 Task: Add an event with the title Second Team Building Workshop: Interpersonal Relationships, date ''2023/11/08'', time 12:00and add a description: The Introduction to SEO webinar is a comprehensive session designed to provide participants with a foundational understanding of Search Engine Optimization (SEO) principles, strategies, and best practices. Mark the tasks as Completed , logged in from the account softage.3@softage.netand send the event invitation to softage.9@softage.net and softage.10@softage.net. Set a reminder for the event Doesn''t repeat
Action: Mouse moved to (80, 107)
Screenshot: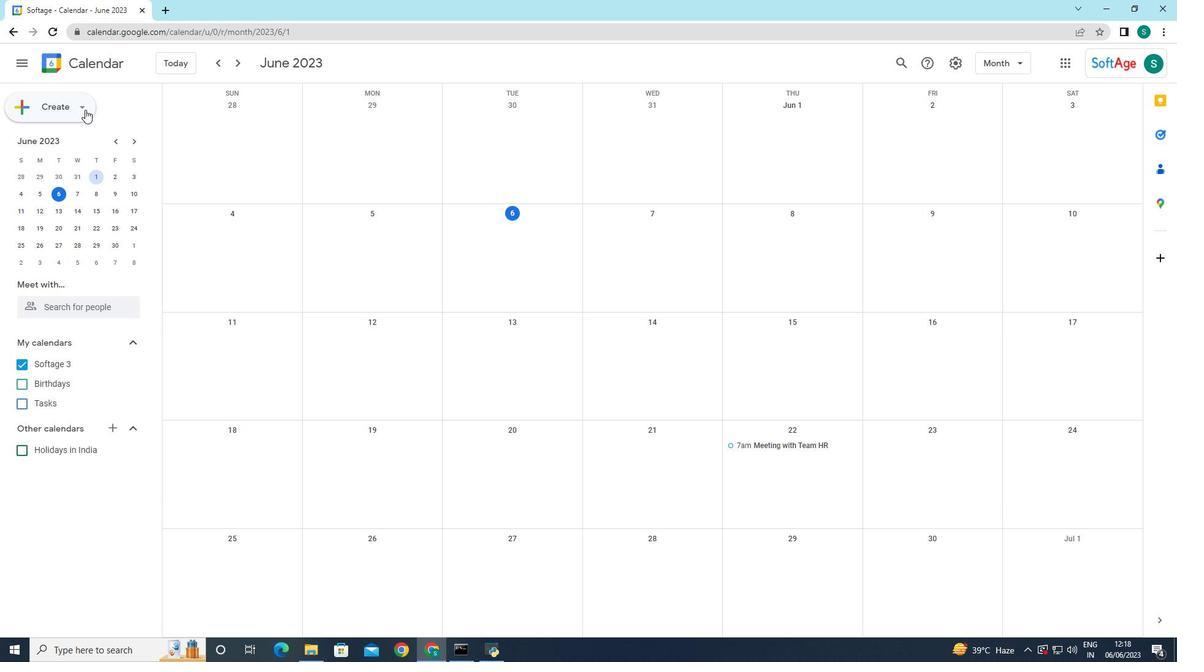 
Action: Mouse pressed left at (80, 107)
Screenshot: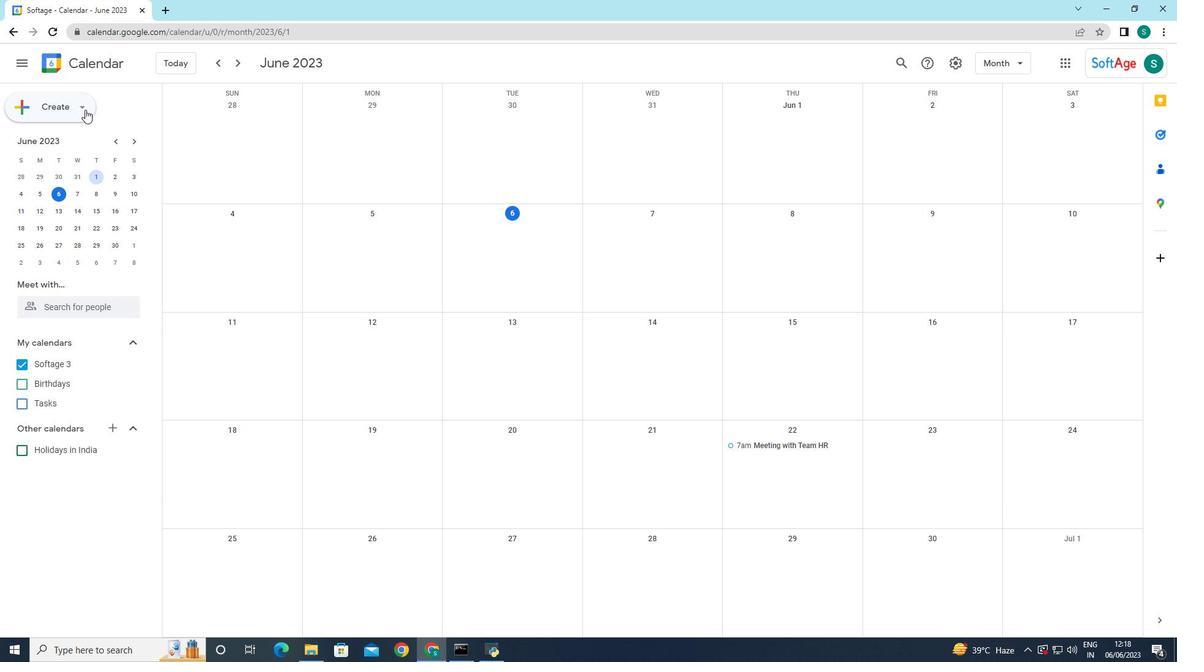 
Action: Mouse moved to (51, 141)
Screenshot: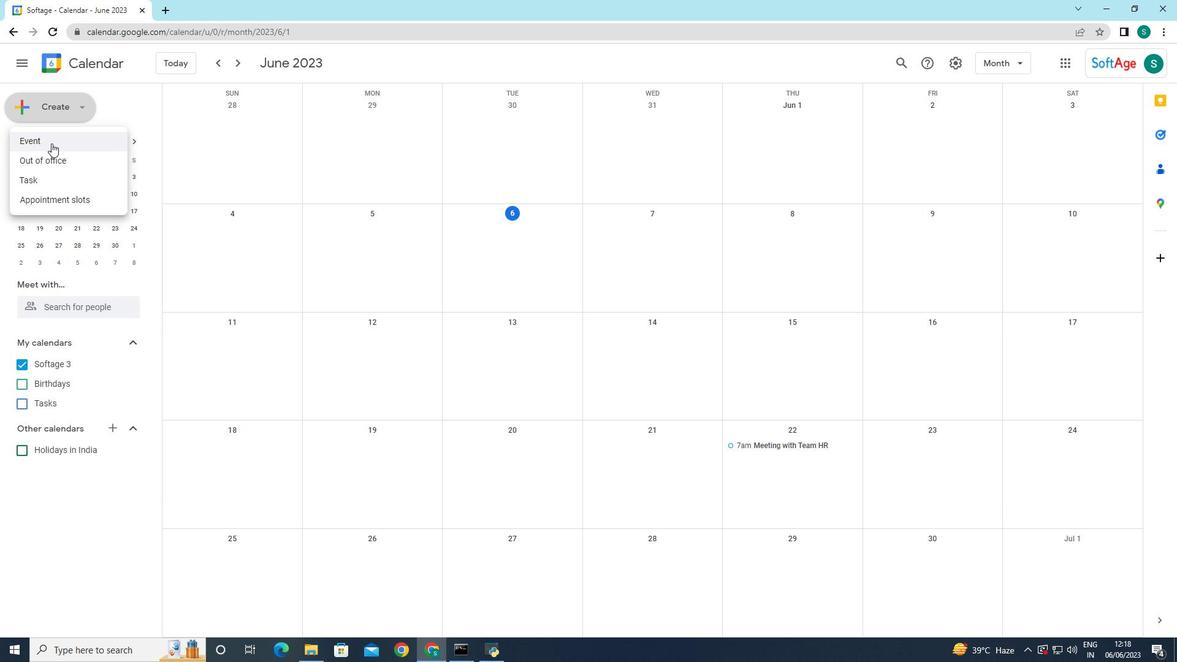 
Action: Mouse pressed left at (51, 141)
Screenshot: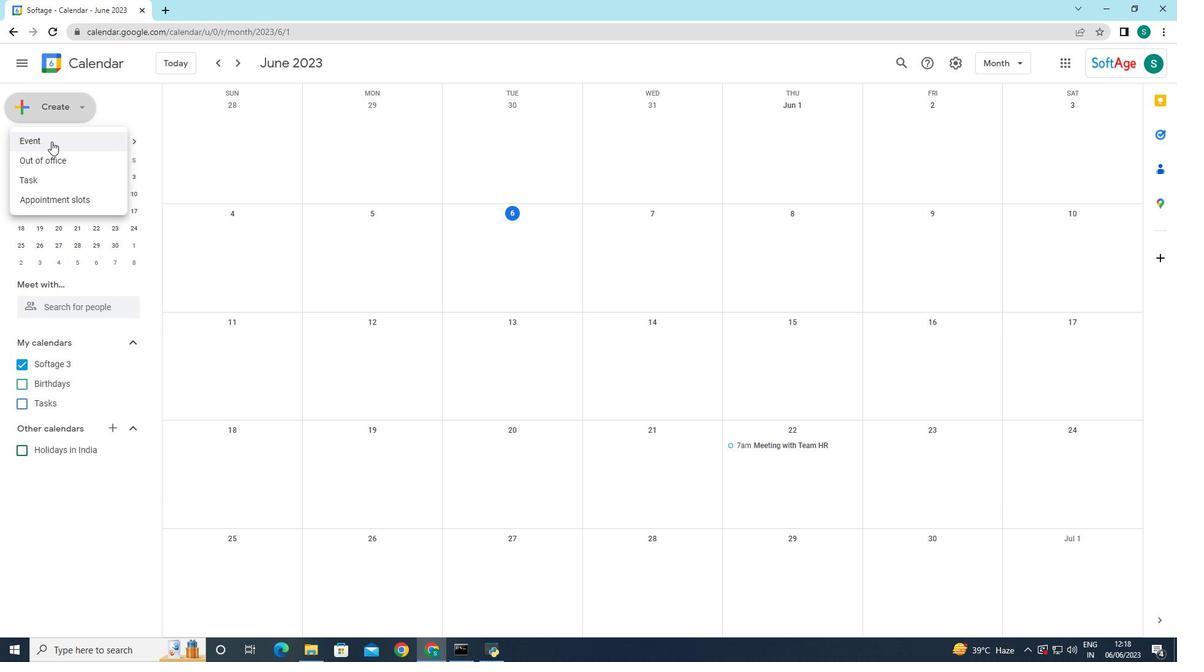 
Action: Mouse moved to (604, 417)
Screenshot: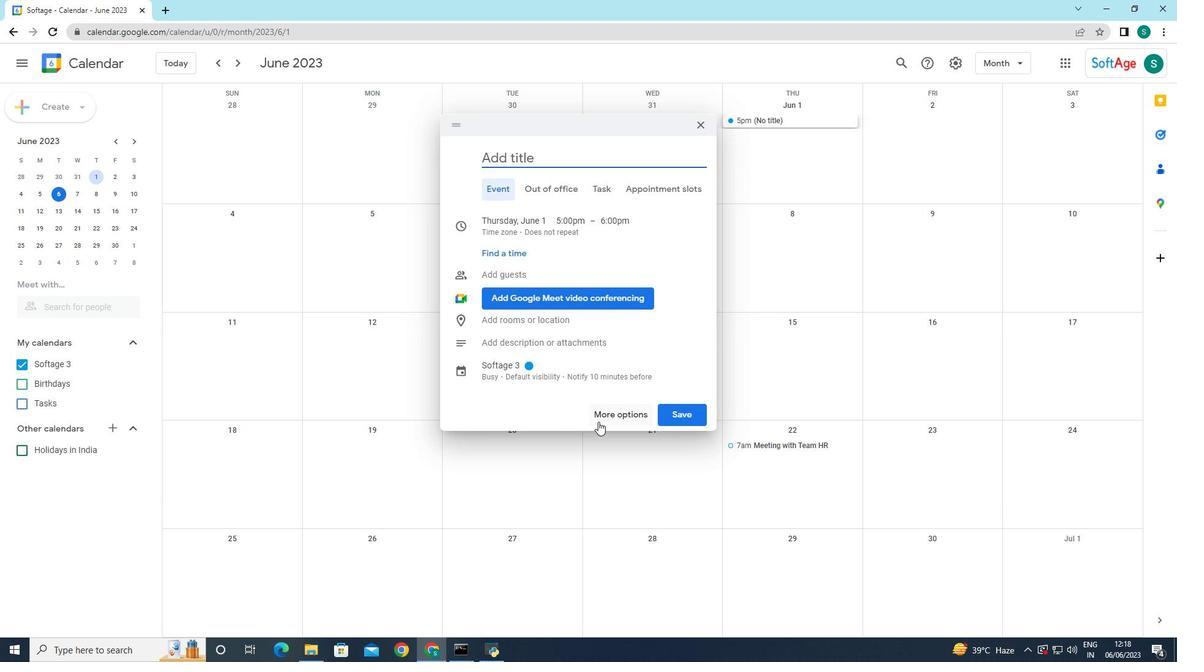 
Action: Mouse pressed left at (604, 417)
Screenshot: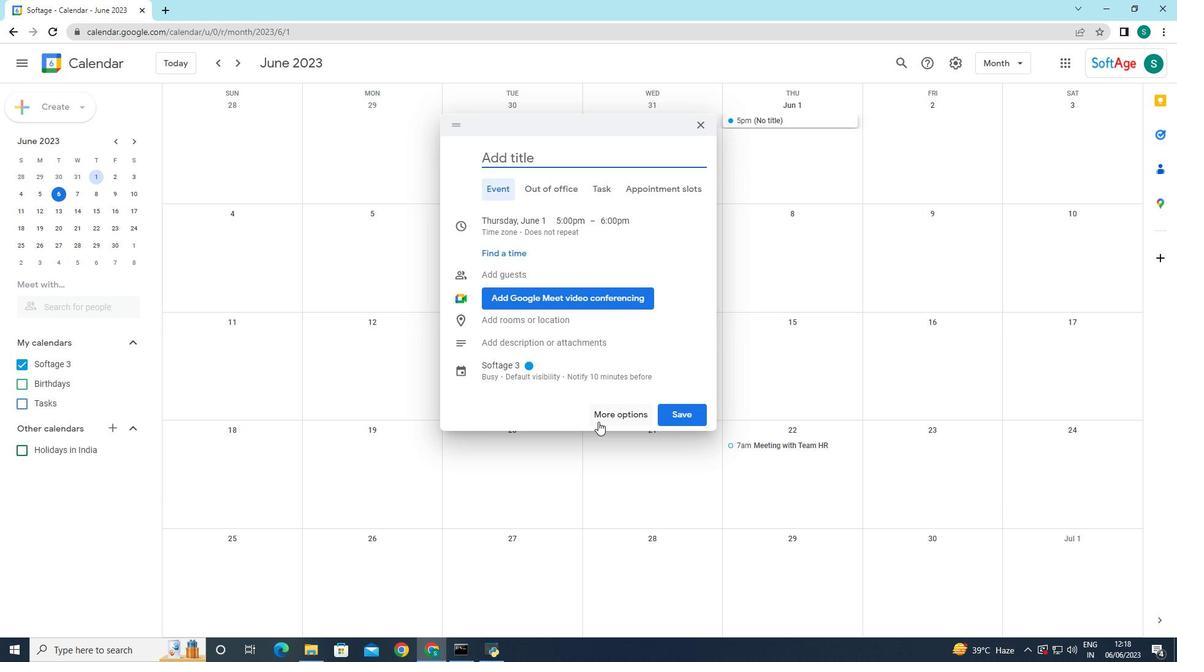 
Action: Mouse moved to (87, 63)
Screenshot: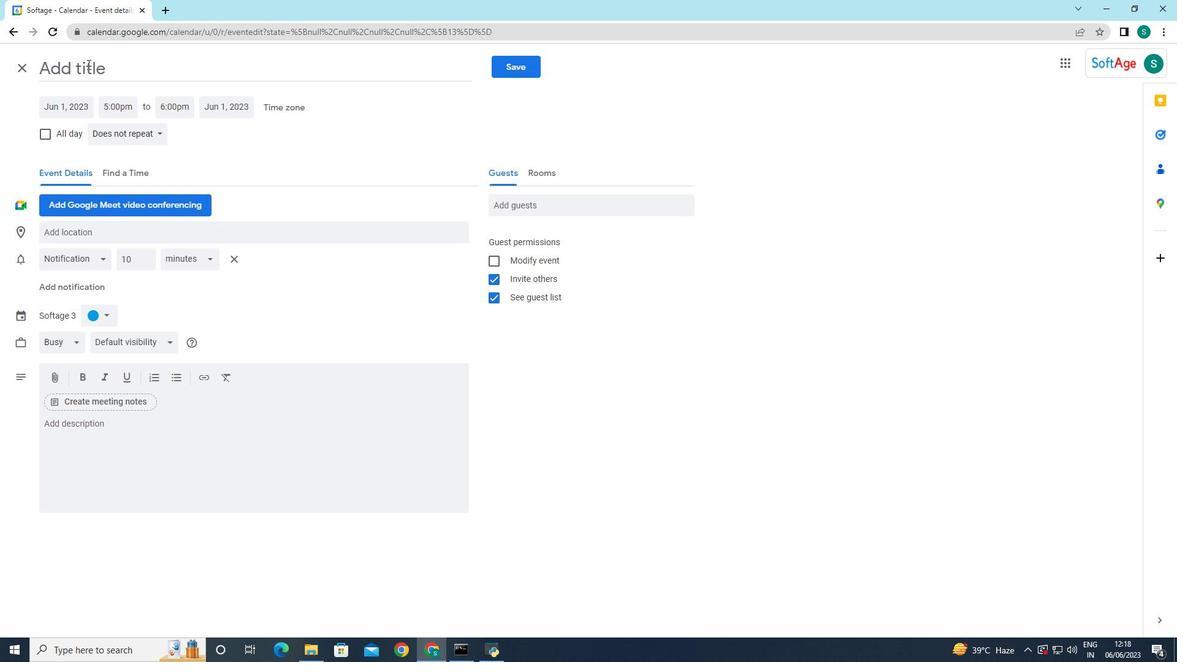 
Action: Mouse pressed left at (87, 63)
Screenshot: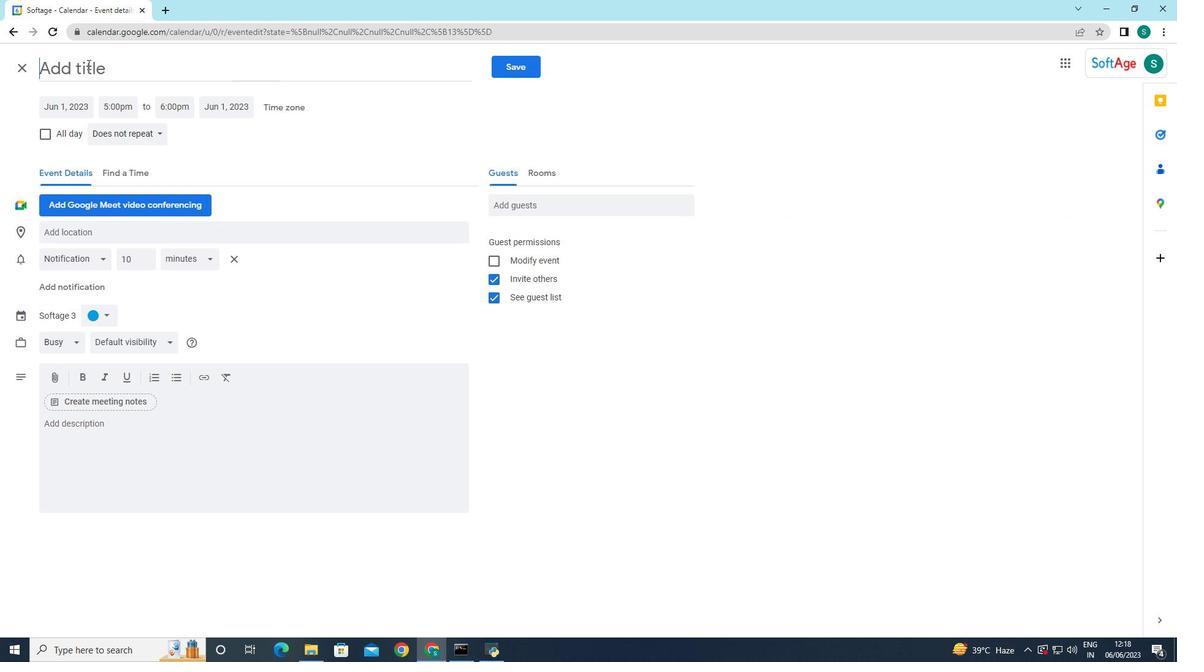 
Action: Key pressed <Key.caps_lock>S<Key.caps_lock>econ<Key.space><Key.backspace>d<Key.space><Key.caps_lock>T<Key.caps_lock>eam<Key.space><Key.caps_lock>B<Key.caps_lock>uilding<Key.space><Key.caps_lock>W<Key.caps_lock>orkshop<Key.space><Key.backspace><Key.shift_r>:<Key.space><Key.caps_lock>I<Key.caps_lock>nterpersonal<Key.space><Key.caps_lock>R<Key.caps_lock>e<Key.caps_lock><Key.caps_lock>lationships
Screenshot: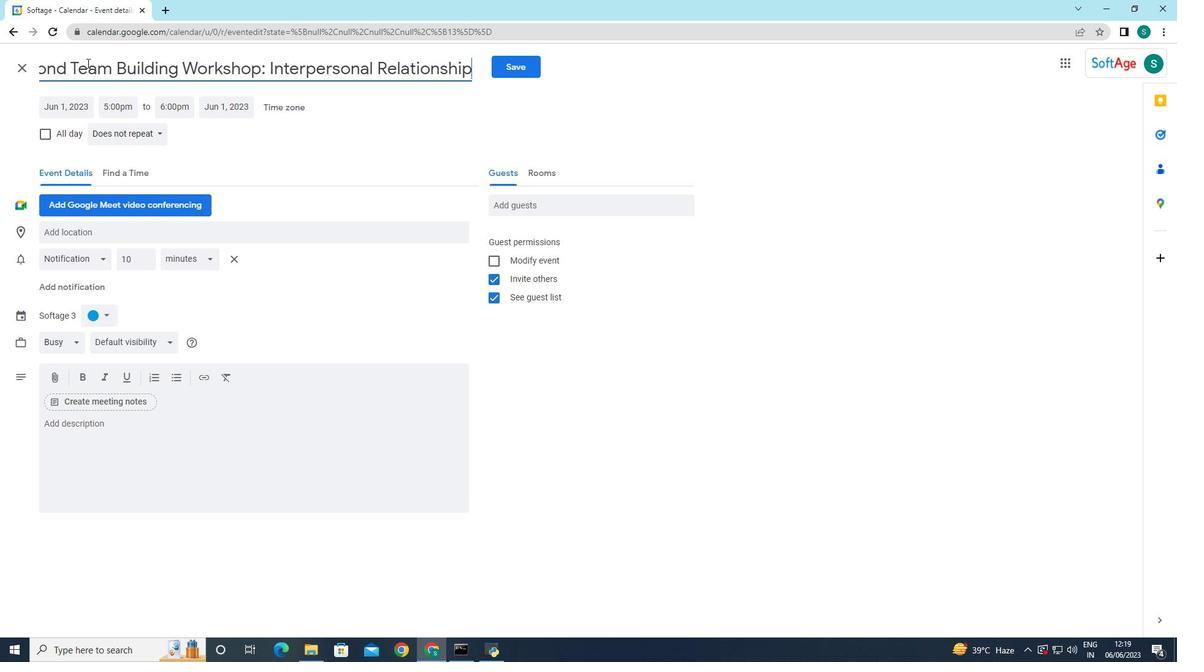 
Action: Mouse moved to (378, 142)
Screenshot: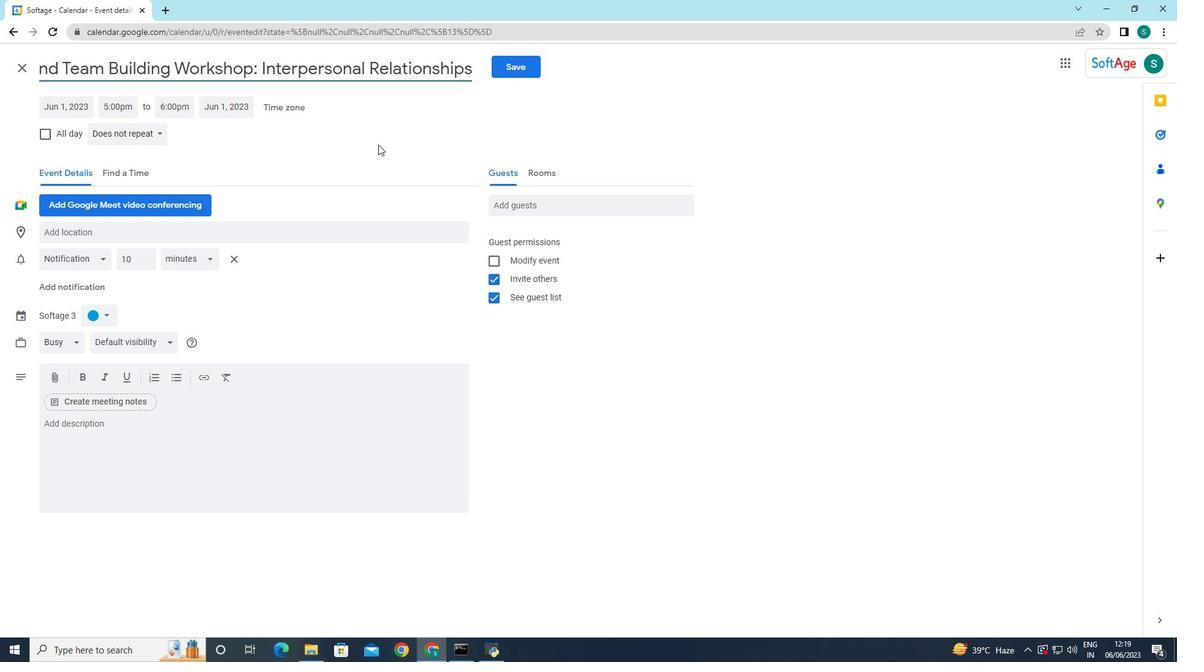 
Action: Mouse pressed left at (378, 142)
Screenshot: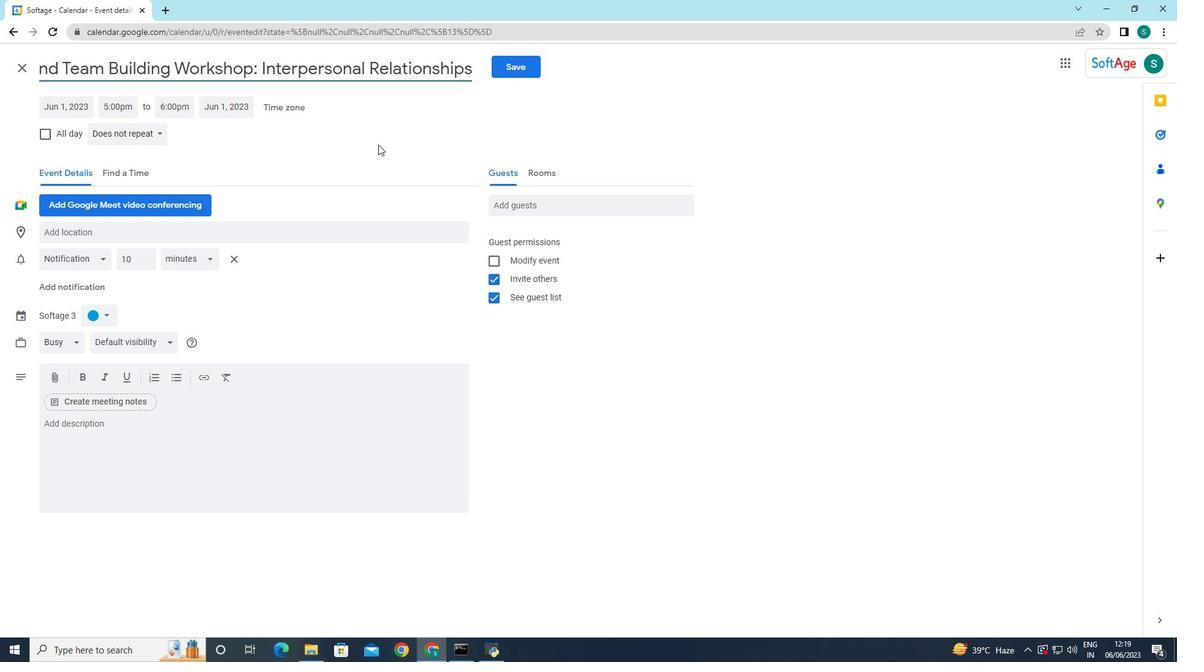 
Action: Mouse moved to (72, 105)
Screenshot: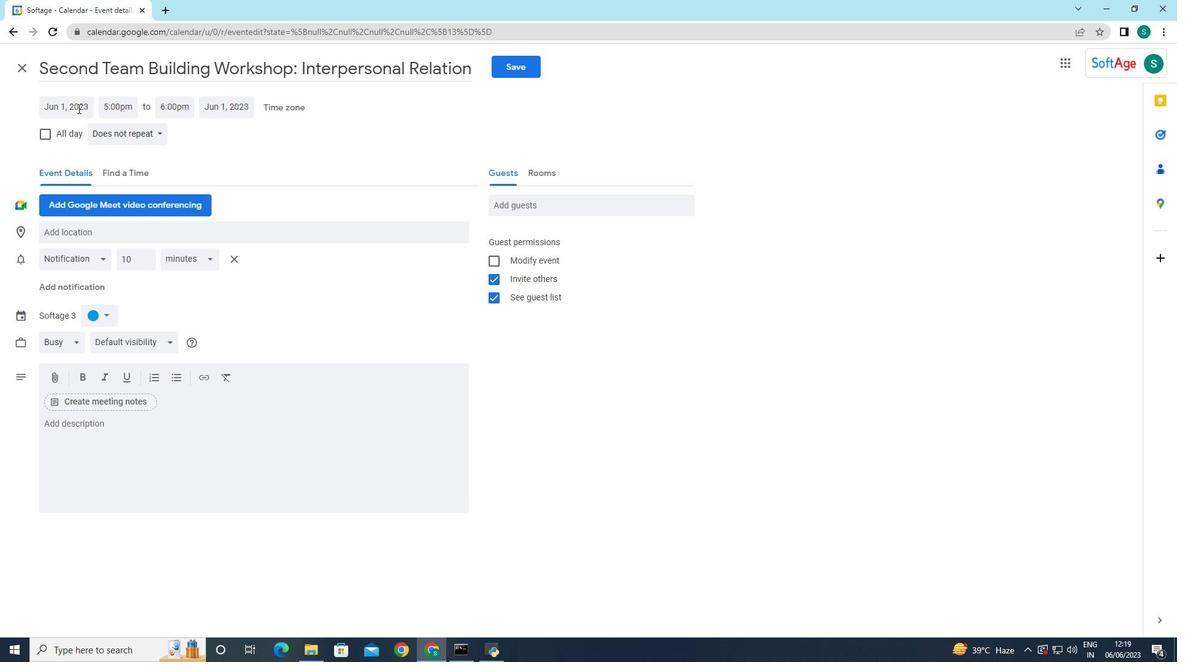 
Action: Mouse pressed left at (72, 105)
Screenshot: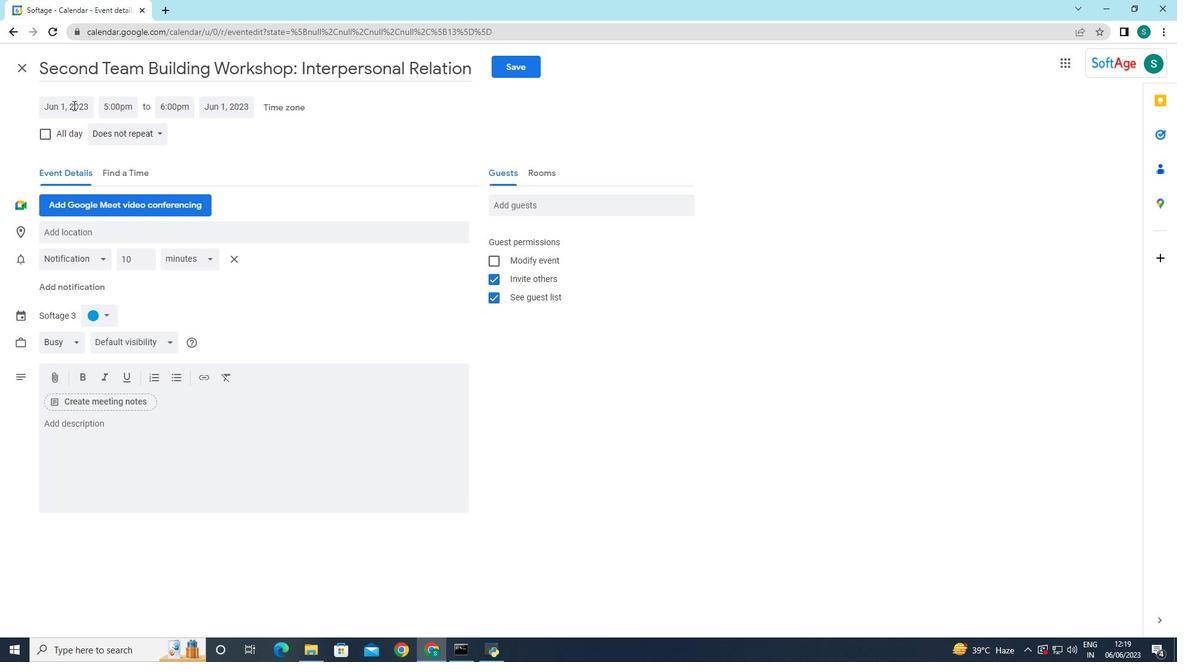 
Action: Mouse moved to (195, 133)
Screenshot: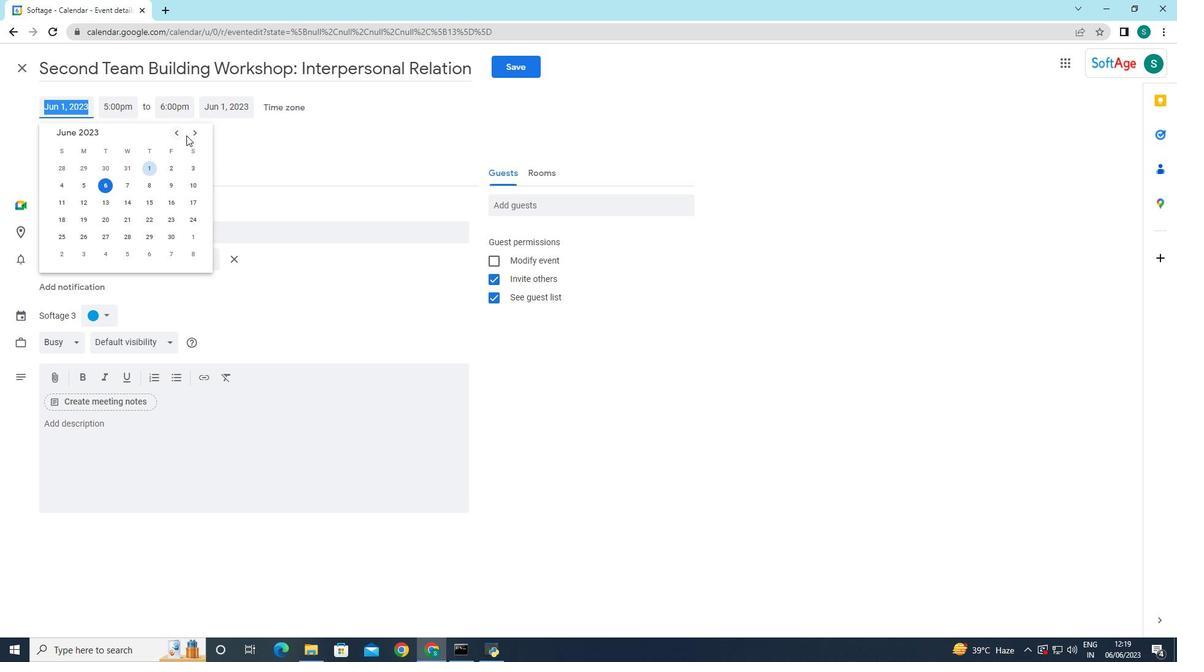 
Action: Mouse pressed left at (195, 133)
Screenshot: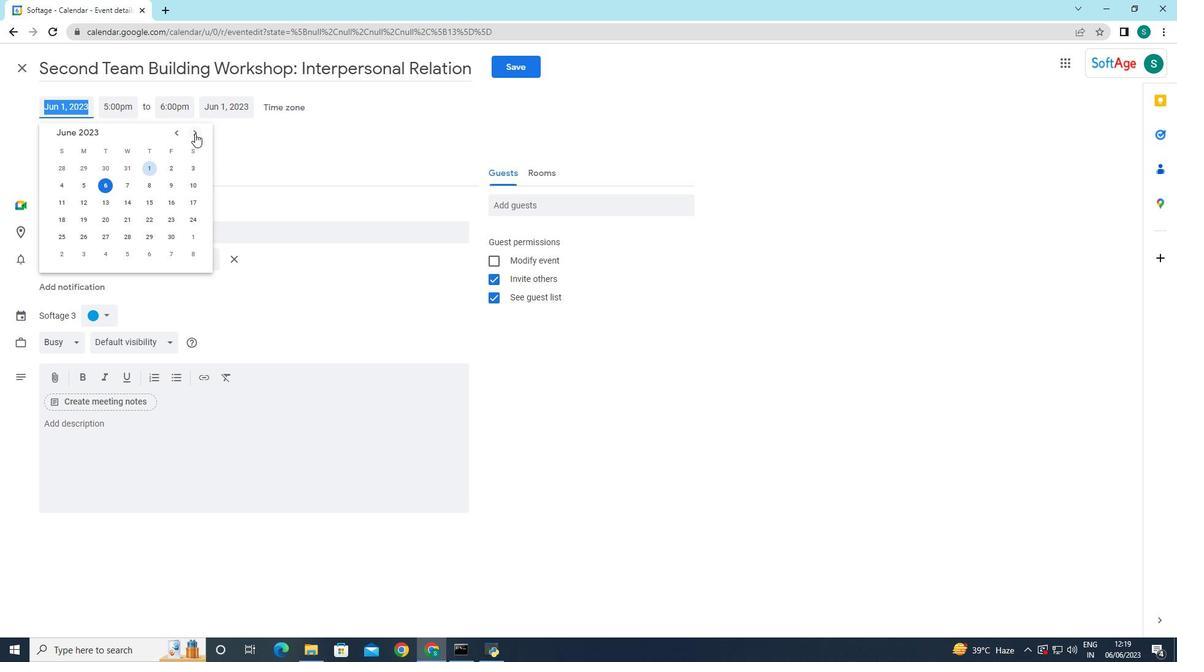 
Action: Mouse pressed left at (195, 133)
Screenshot: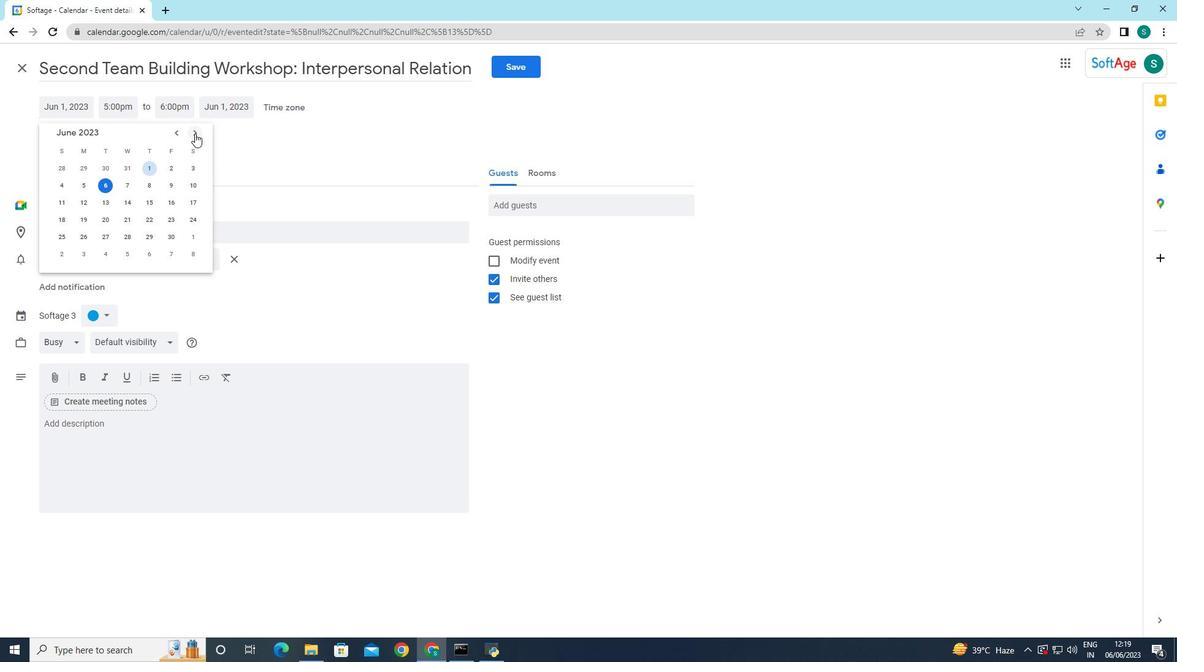 
Action: Mouse pressed left at (195, 133)
Screenshot: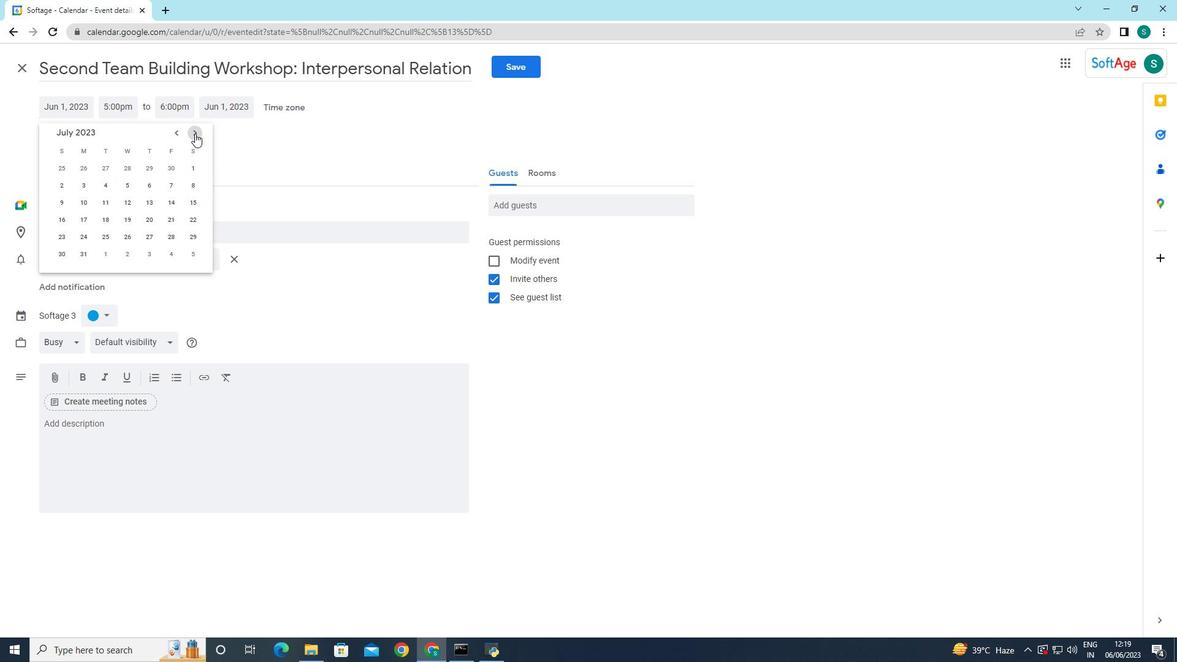 
Action: Mouse pressed left at (195, 133)
Screenshot: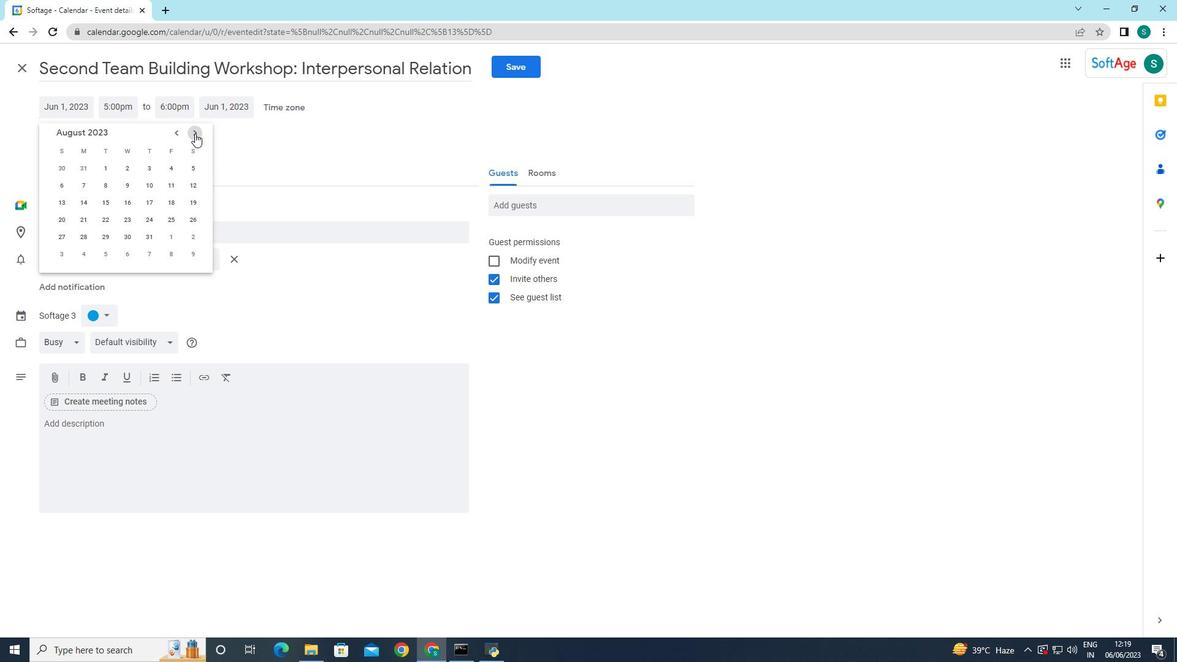 
Action: Mouse pressed left at (195, 133)
Screenshot: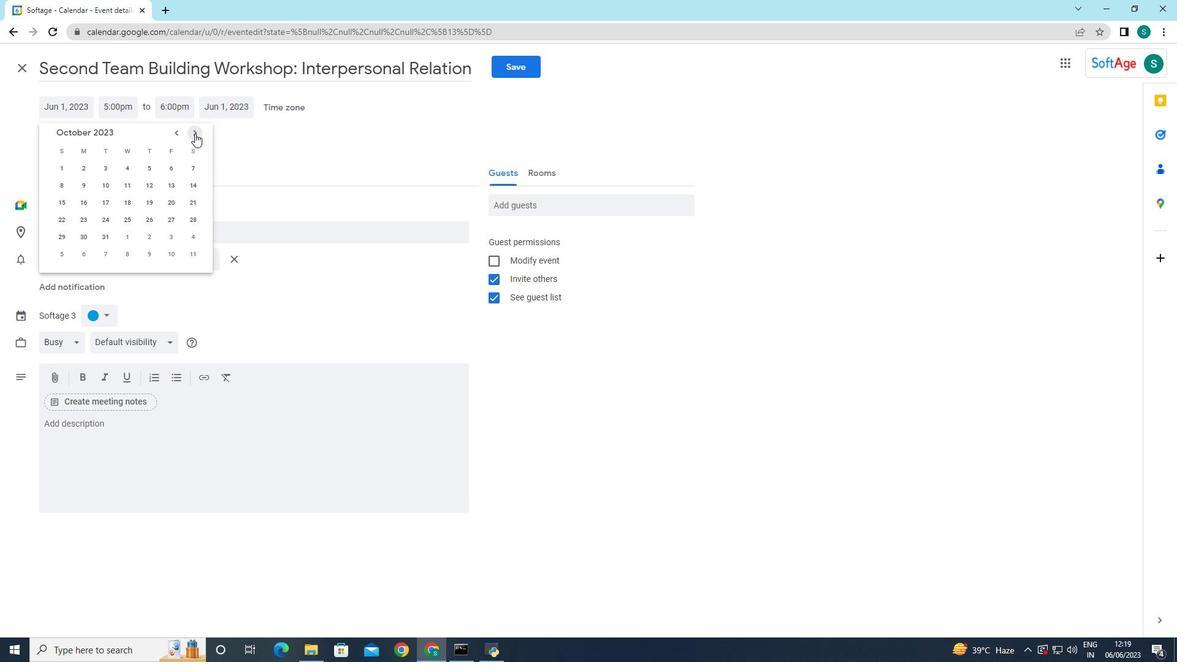
Action: Mouse moved to (125, 190)
Screenshot: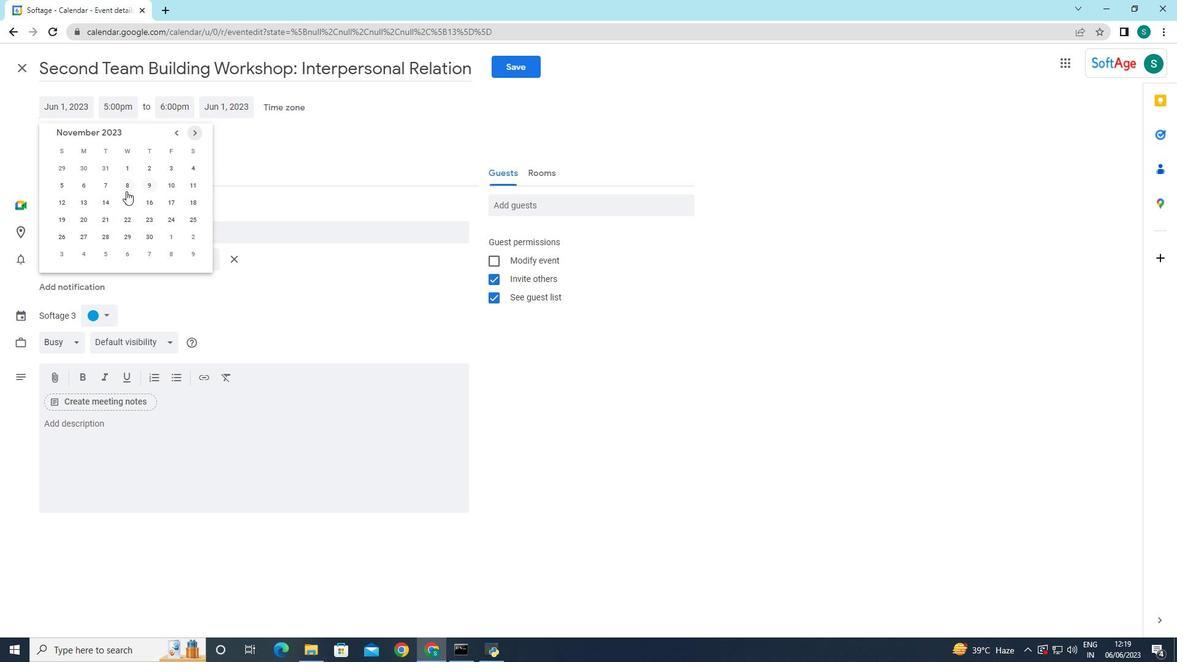 
Action: Mouse pressed left at (125, 190)
Screenshot: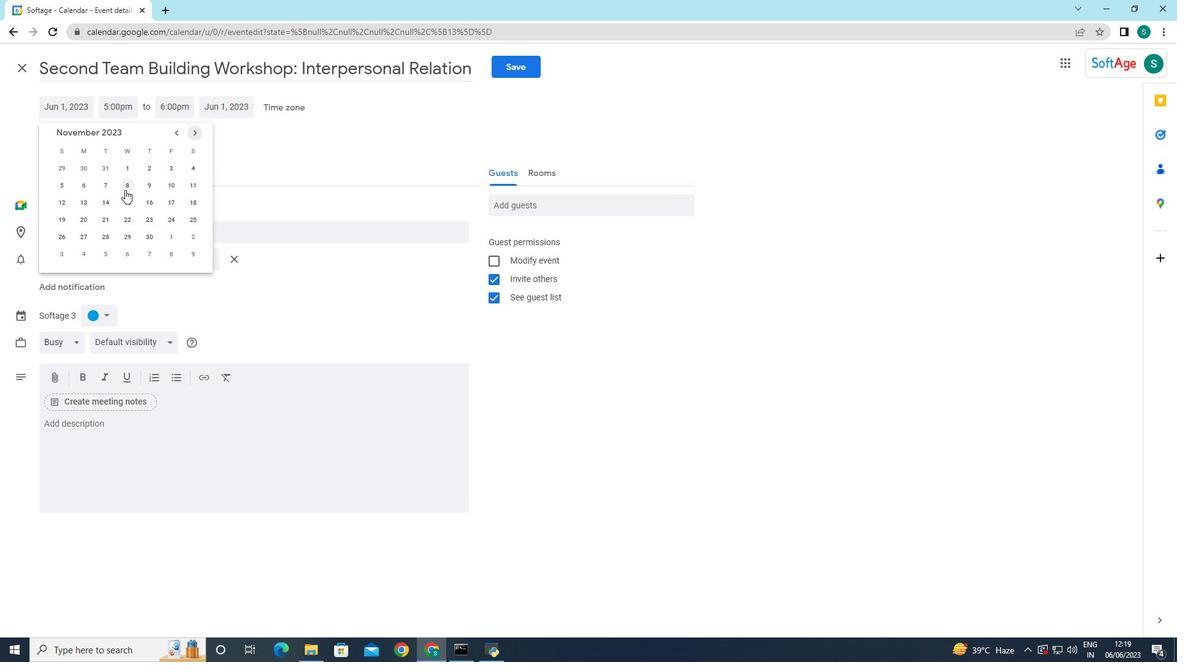 
Action: Mouse moved to (115, 109)
Screenshot: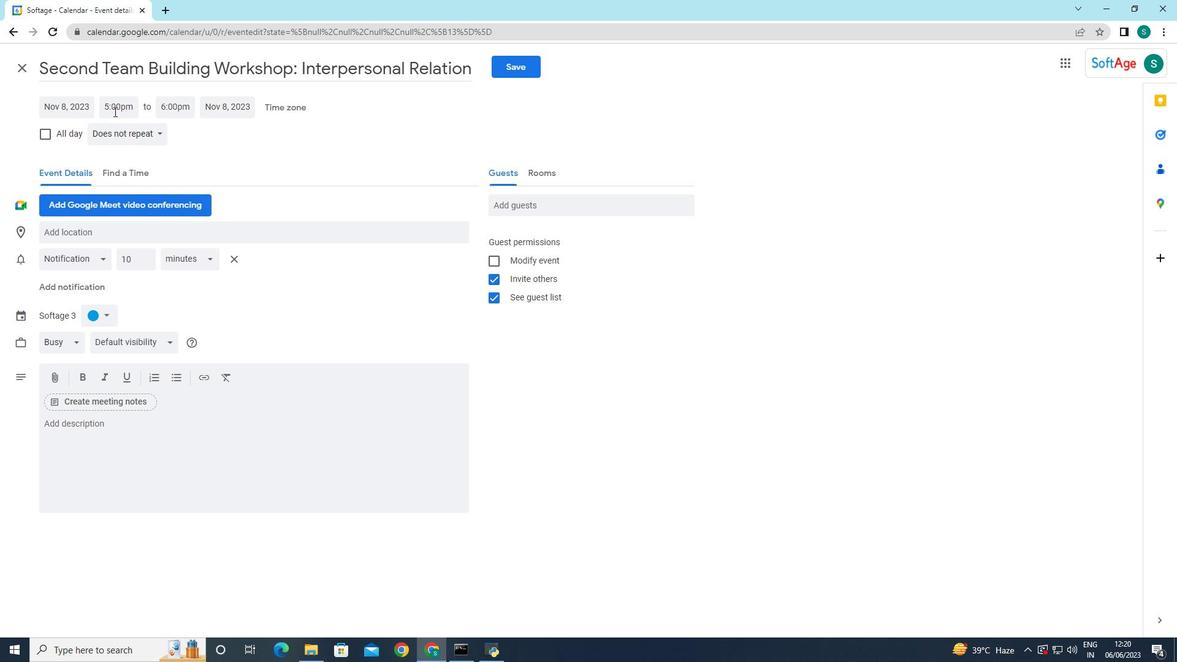 
Action: Mouse pressed left at (115, 109)
Screenshot: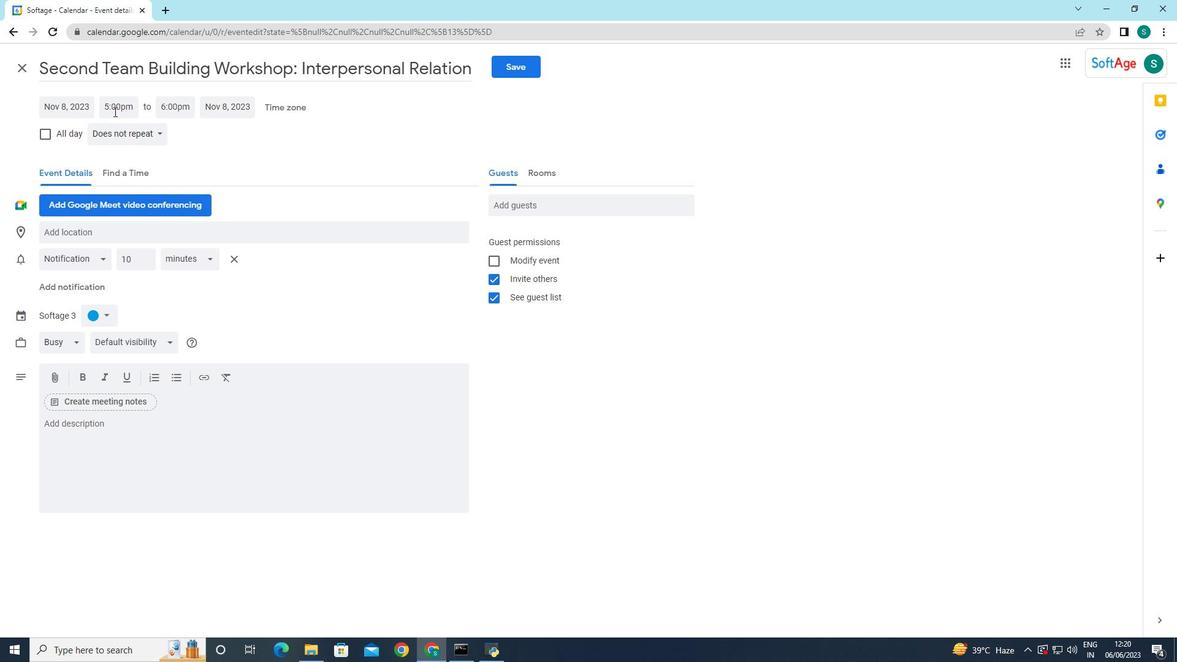 
Action: Mouse moved to (142, 179)
Screenshot: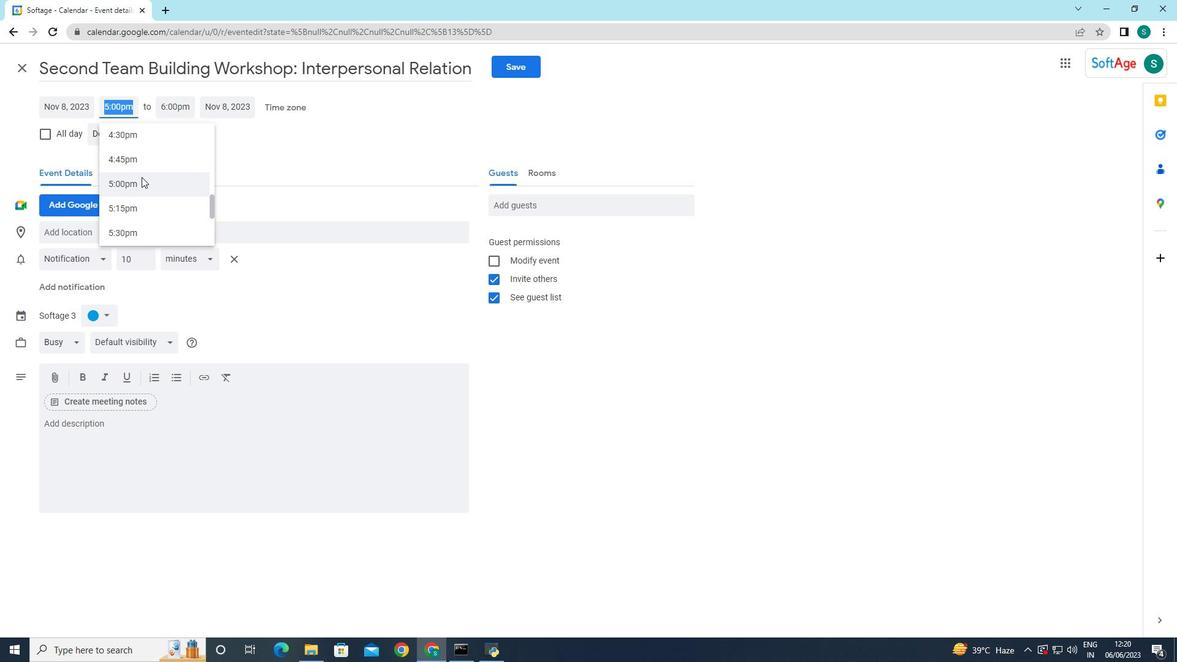 
Action: Mouse scrolled (142, 179) with delta (0, 0)
Screenshot: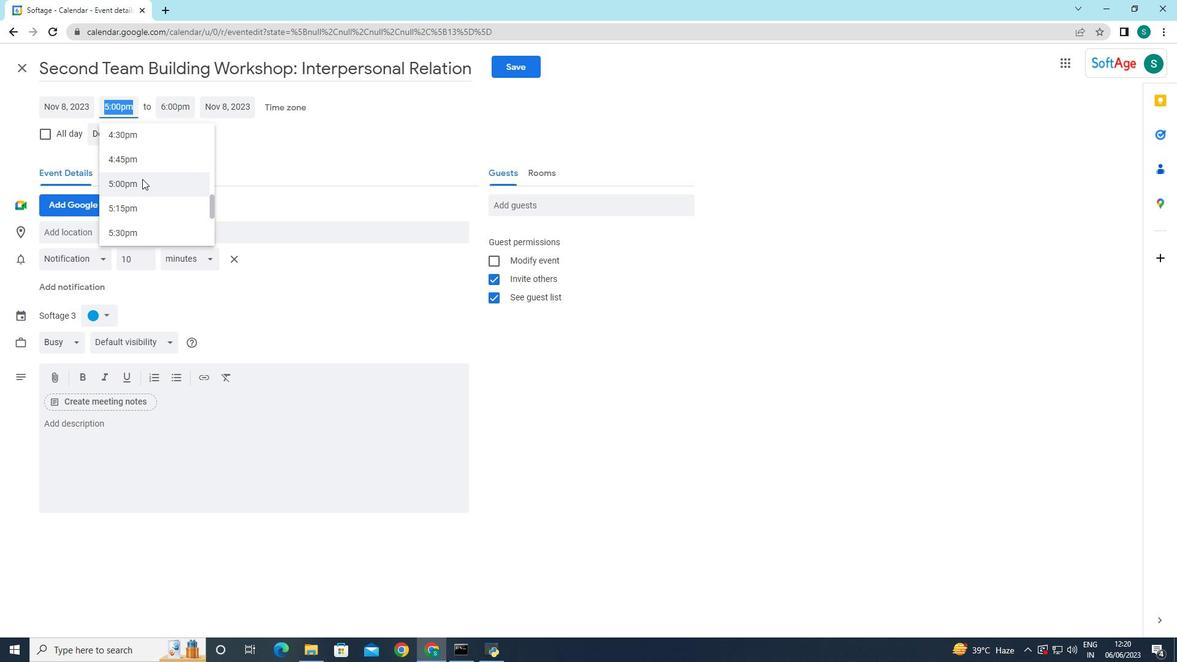
Action: Mouse scrolled (142, 179) with delta (0, 0)
Screenshot: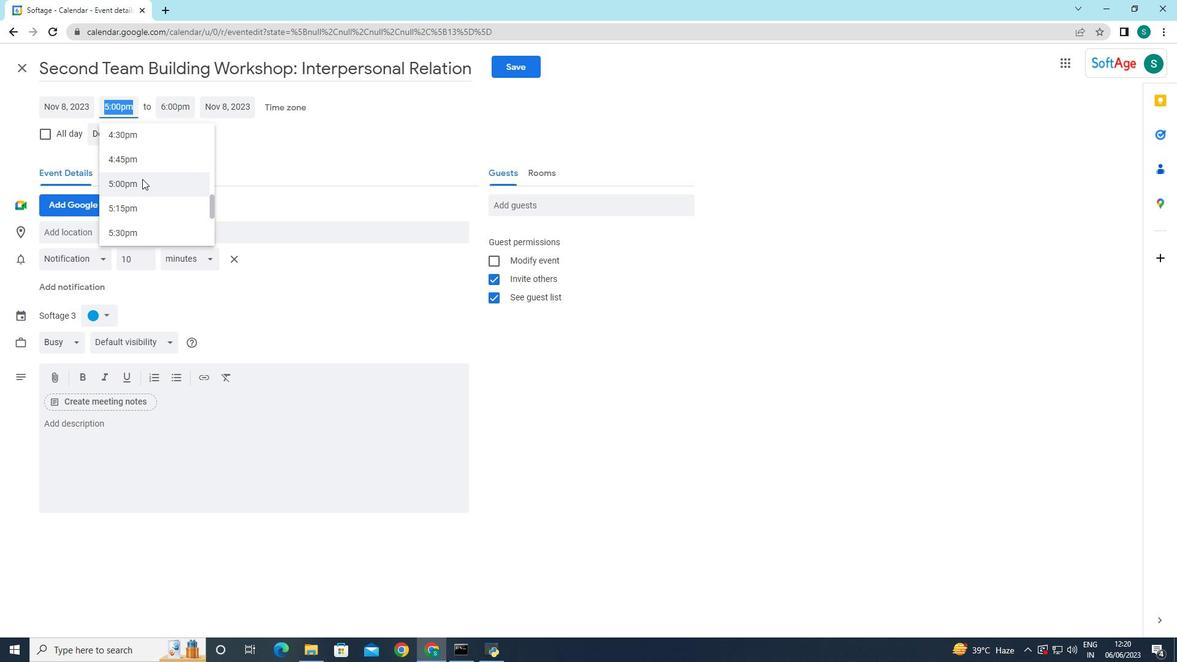 
Action: Mouse scrolled (142, 179) with delta (0, 0)
Screenshot: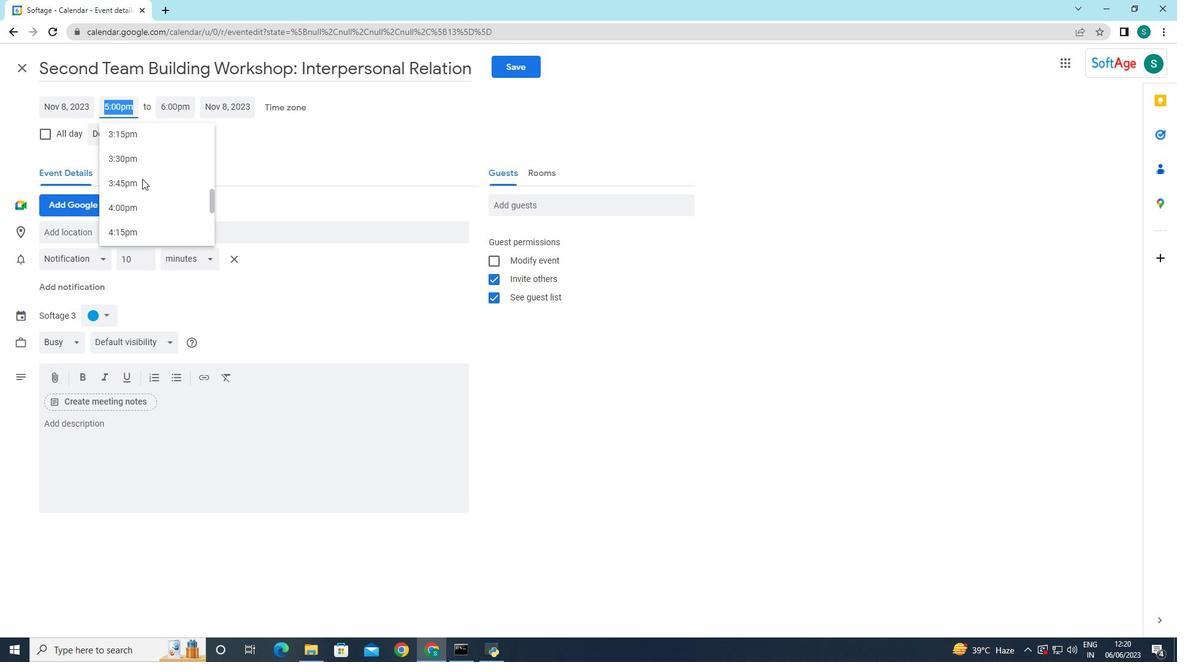 
Action: Mouse scrolled (142, 179) with delta (0, 0)
Screenshot: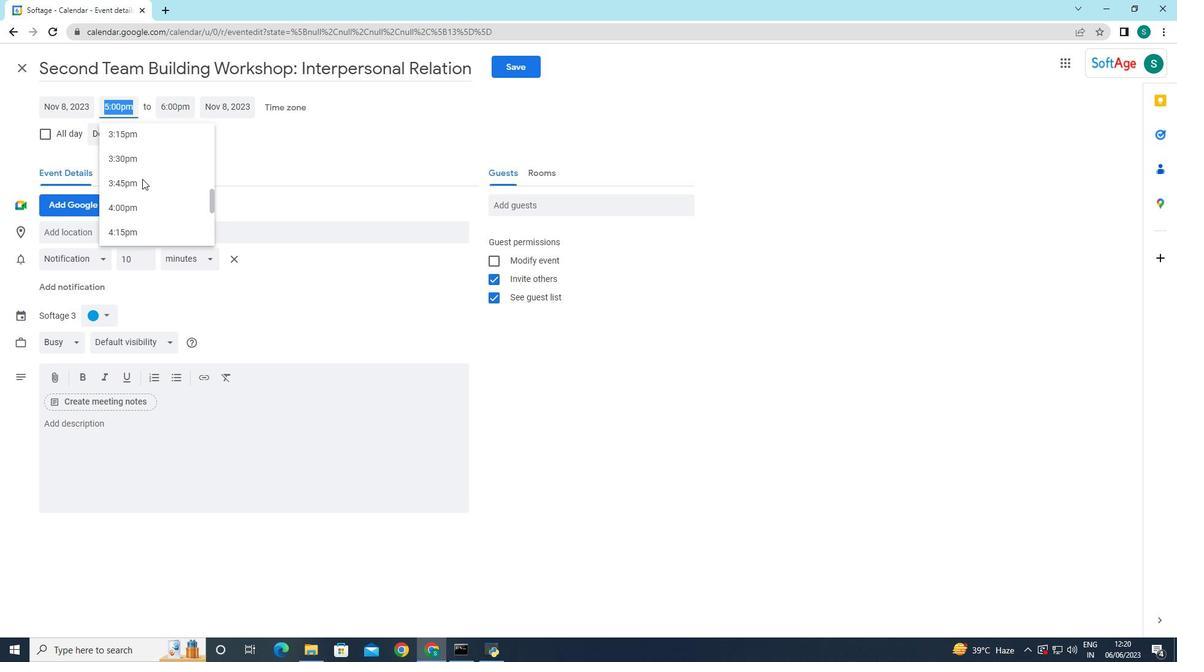 
Action: Mouse scrolled (142, 179) with delta (0, 0)
Screenshot: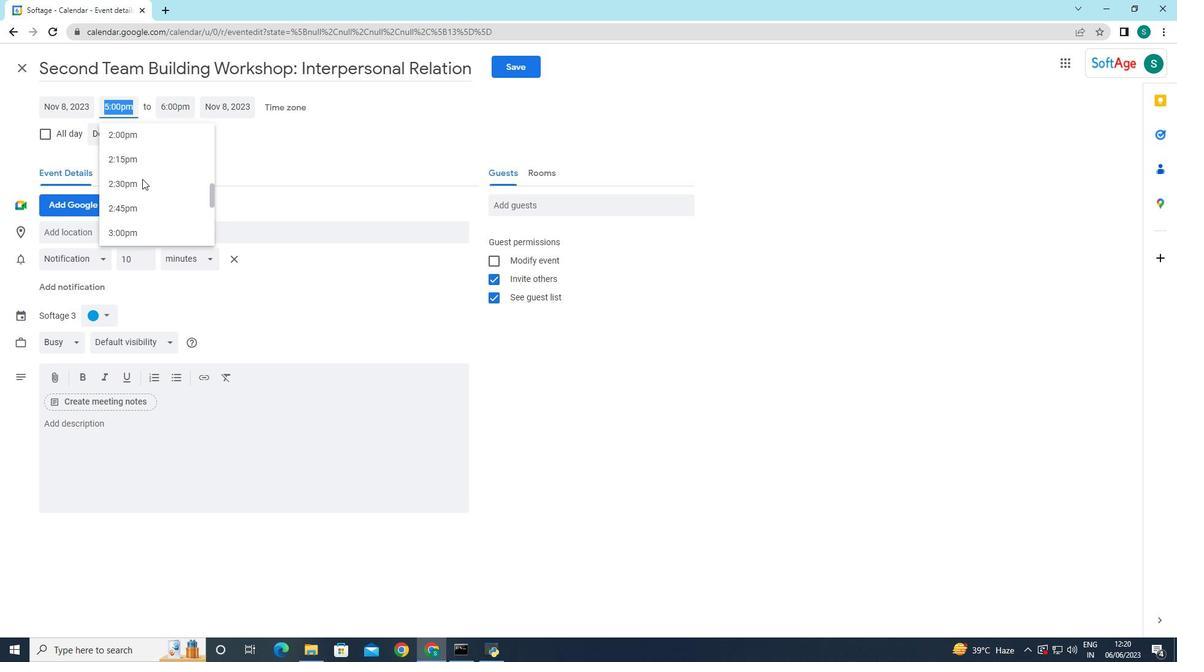 
Action: Mouse scrolled (142, 179) with delta (0, 0)
Screenshot: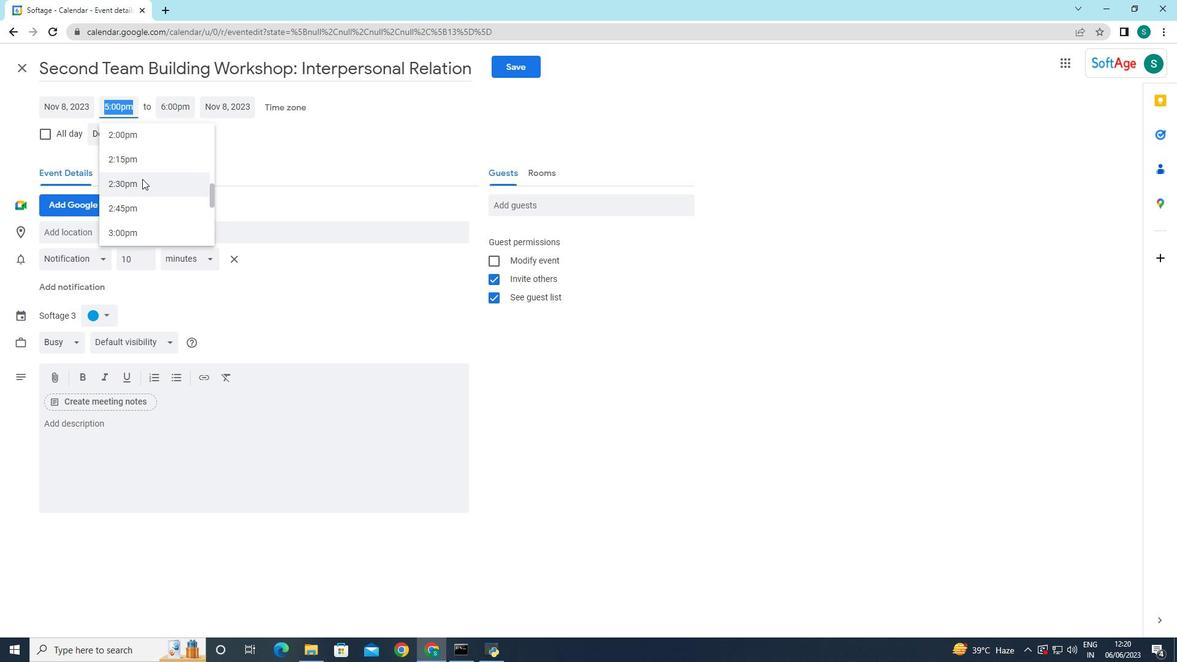 
Action: Mouse moved to (143, 178)
Screenshot: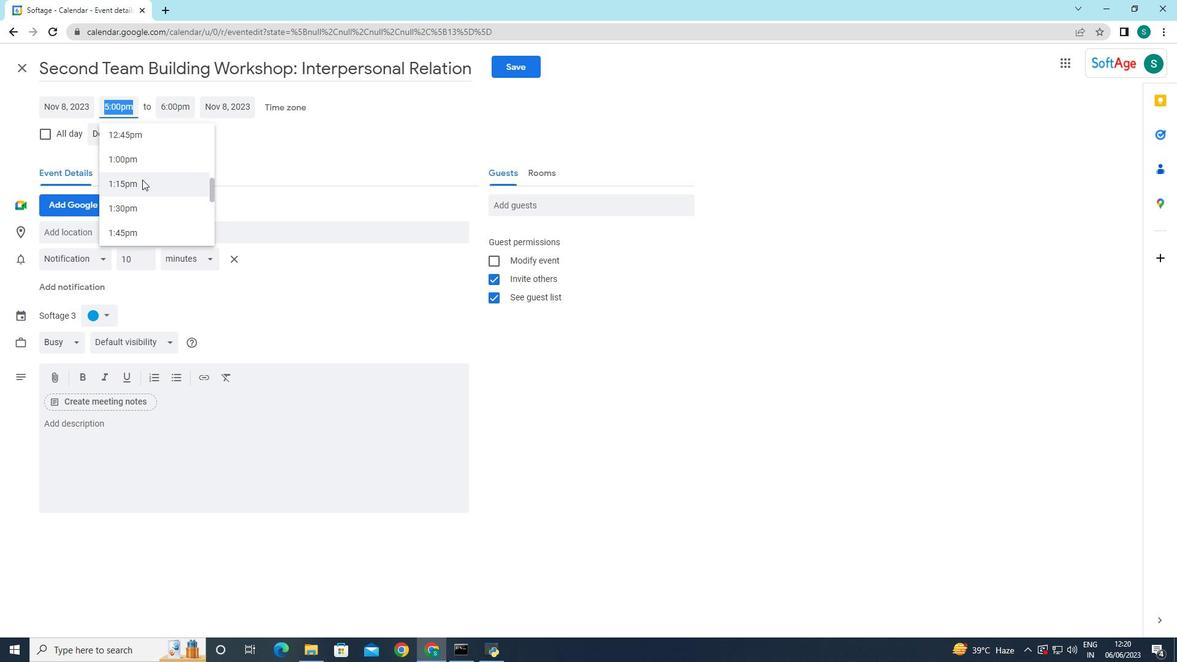 
Action: Mouse scrolled (143, 179) with delta (0, 0)
Screenshot: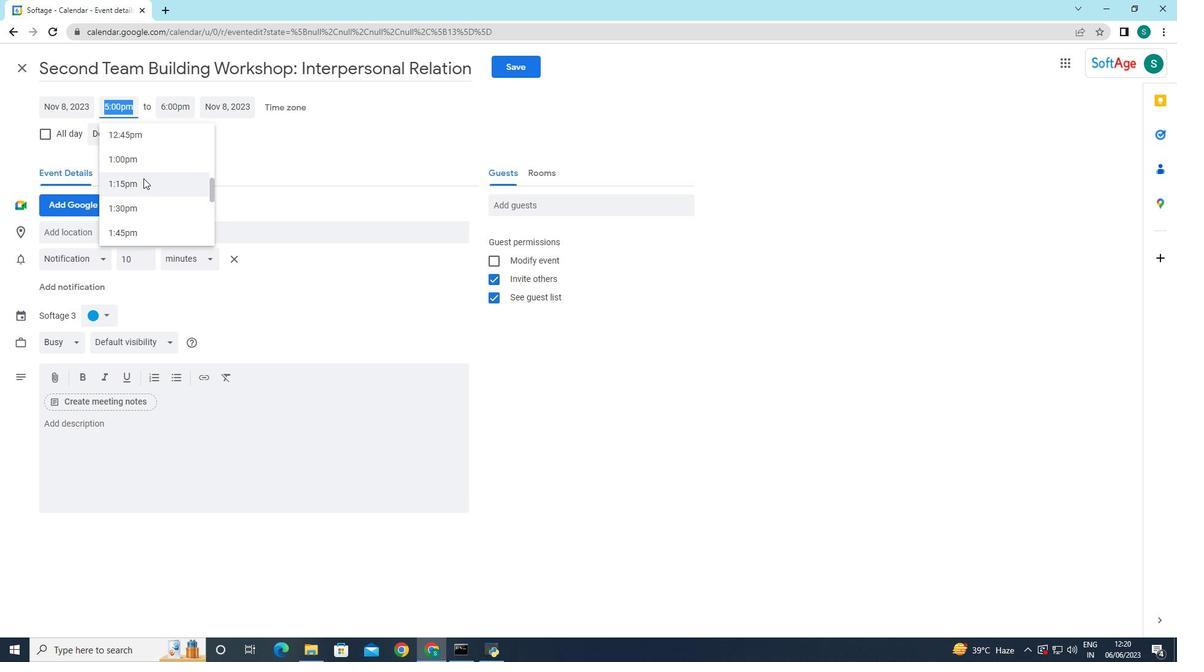 
Action: Mouse moved to (144, 185)
Screenshot: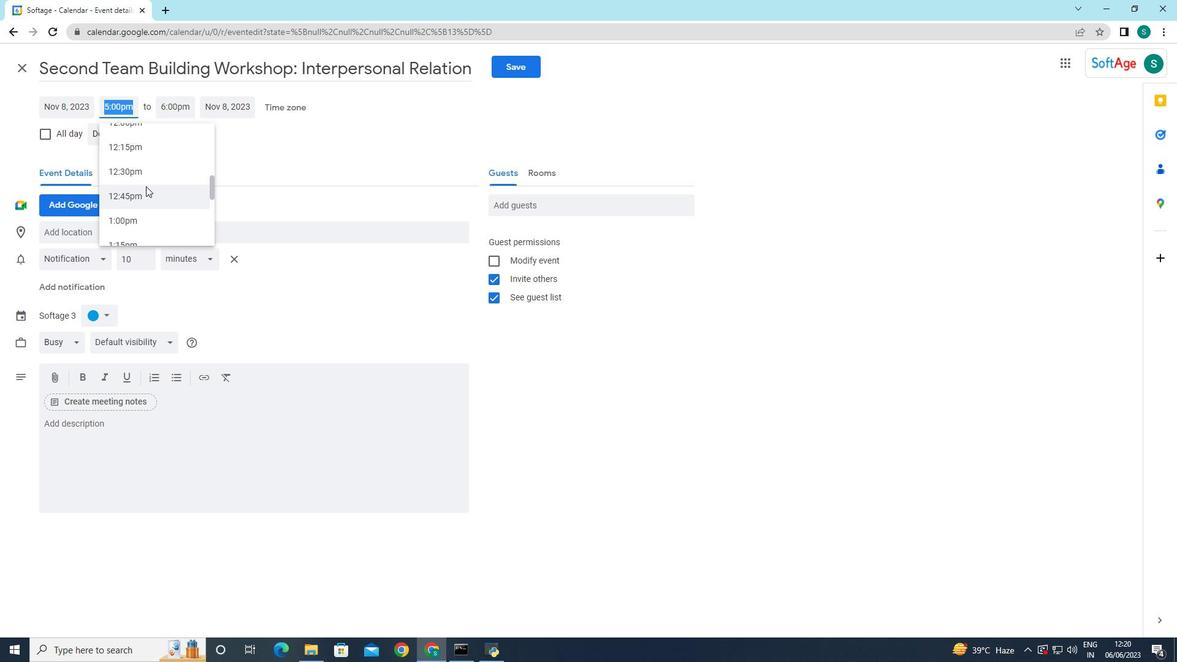 
Action: Mouse scrolled (144, 185) with delta (0, 0)
Screenshot: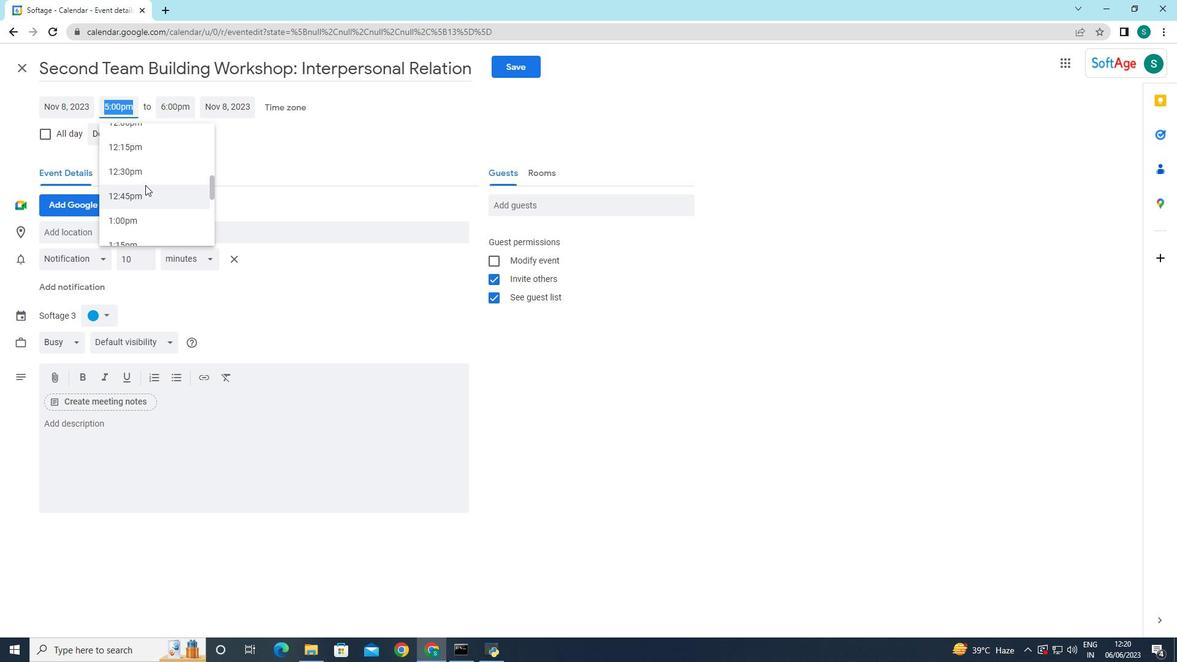 
Action: Mouse moved to (139, 187)
Screenshot: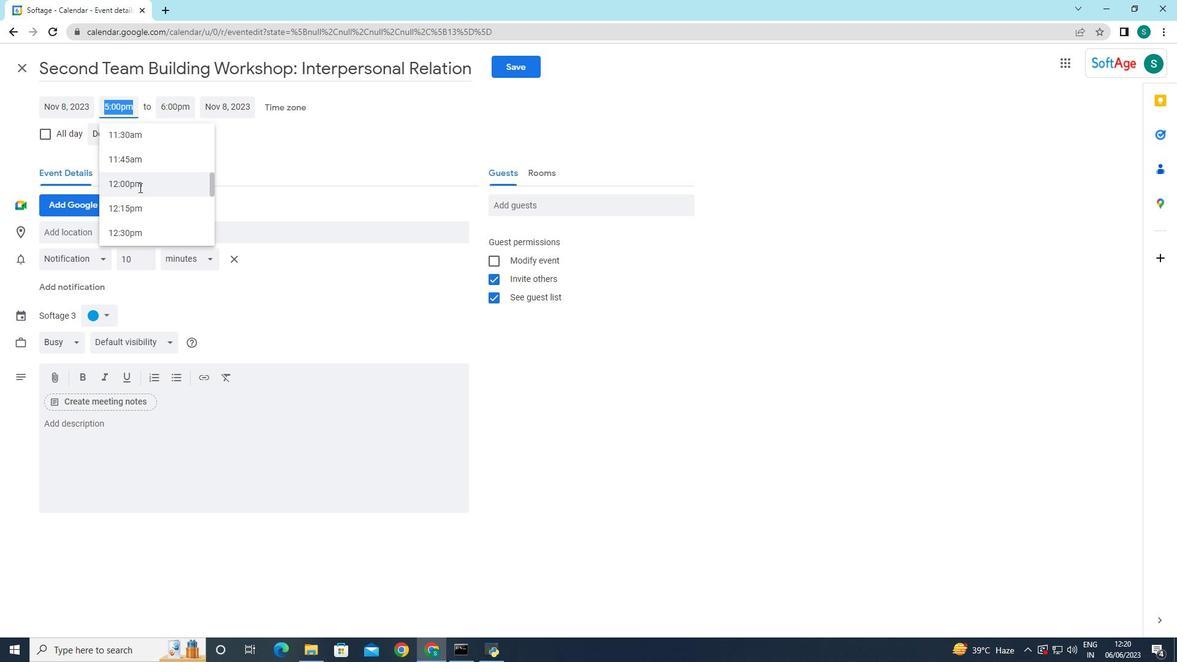 
Action: Mouse pressed left at (139, 187)
Screenshot: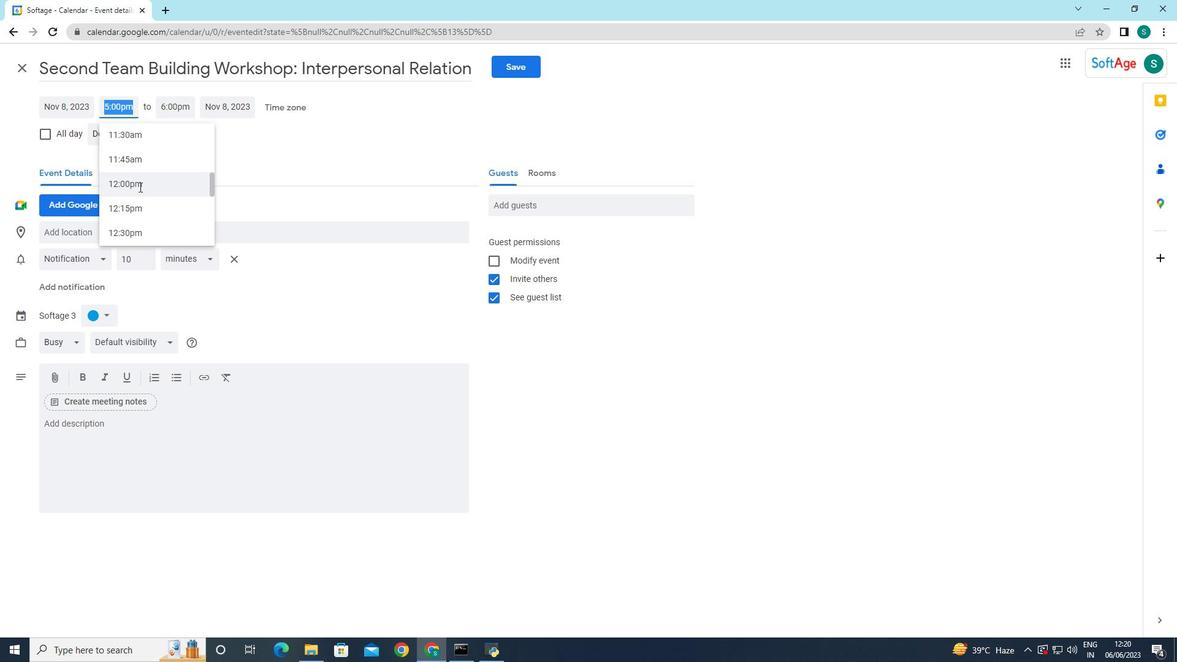 
Action: Mouse moved to (121, 102)
Screenshot: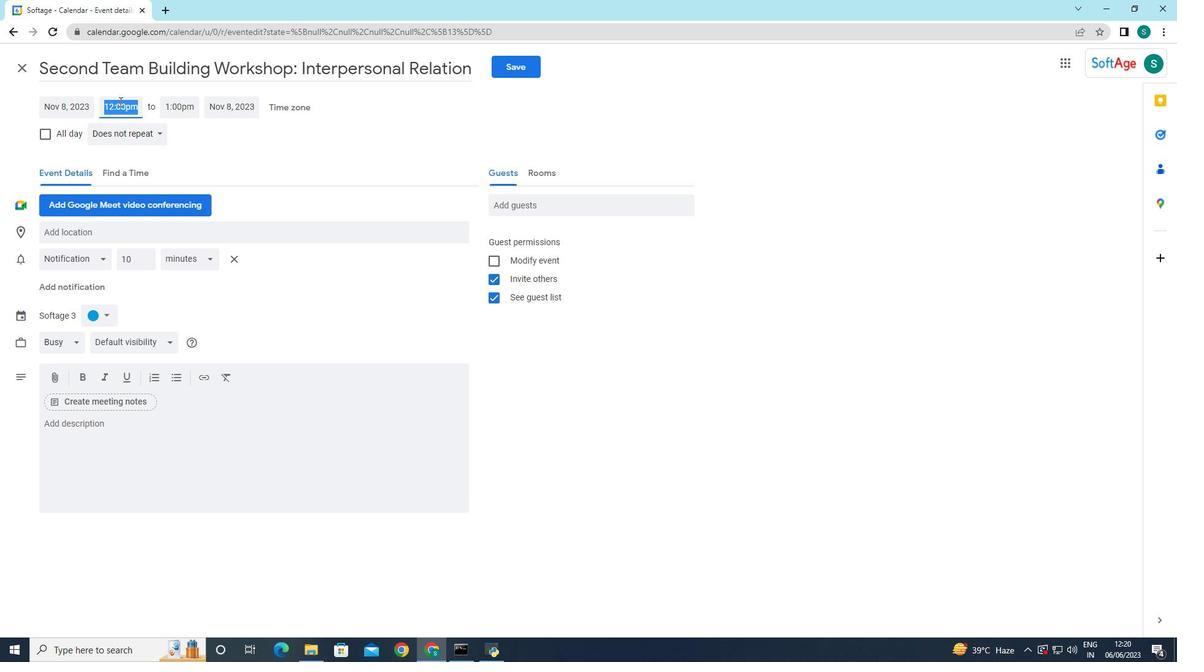 
Action: Mouse pressed left at (121, 102)
Screenshot: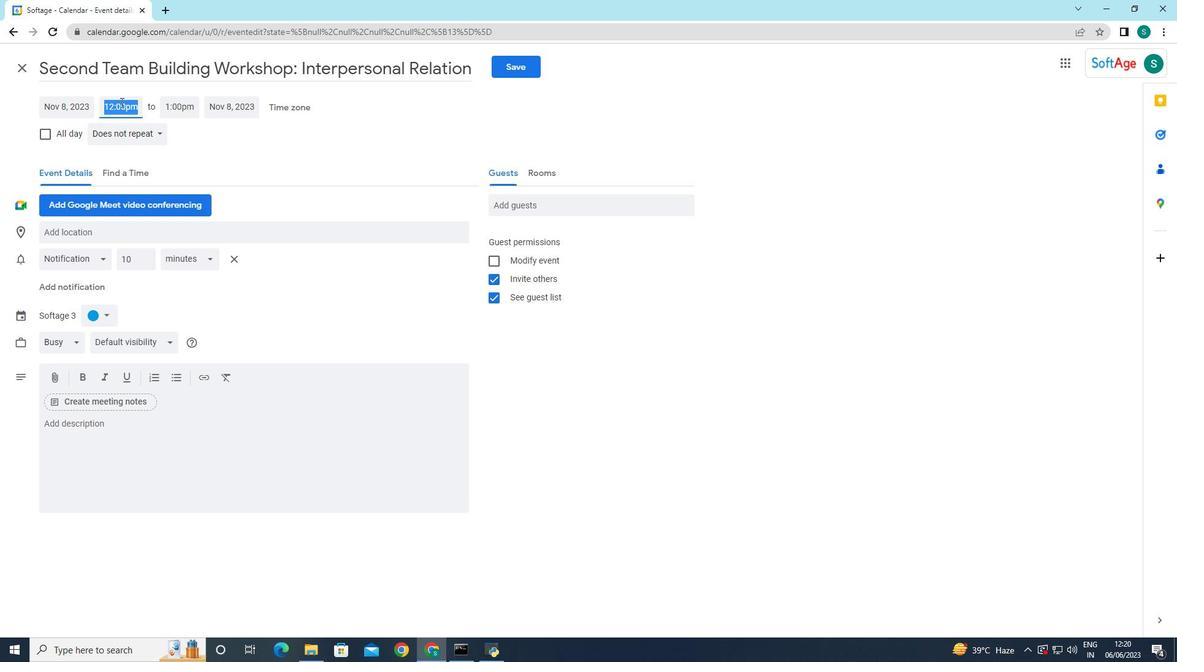 
Action: Mouse moved to (157, 184)
Screenshot: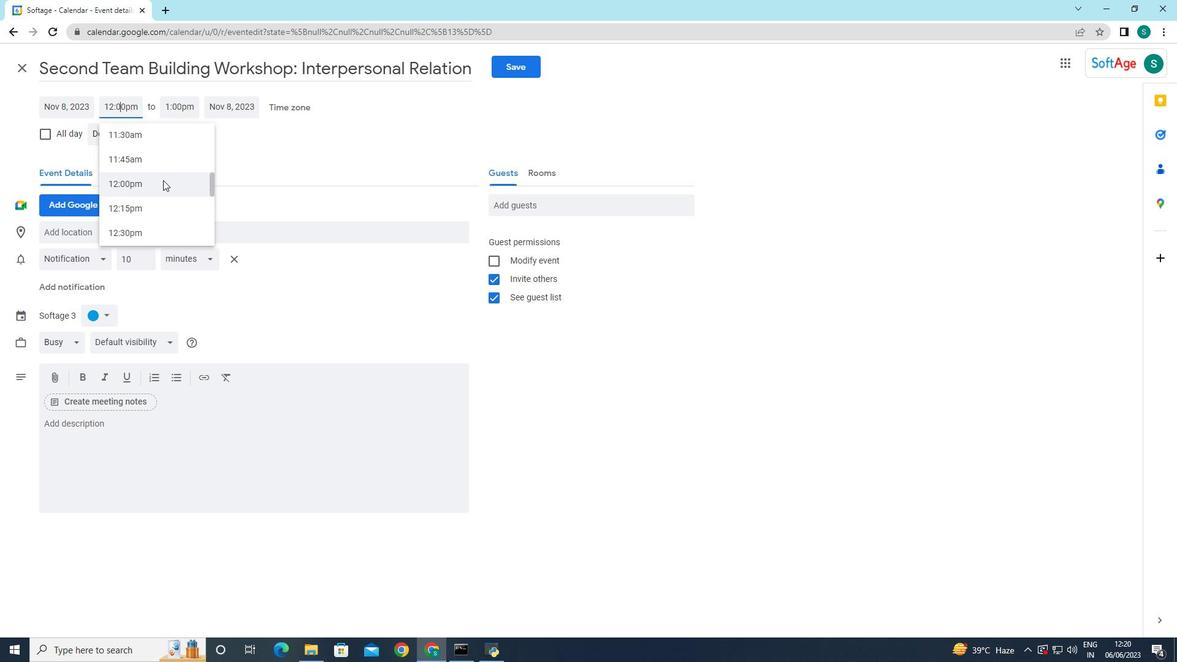 
Action: Mouse scrolled (157, 185) with delta (0, 0)
Screenshot: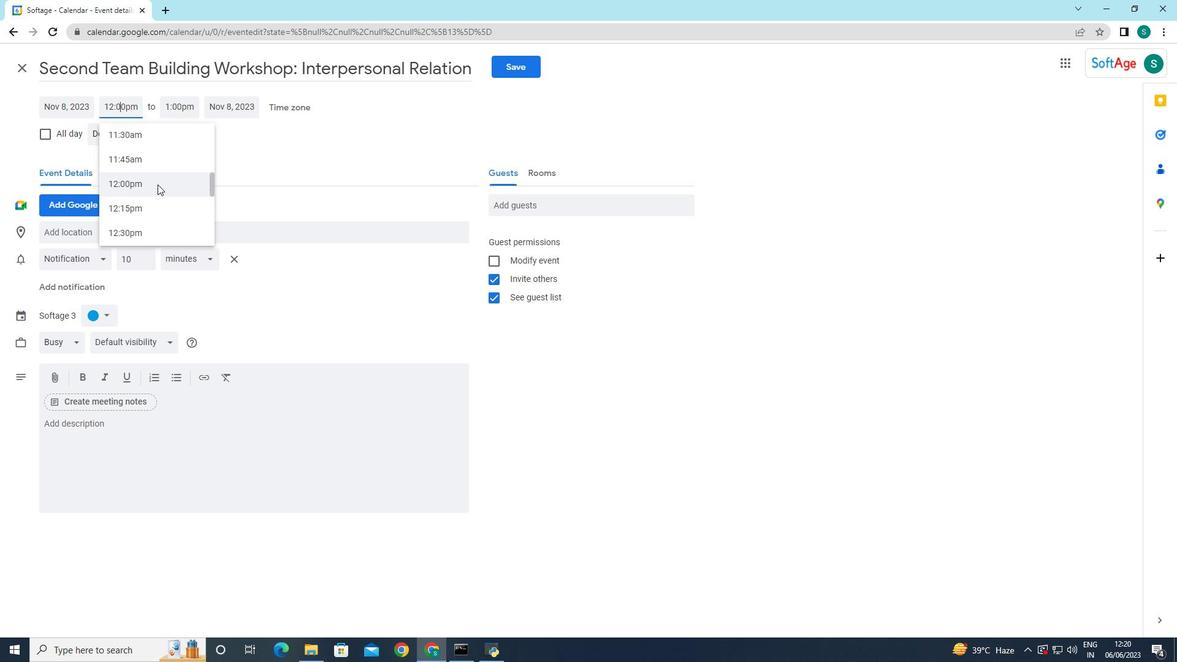 
Action: Mouse scrolled (157, 185) with delta (0, 0)
Screenshot: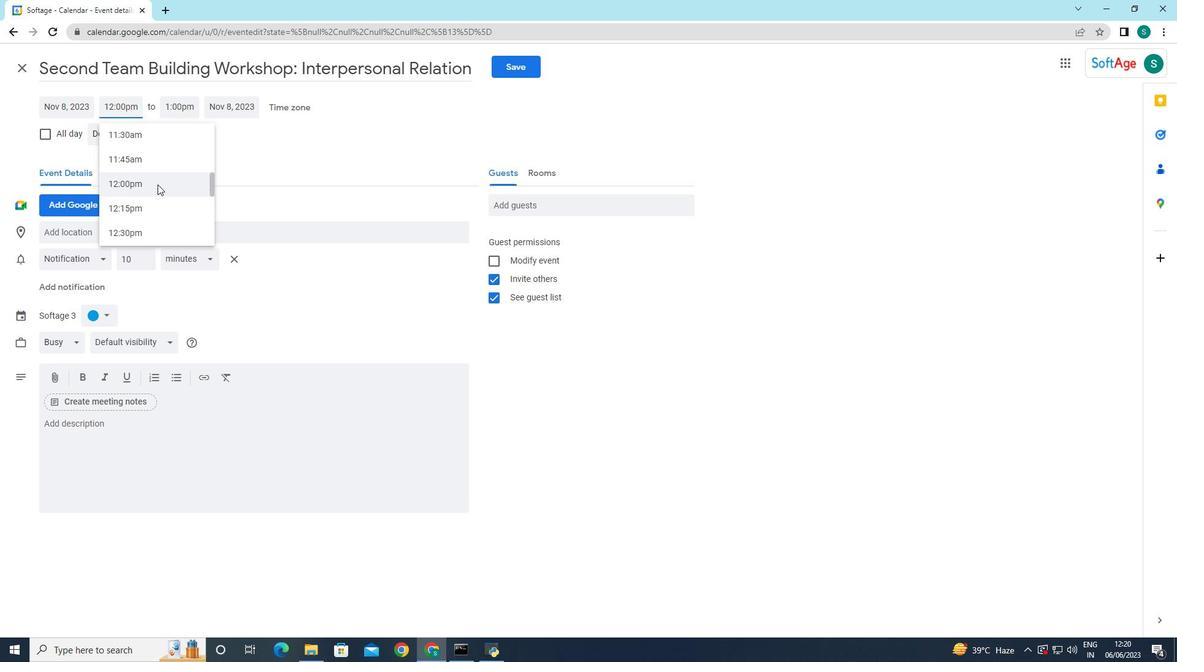 
Action: Mouse moved to (157, 185)
Screenshot: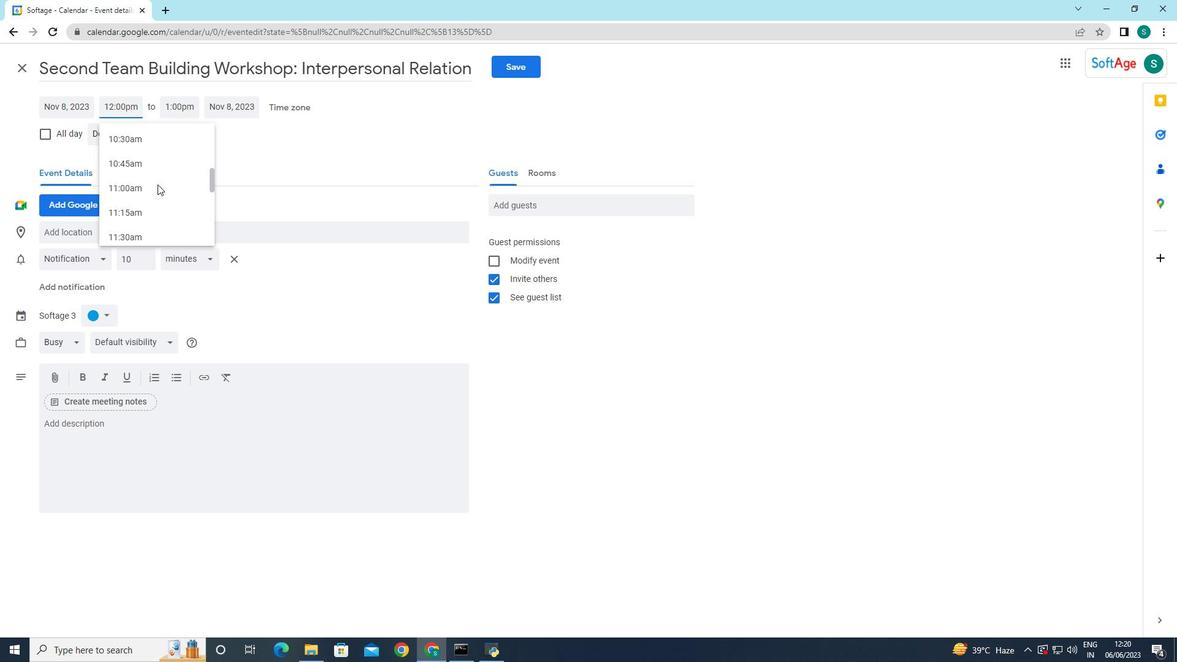 
Action: Mouse scrolled (157, 186) with delta (0, 0)
Screenshot: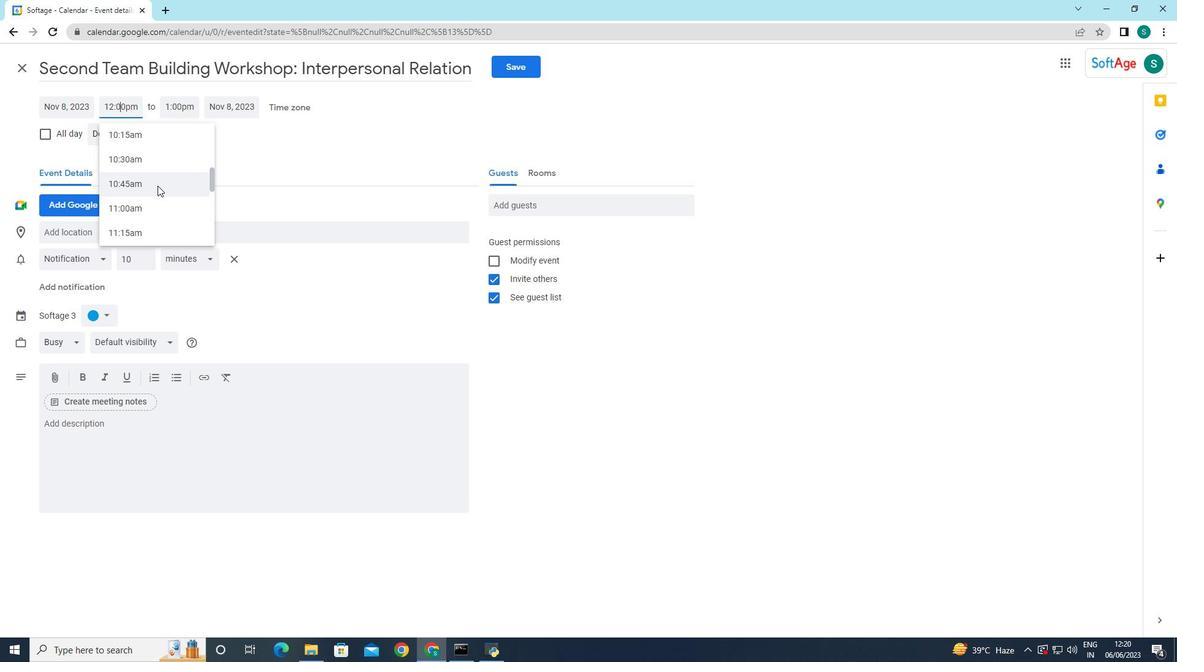 
Action: Mouse scrolled (157, 186) with delta (0, 0)
Screenshot: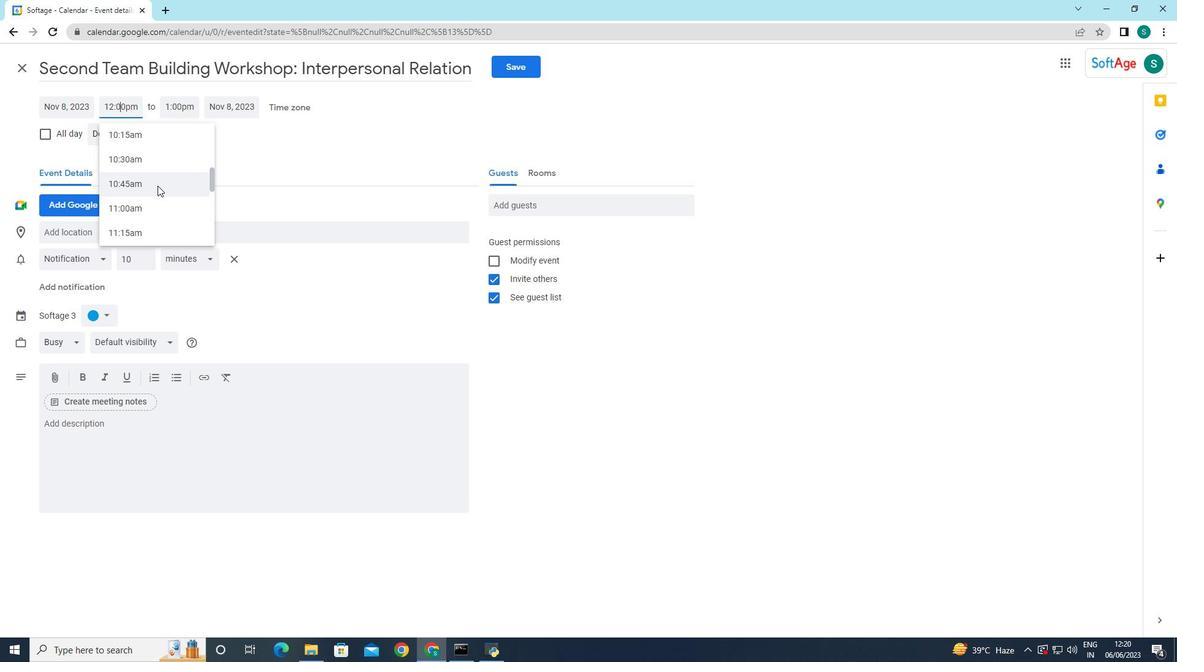 
Action: Mouse moved to (146, 185)
Screenshot: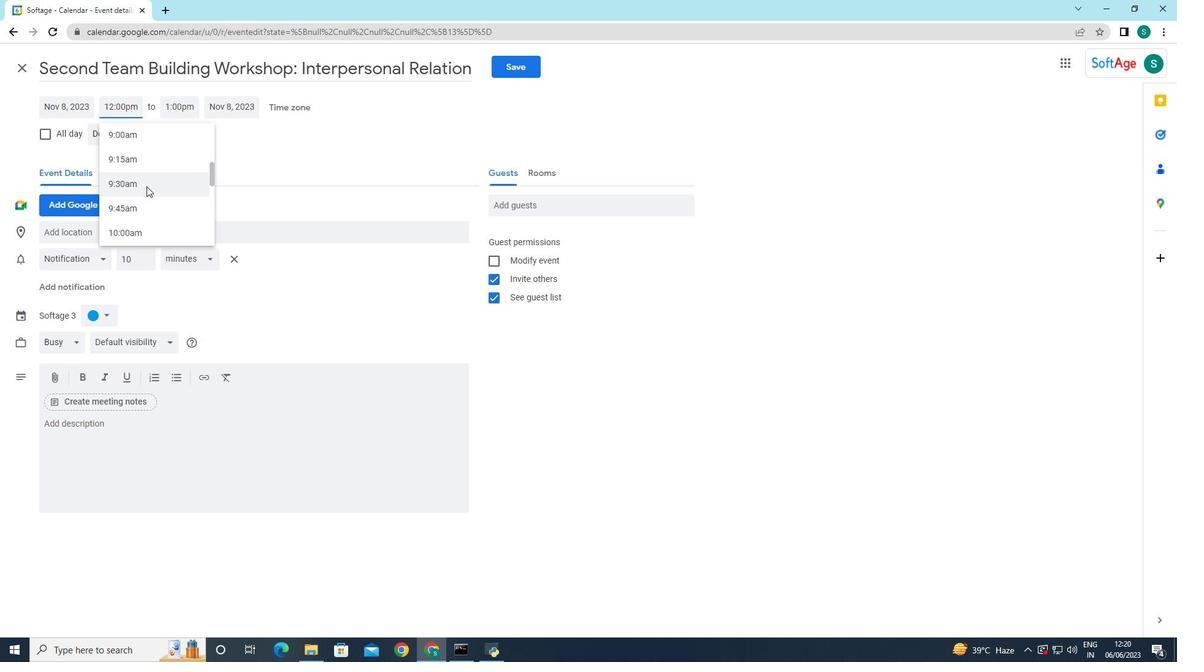 
Action: Mouse scrolled (146, 186) with delta (0, 0)
Screenshot: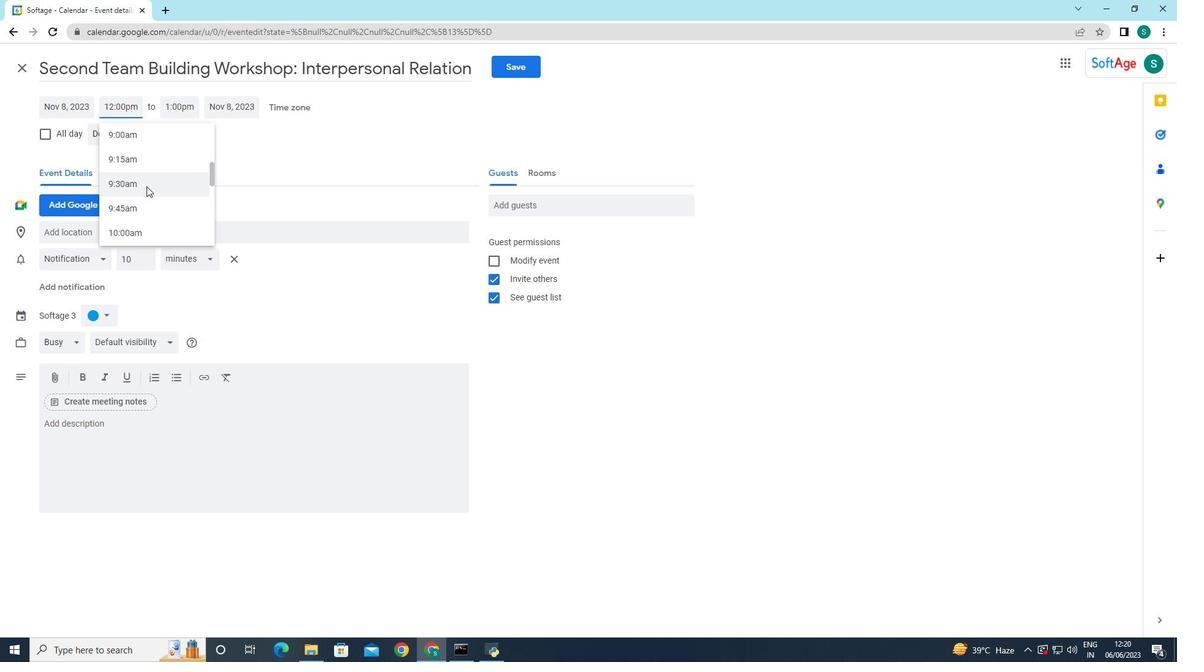 
Action: Mouse moved to (148, 184)
Screenshot: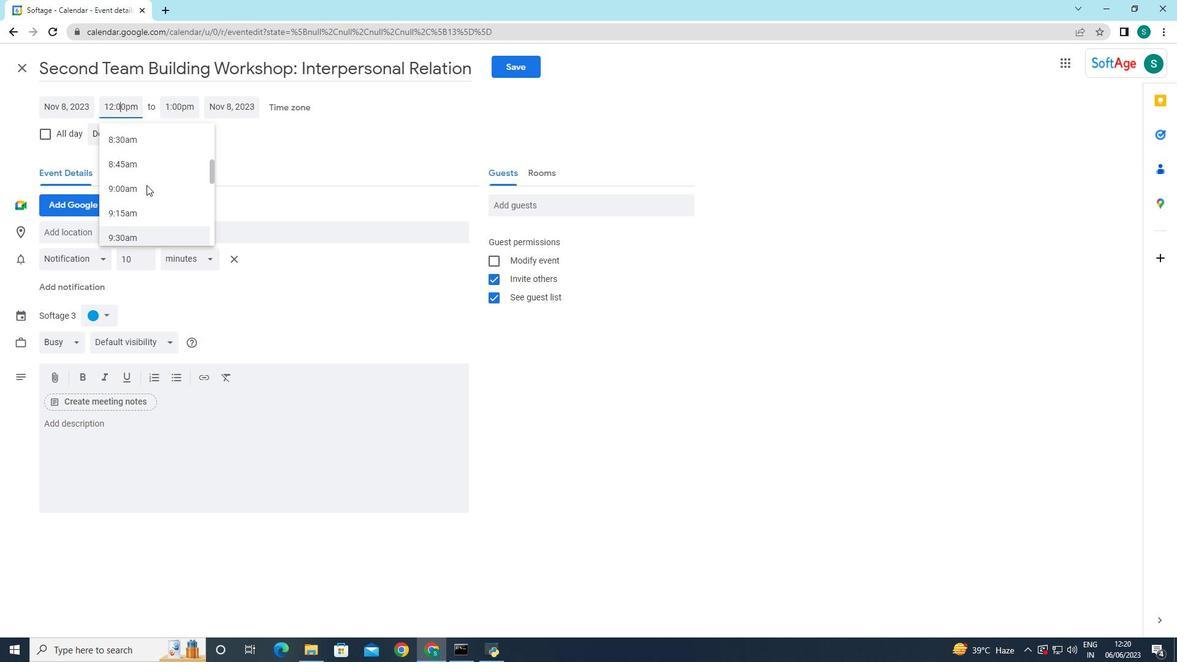 
Action: Mouse scrolled (148, 185) with delta (0, 0)
Screenshot: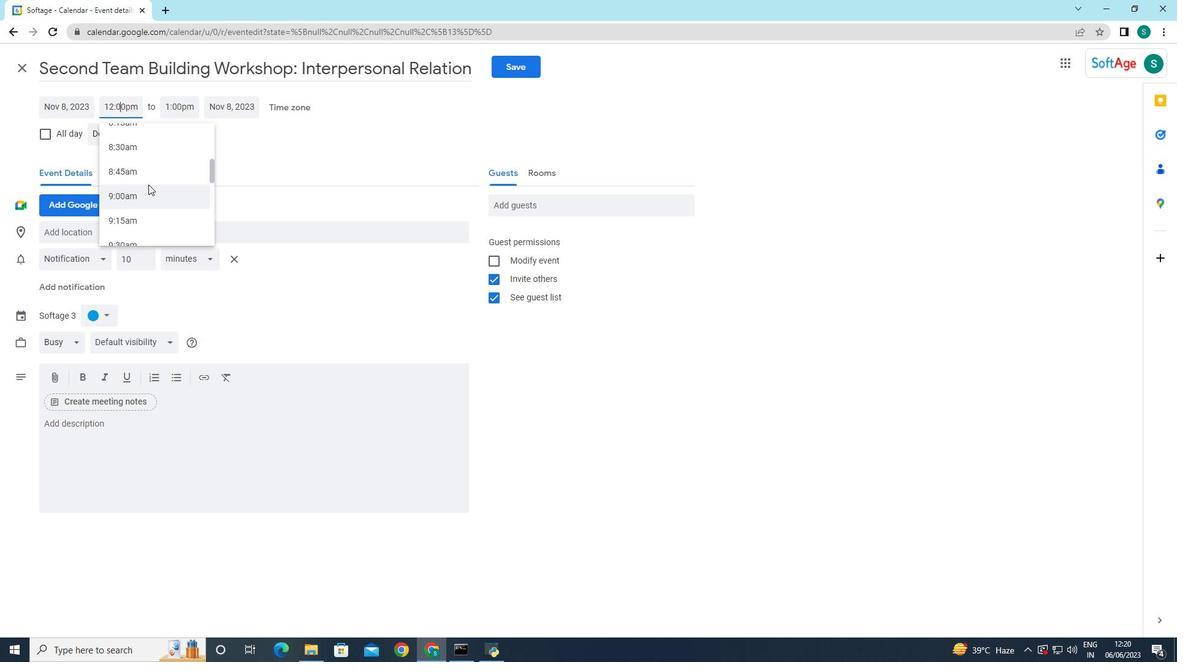 
Action: Mouse scrolled (148, 185) with delta (0, 0)
Screenshot: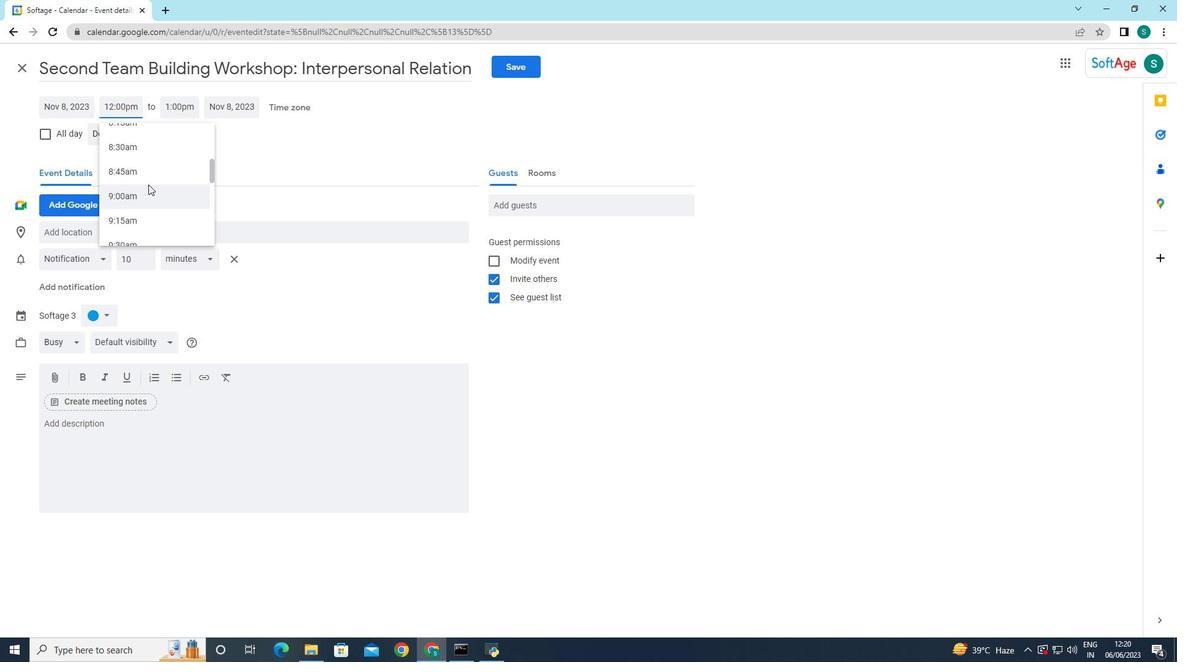 
Action: Mouse scrolled (148, 185) with delta (0, 0)
Screenshot: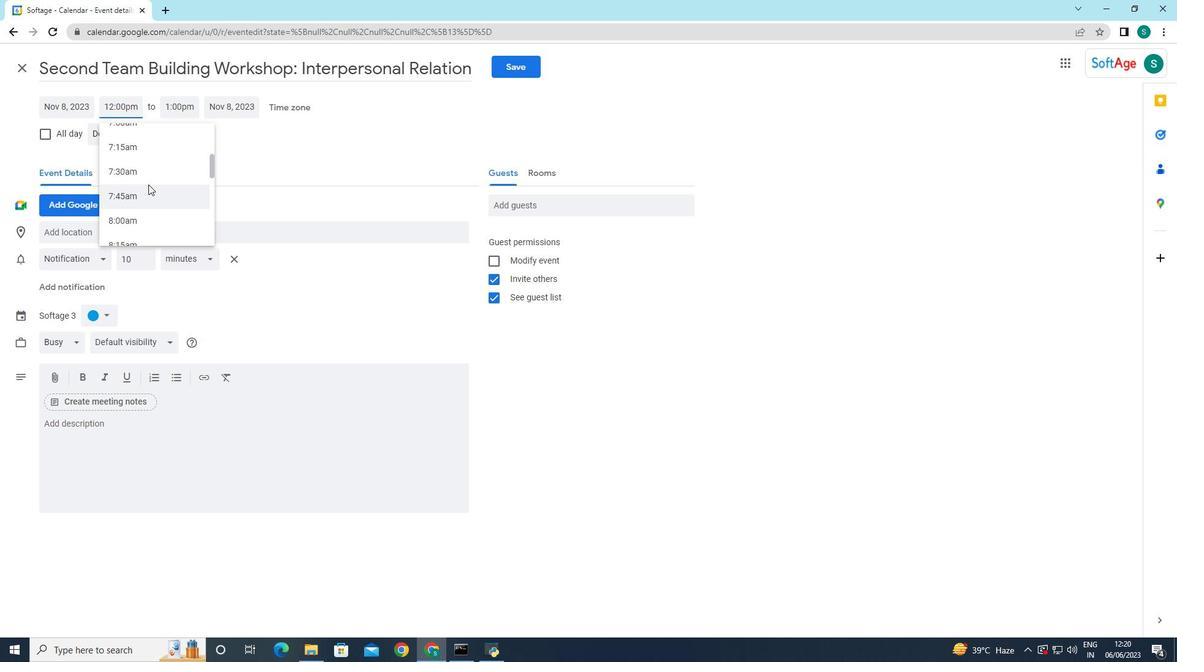 
Action: Mouse scrolled (148, 185) with delta (0, 0)
Screenshot: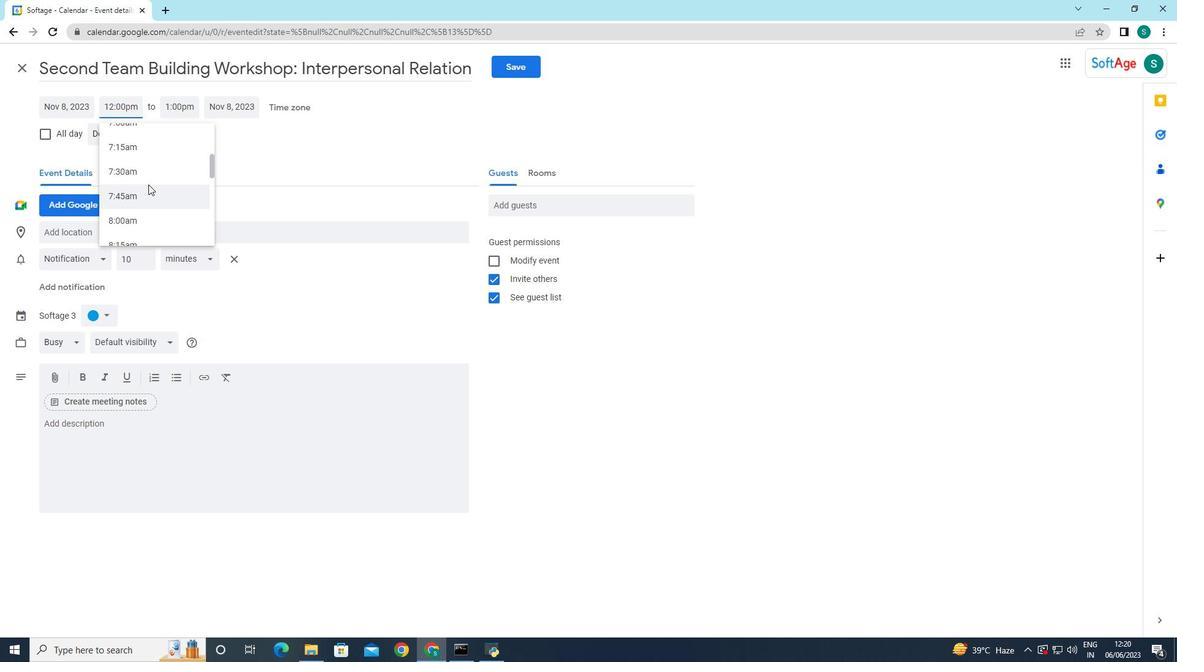 
Action: Mouse scrolled (148, 185) with delta (0, 0)
Screenshot: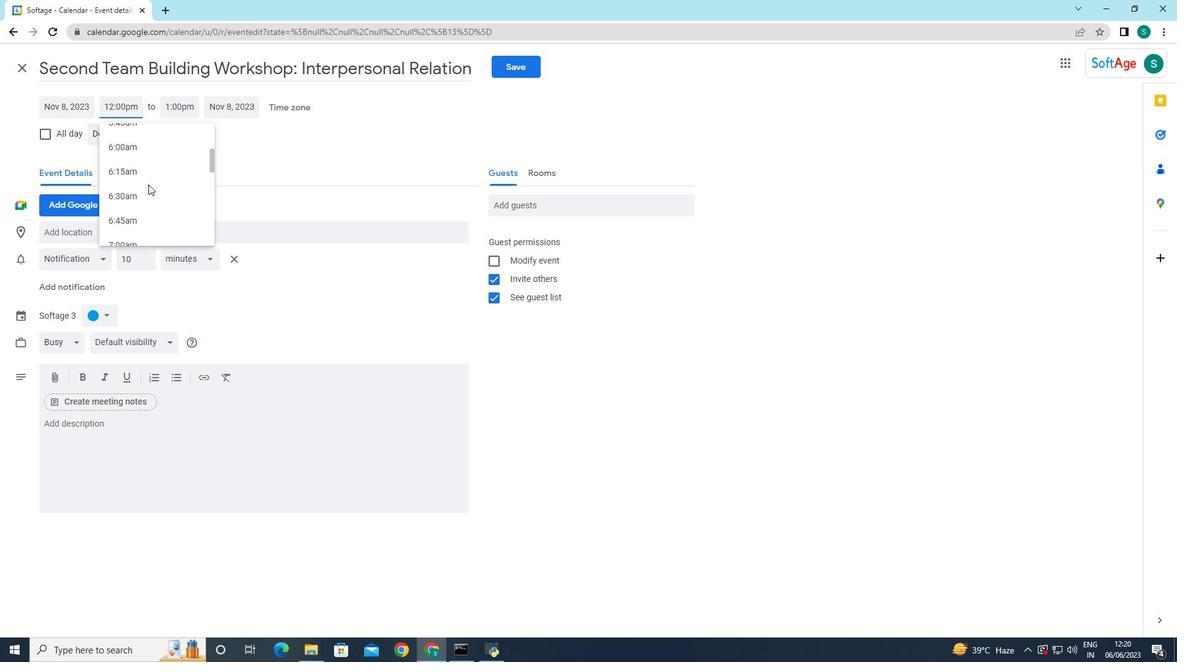 
Action: Mouse scrolled (148, 185) with delta (0, 0)
Screenshot: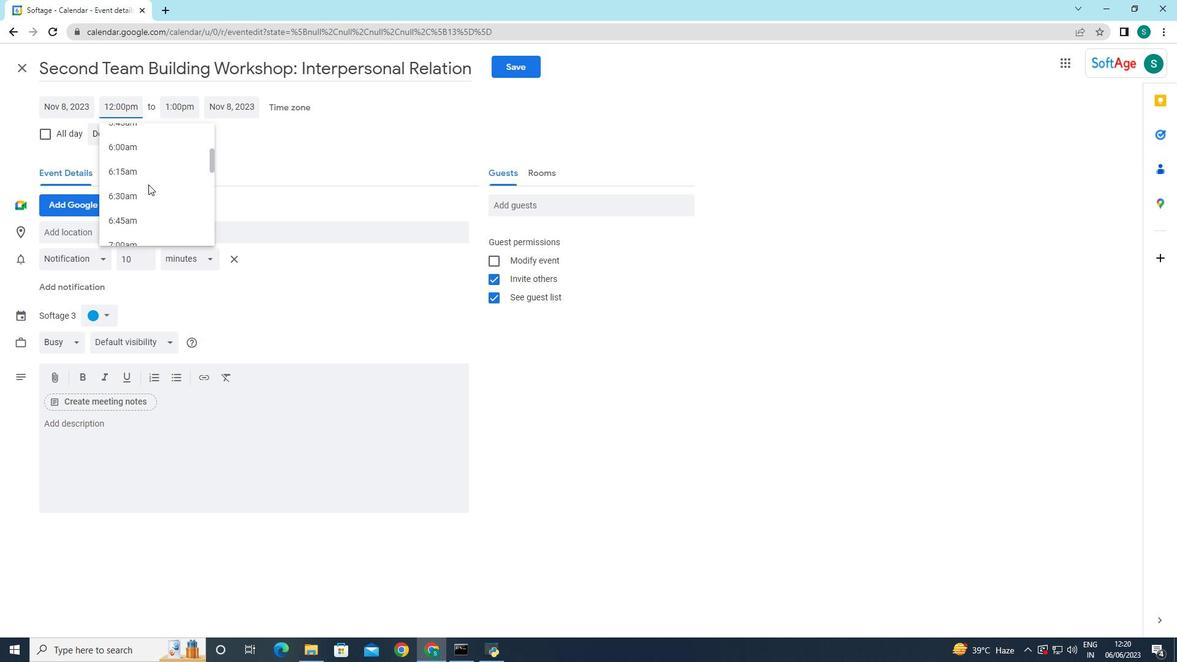 
Action: Mouse moved to (147, 186)
Screenshot: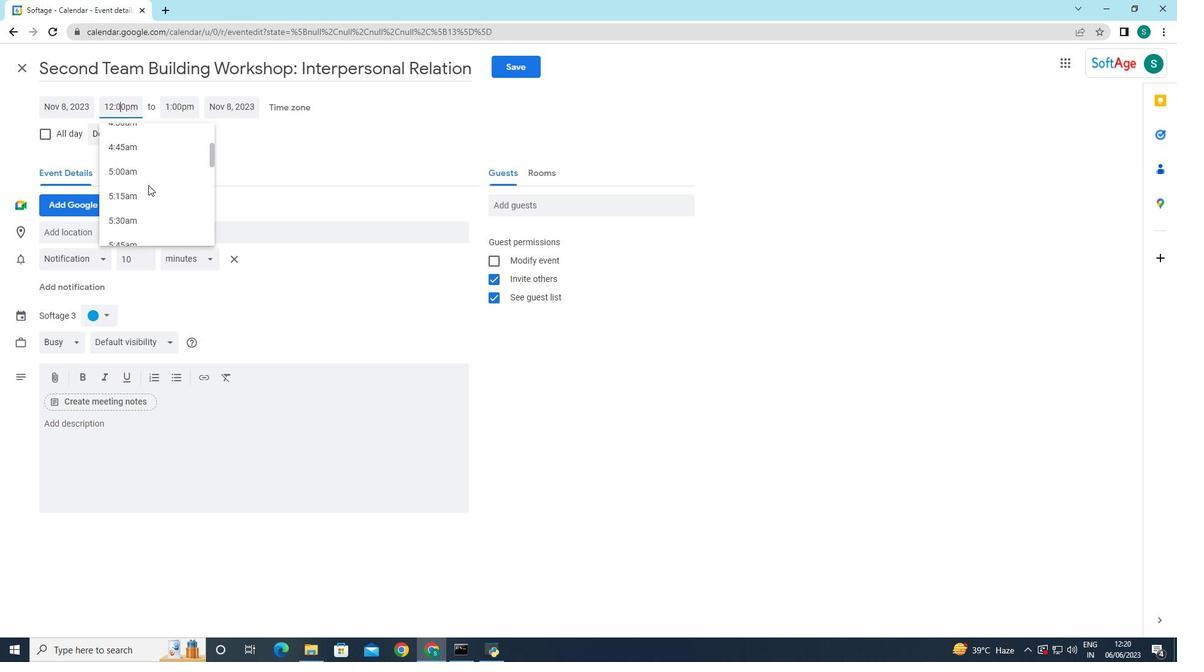 
Action: Mouse scrolled (147, 185) with delta (0, 0)
Screenshot: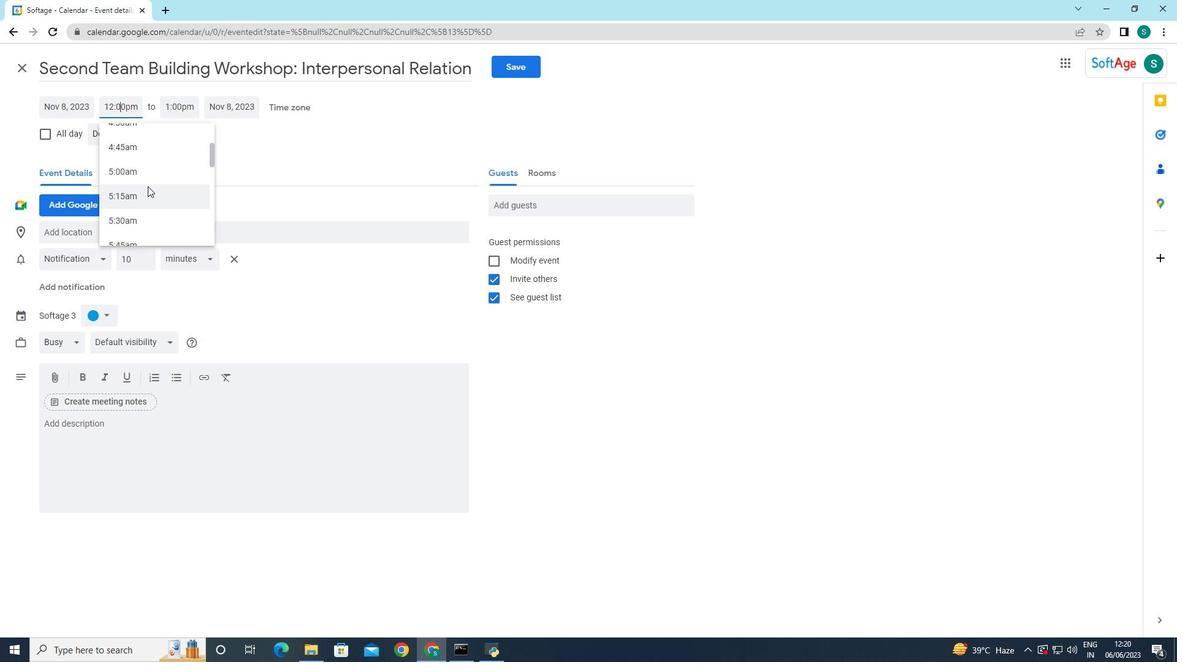 
Action: Mouse moved to (147, 189)
Screenshot: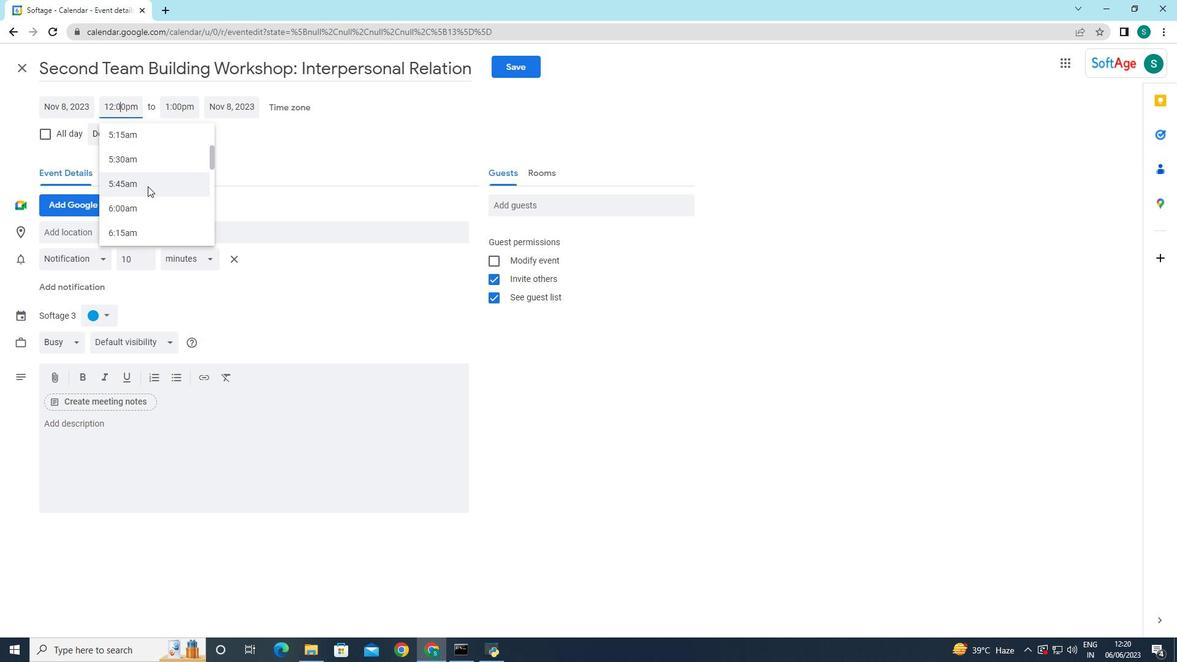 
Action: Mouse scrolled (147, 188) with delta (0, 0)
Screenshot: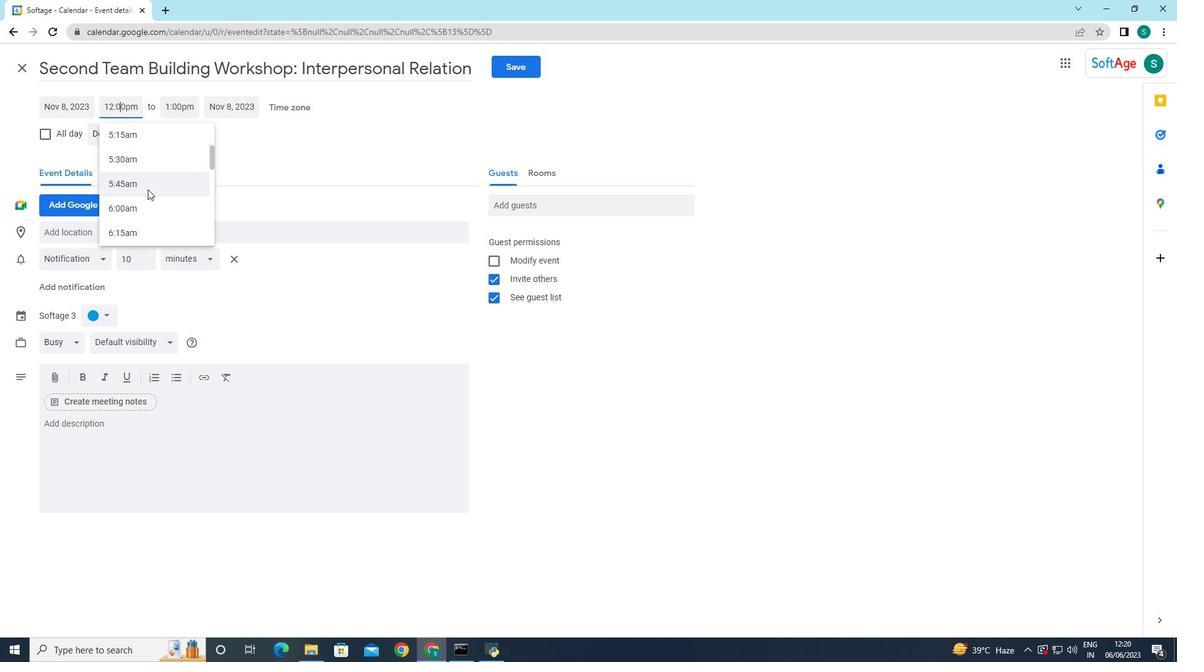 
Action: Mouse scrolled (147, 188) with delta (0, 0)
Screenshot: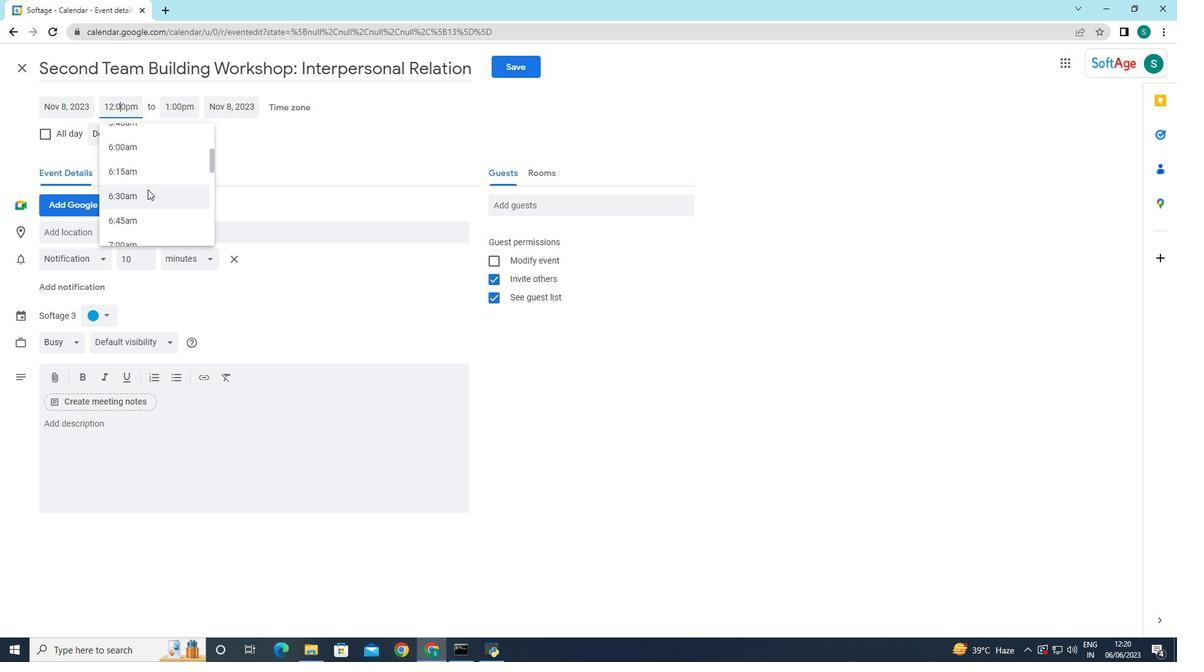 
Action: Mouse scrolled (147, 188) with delta (0, 0)
Screenshot: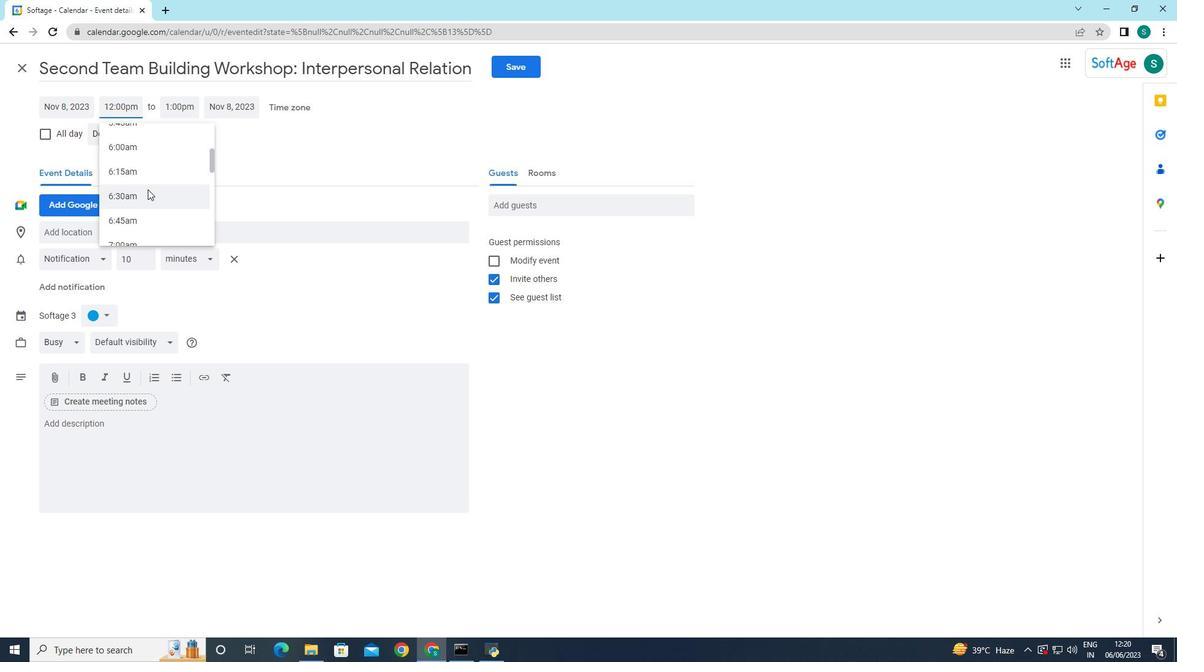 
Action: Mouse scrolled (147, 188) with delta (0, 0)
Screenshot: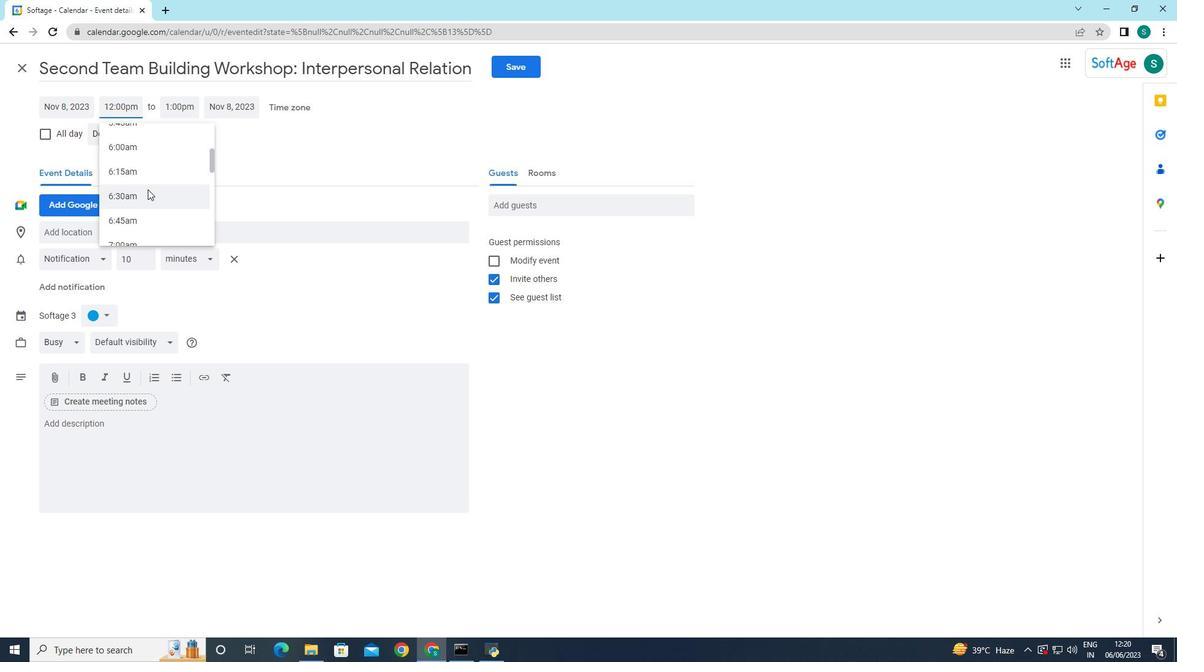 
Action: Mouse scrolled (147, 188) with delta (0, 0)
Screenshot: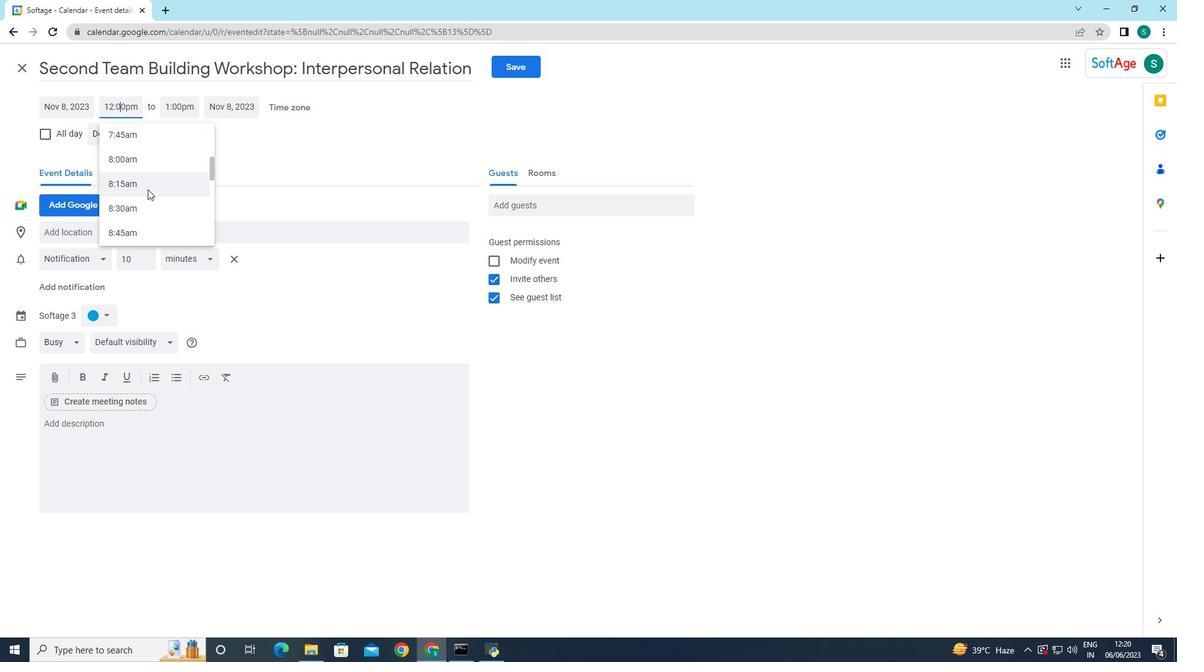 
Action: Mouse scrolled (147, 188) with delta (0, 0)
Screenshot: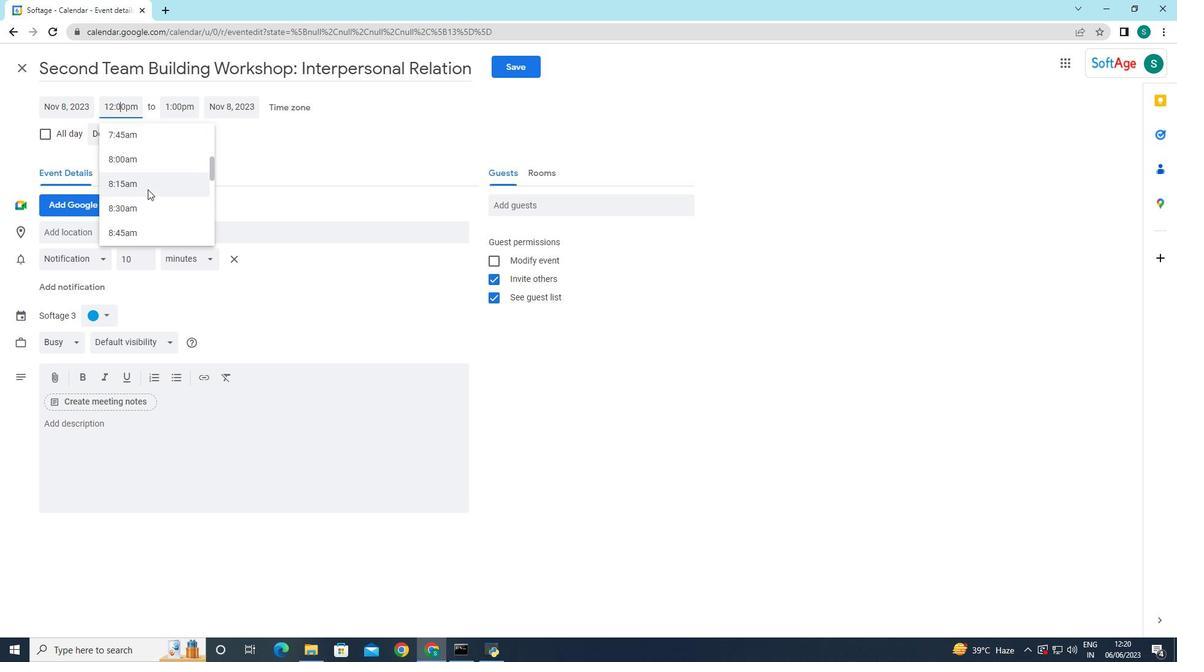 
Action: Mouse scrolled (147, 188) with delta (0, 0)
Screenshot: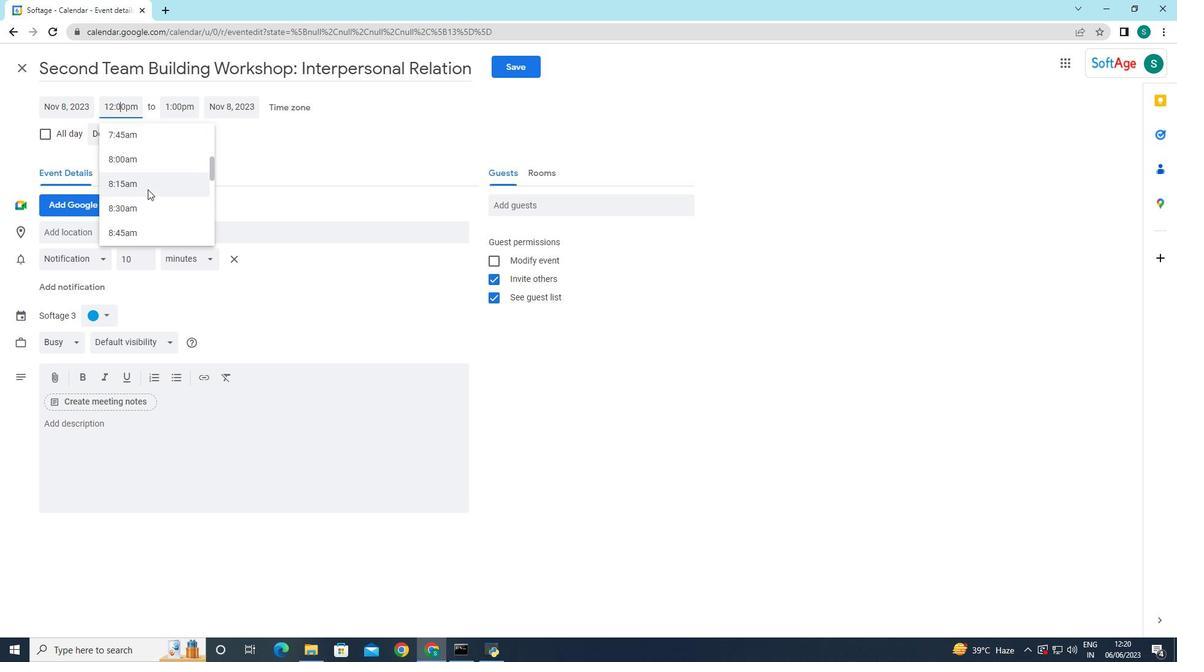 
Action: Mouse scrolled (147, 188) with delta (0, 0)
Screenshot: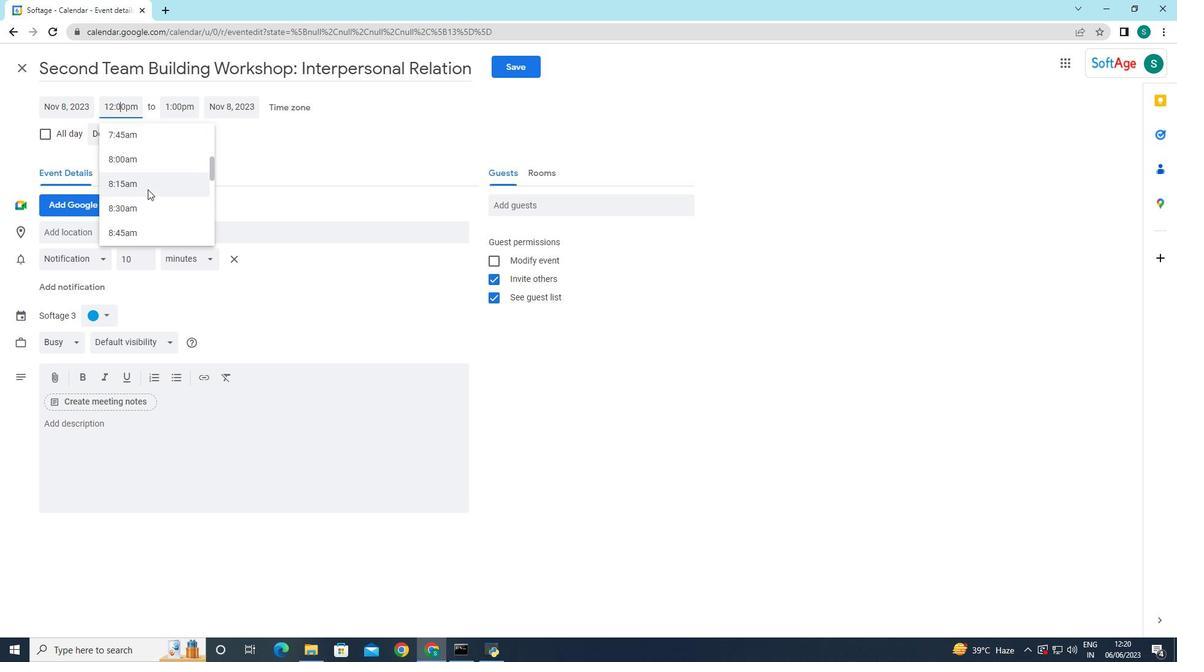 
Action: Mouse scrolled (147, 188) with delta (0, 0)
Screenshot: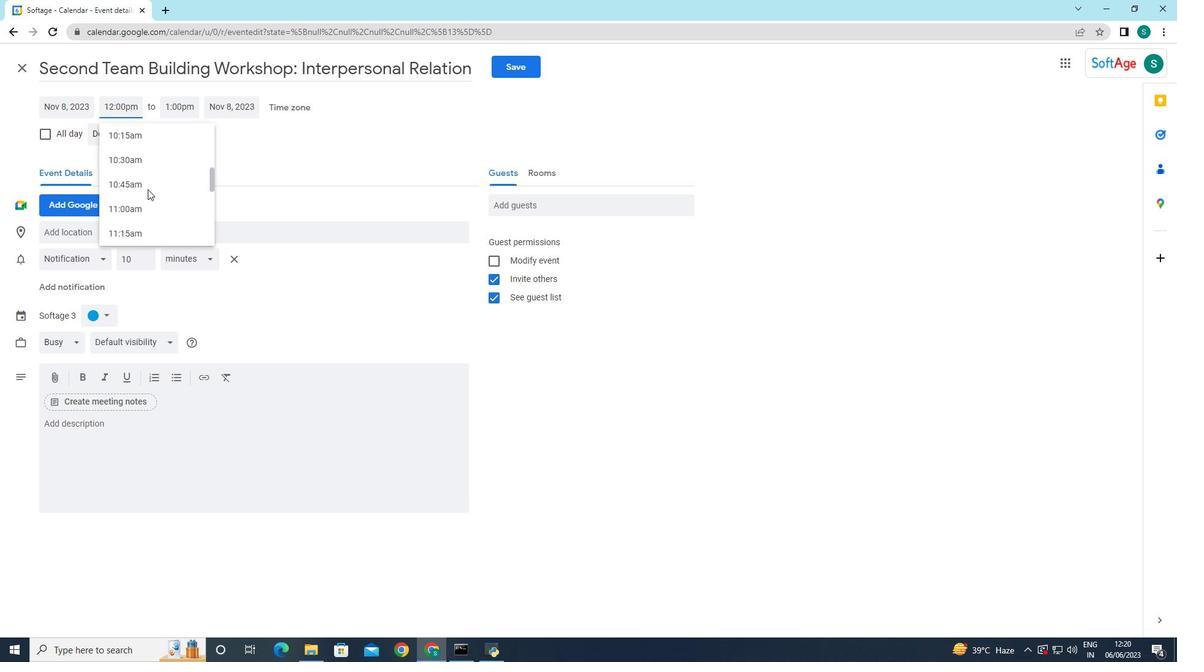 
Action: Mouse scrolled (147, 188) with delta (0, 0)
Screenshot: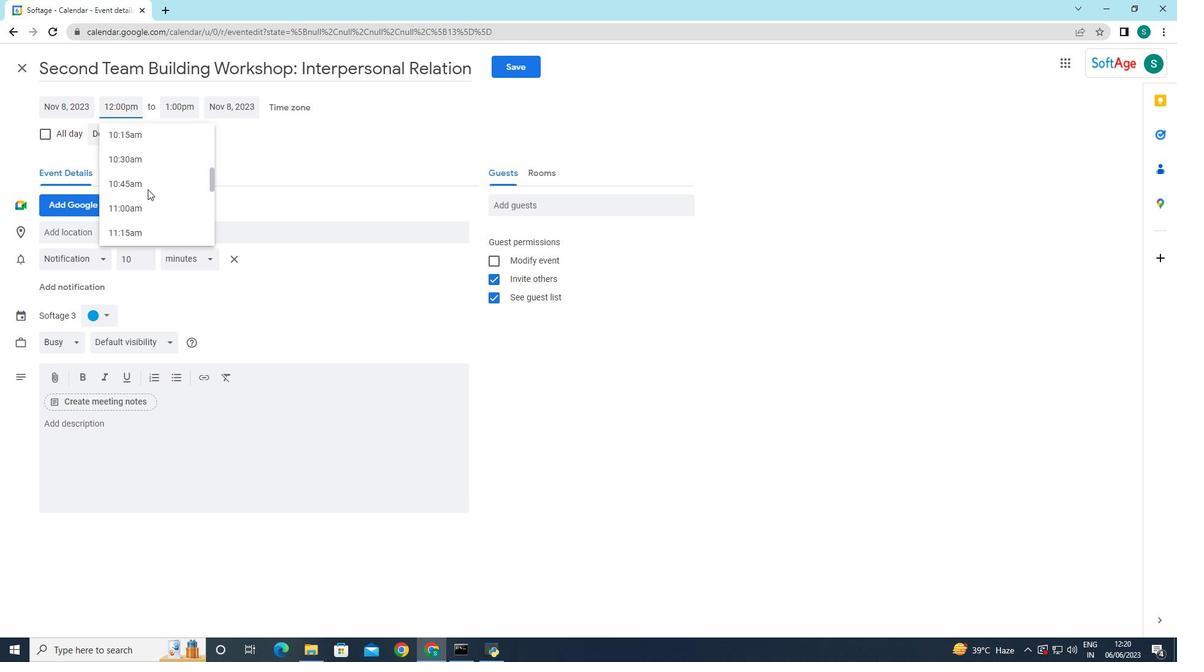 
Action: Mouse scrolled (147, 188) with delta (0, 0)
Screenshot: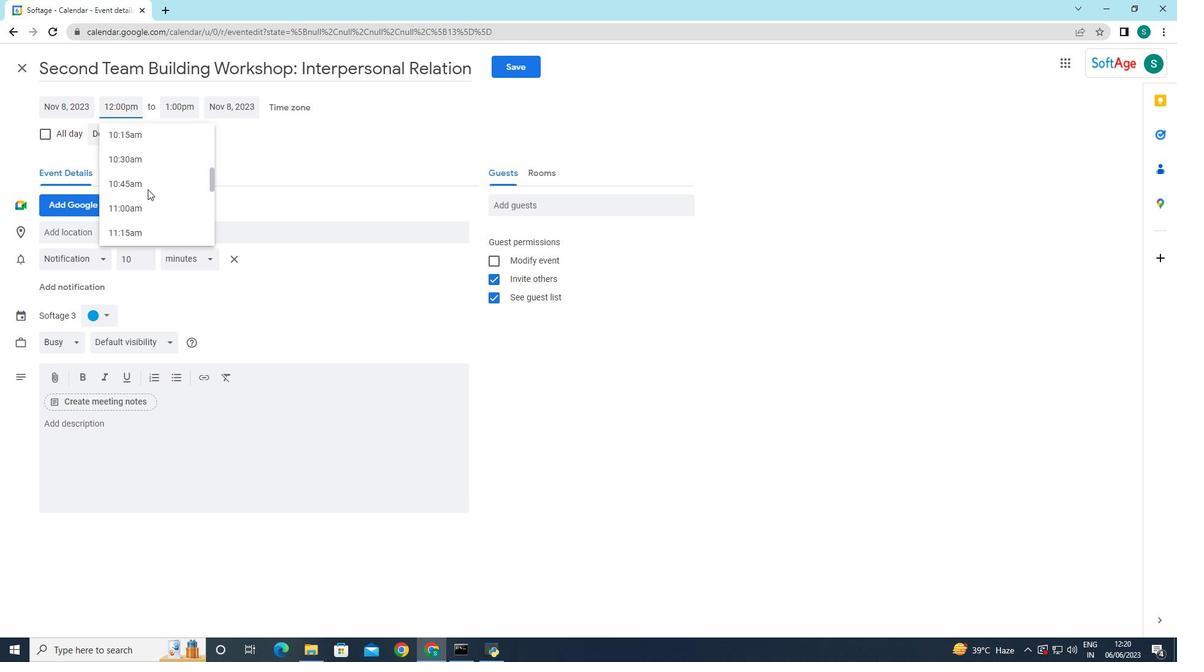 
Action: Mouse scrolled (147, 188) with delta (0, 0)
Screenshot: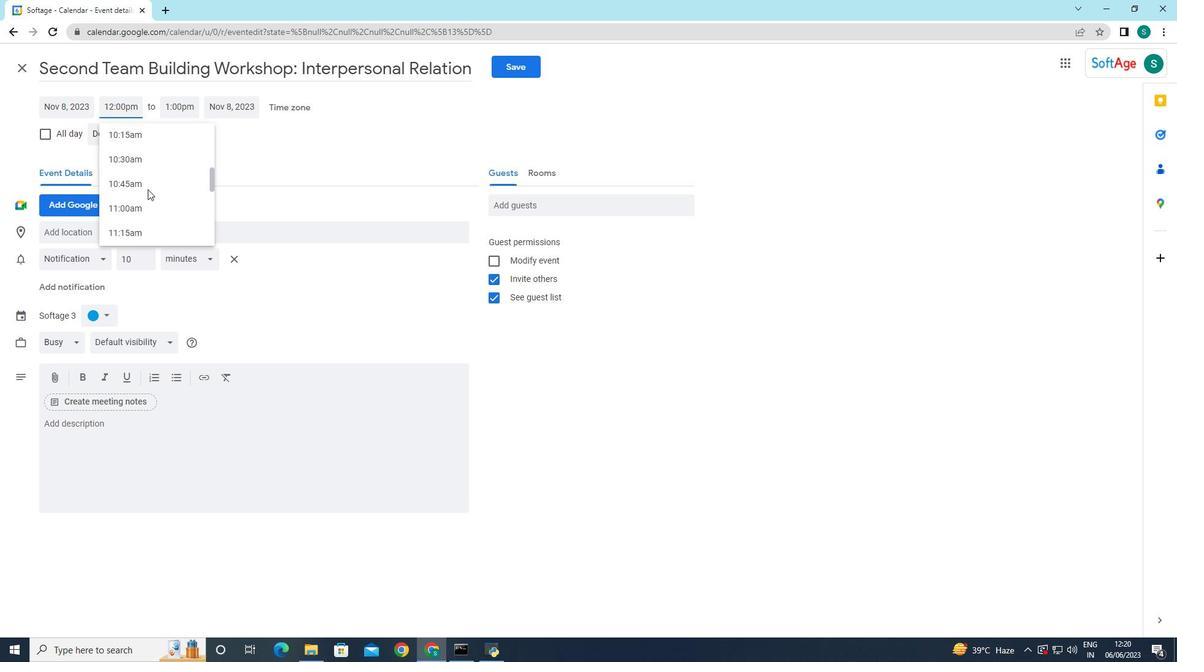 
Action: Mouse moved to (148, 189)
Screenshot: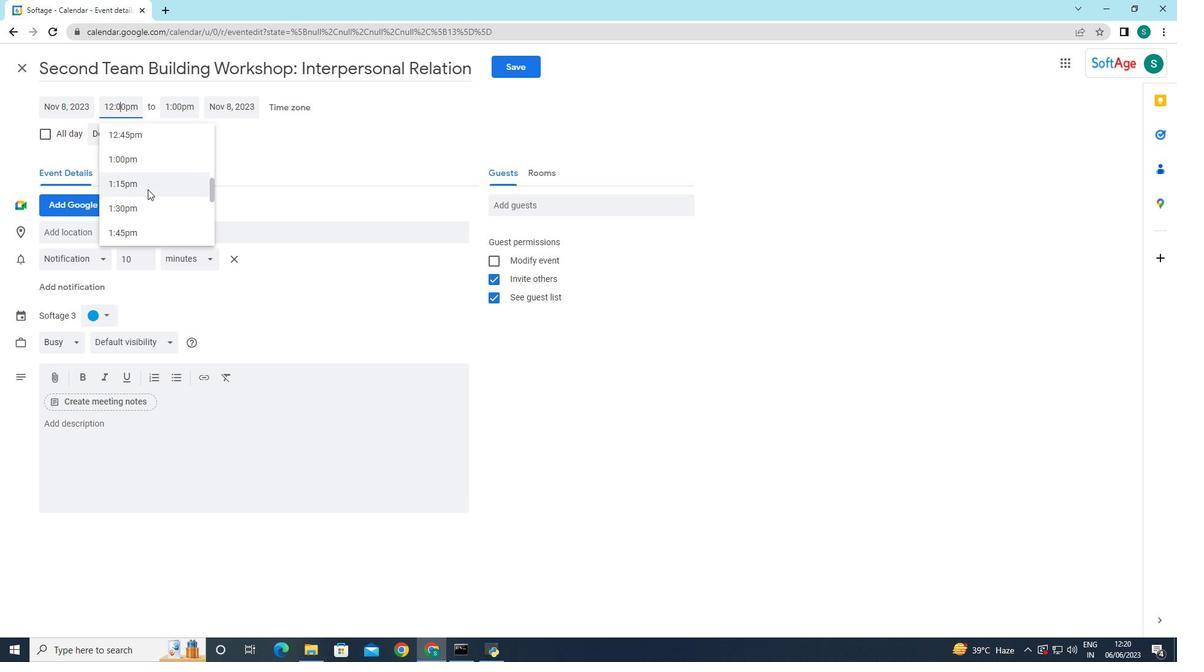 
Action: Mouse scrolled (147, 190) with delta (0, 0)
Screenshot: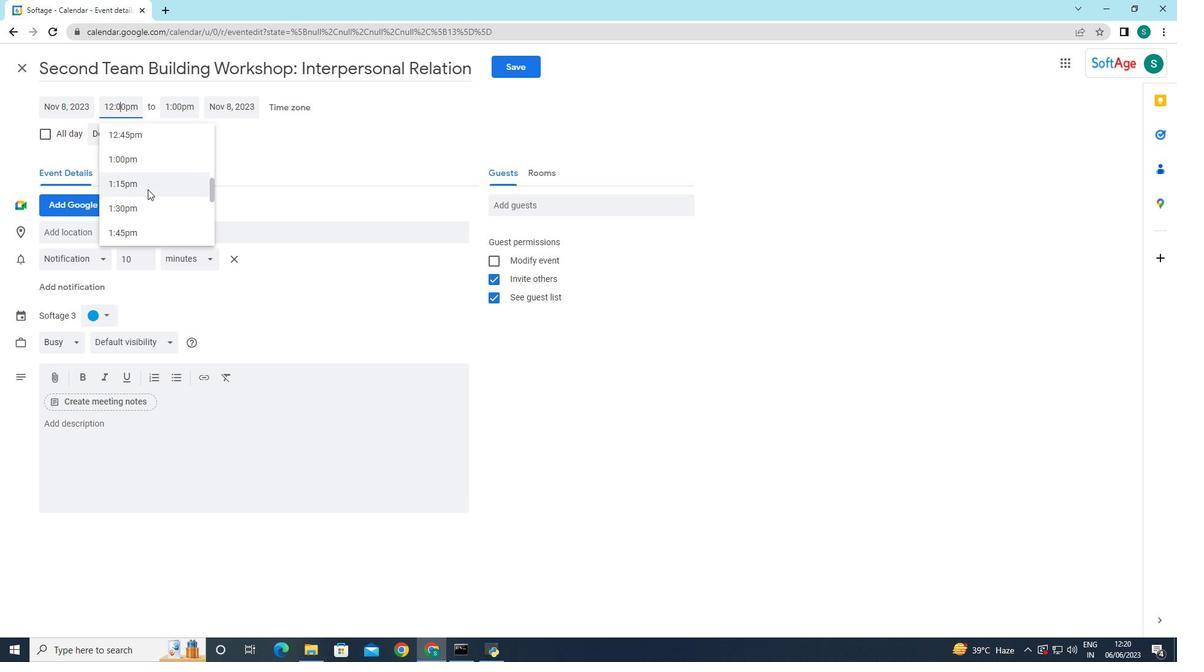 
Action: Mouse moved to (138, 173)
Screenshot: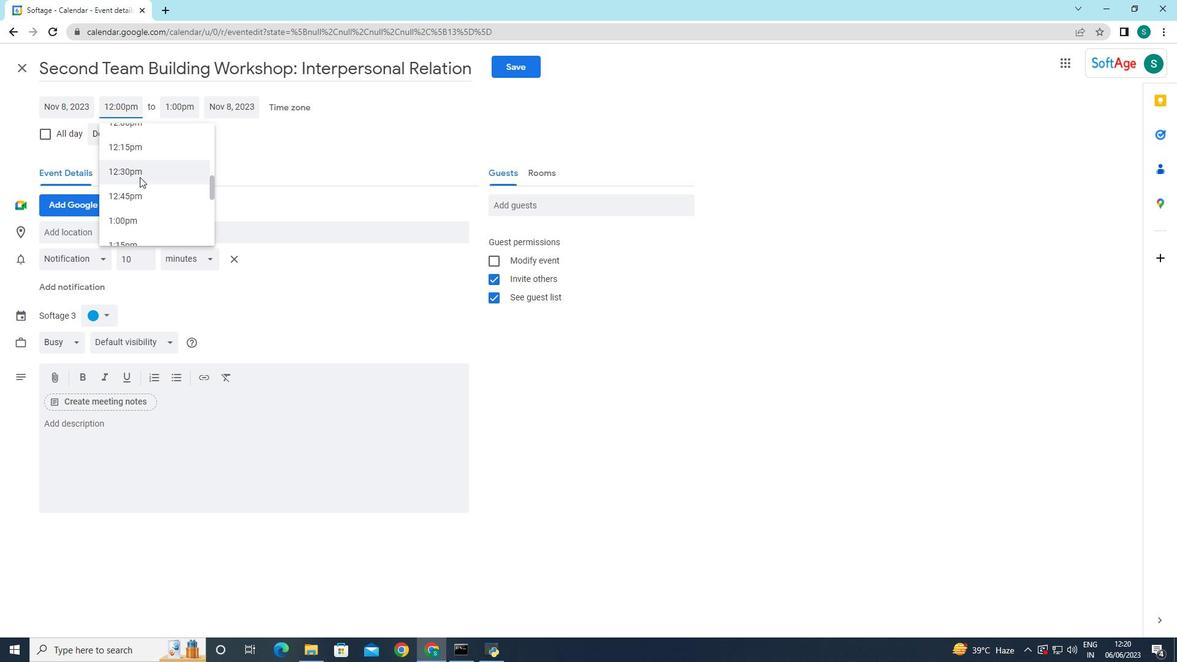 
Action: Mouse scrolled (138, 174) with delta (0, 0)
Screenshot: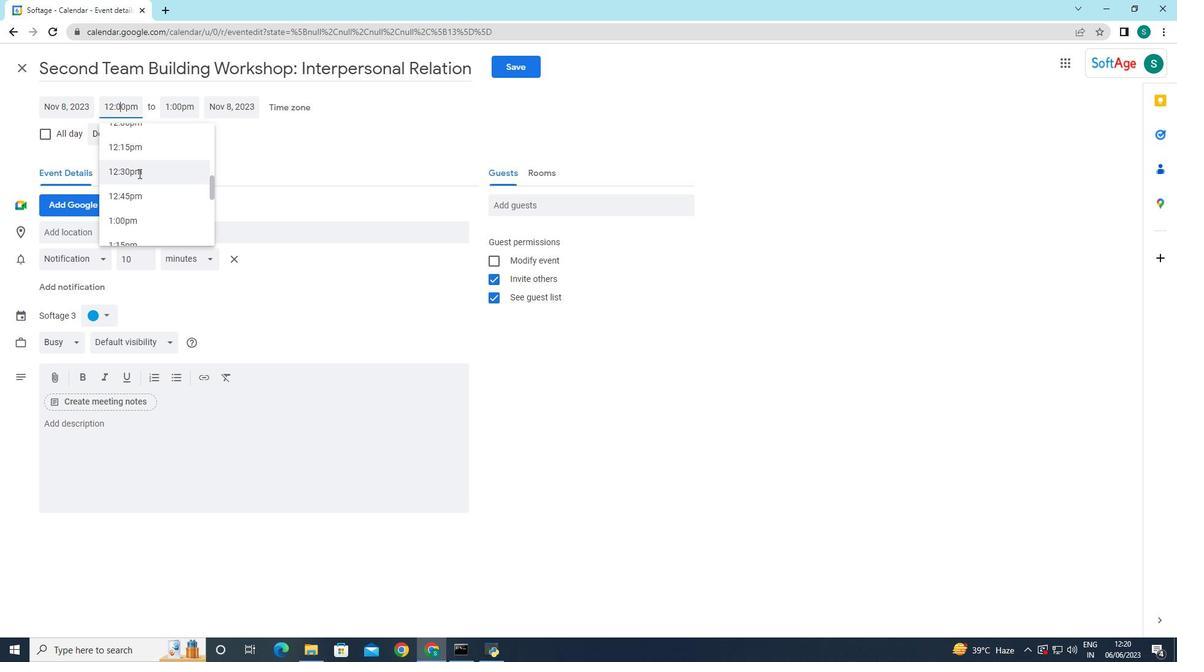 
Action: Mouse moved to (139, 184)
Screenshot: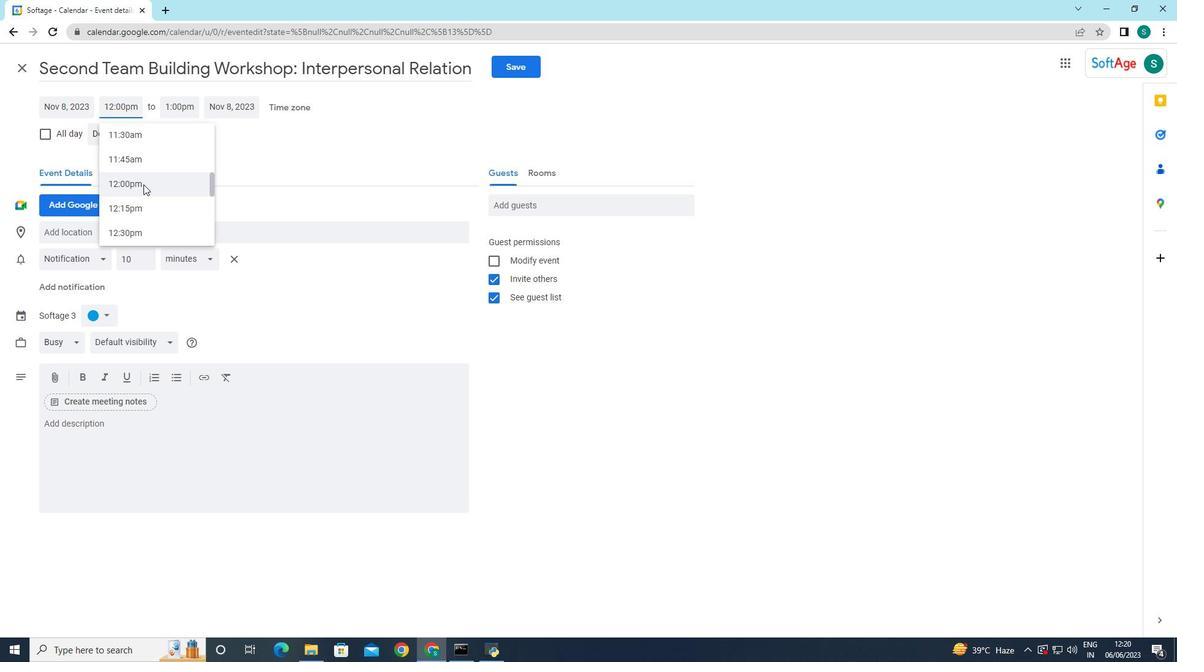 
Action: Mouse pressed left at (139, 184)
Screenshot: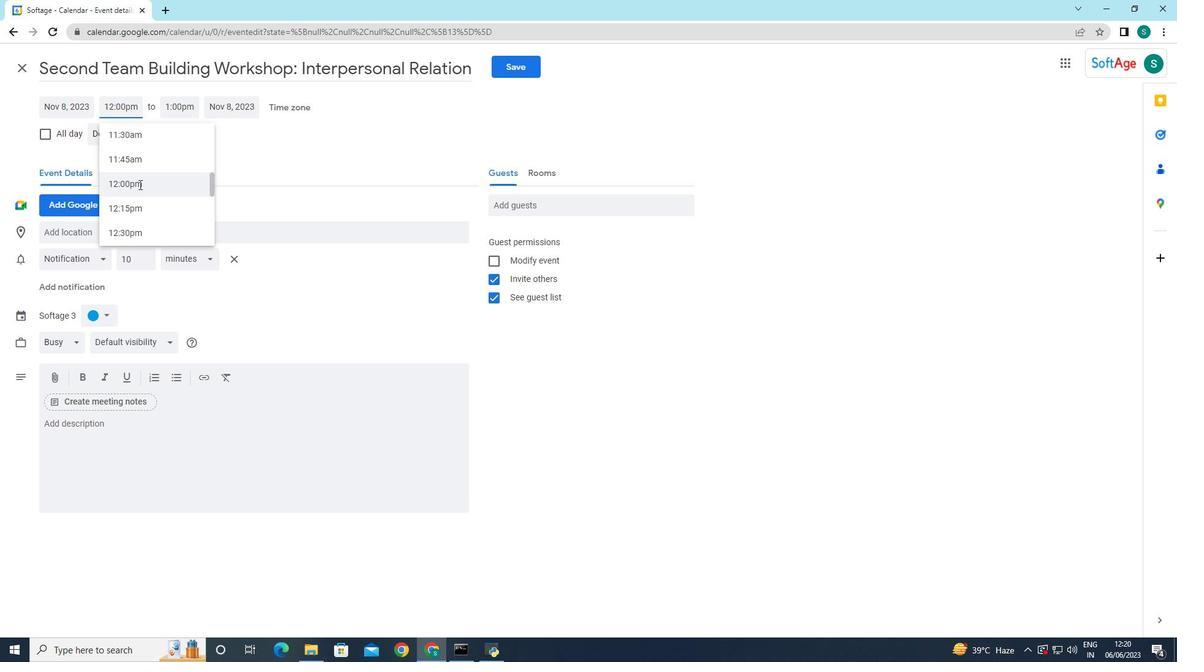 
Action: Mouse moved to (212, 165)
Screenshot: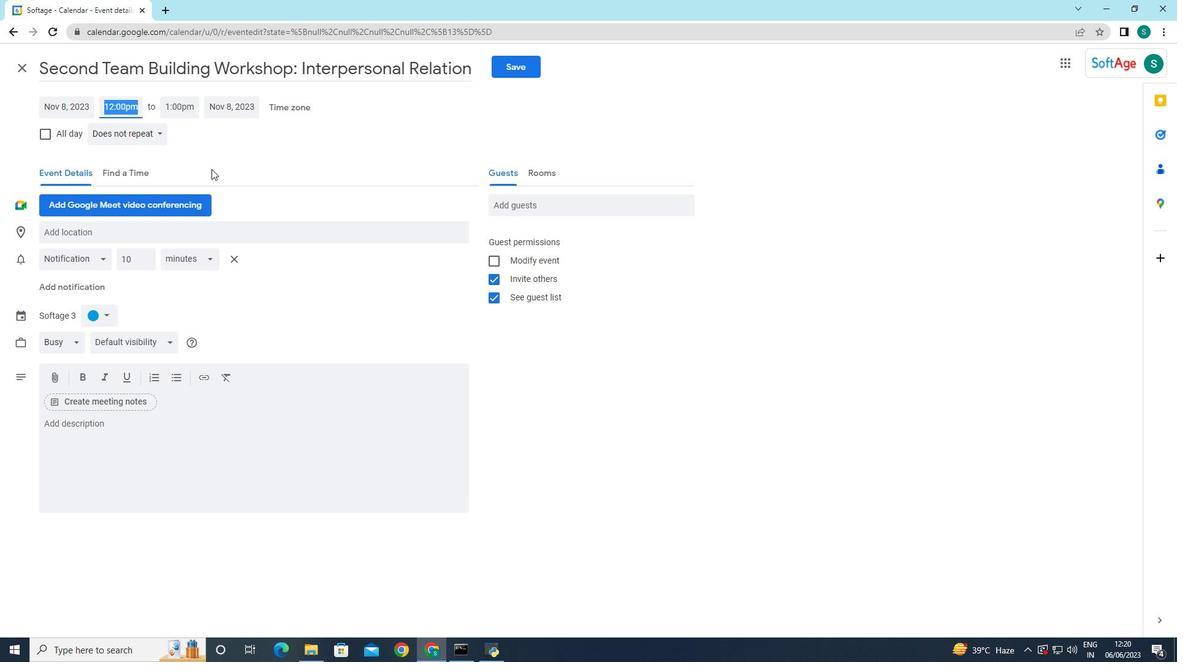 
Action: Mouse pressed left at (212, 165)
Screenshot: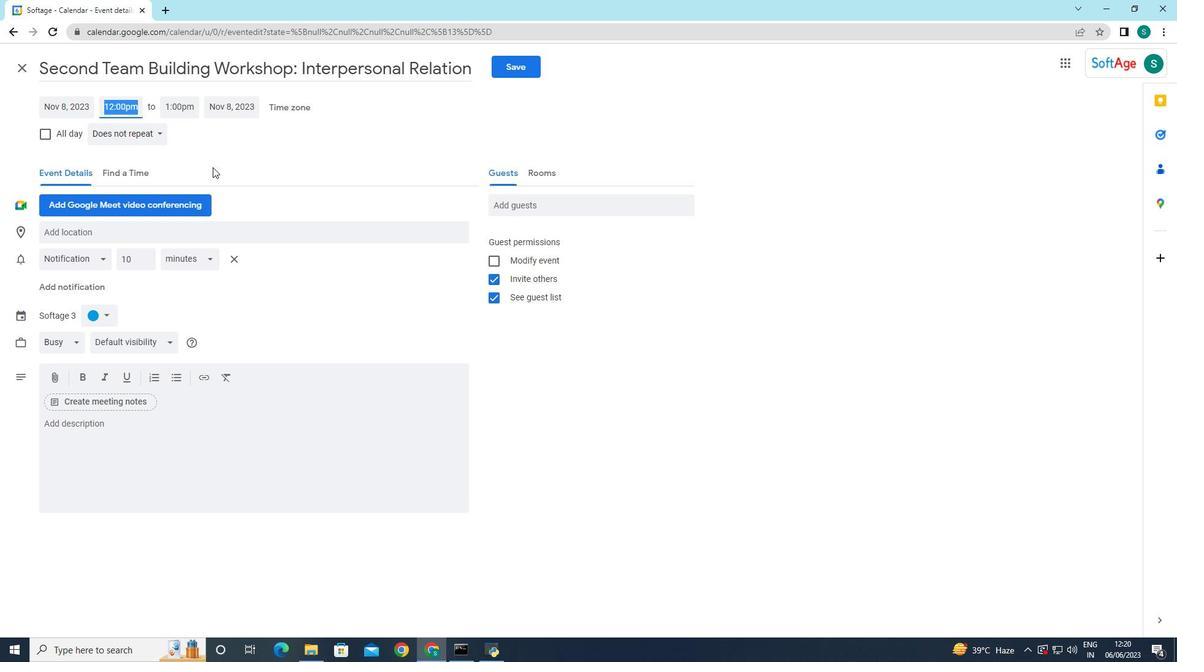 
Action: Mouse moved to (84, 425)
Screenshot: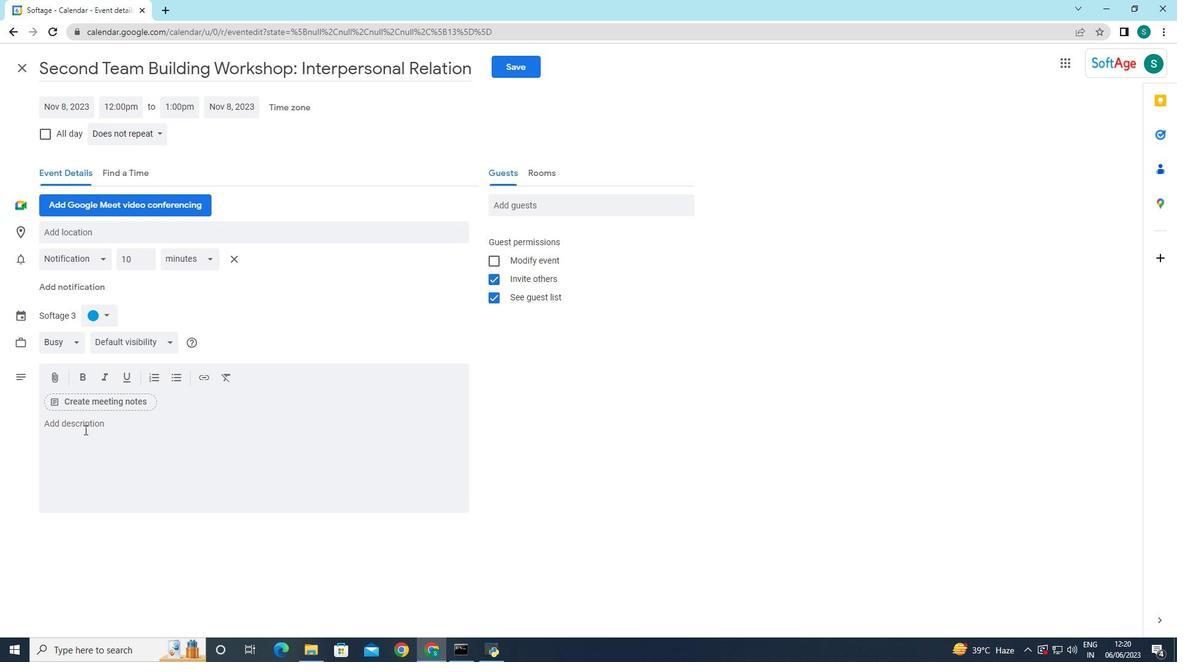 
Action: Mouse pressed left at (84, 425)
Screenshot: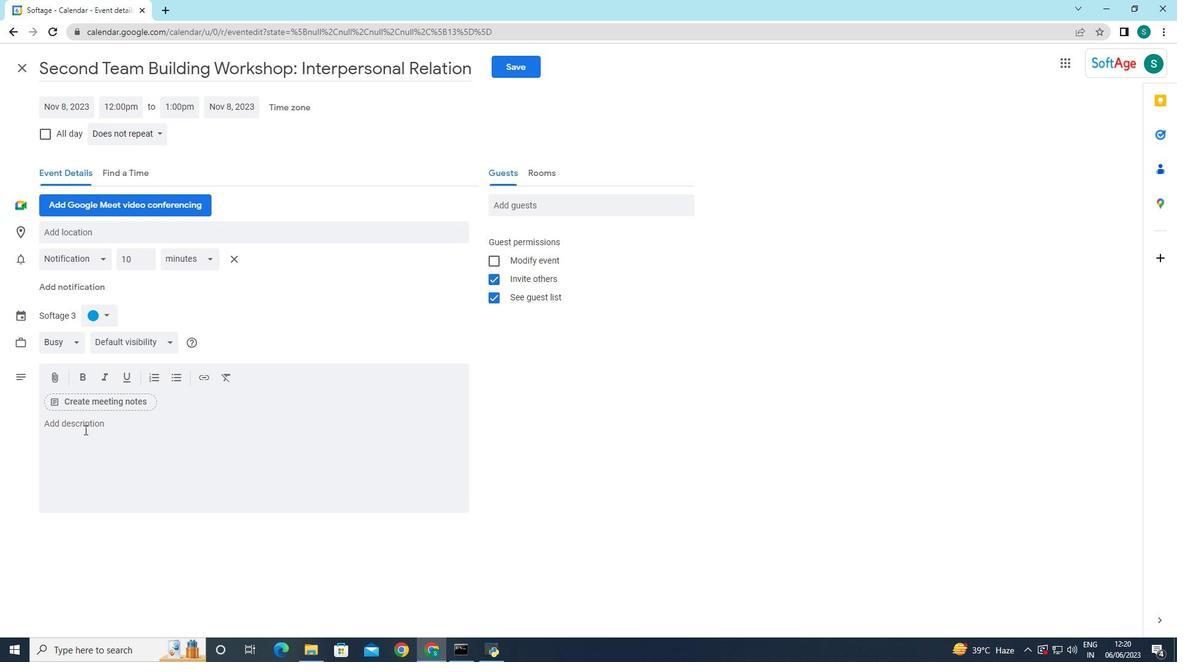 
Action: Key pressed <Key.caps_lock>T<Key.caps_lock>he<Key.space><Key.caps_lock>I<Key.caps_lock>troduction<Key.space>to<Key.space><Key.caps_lock>
Screenshot: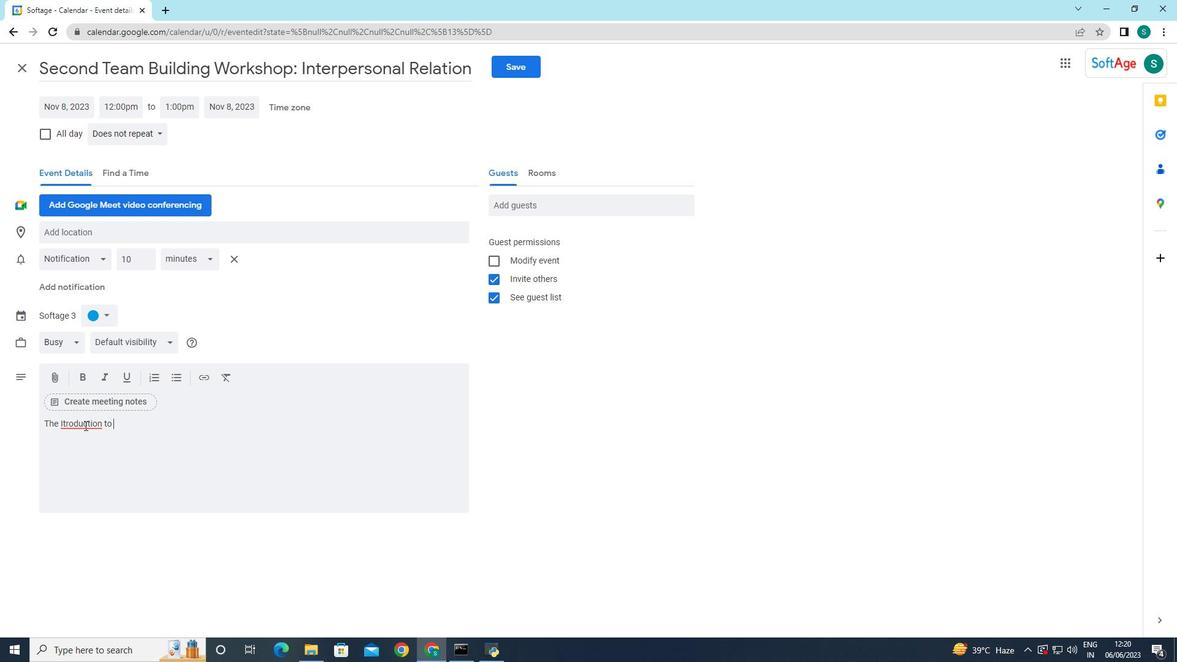 
Action: Mouse moved to (95, 425)
Screenshot: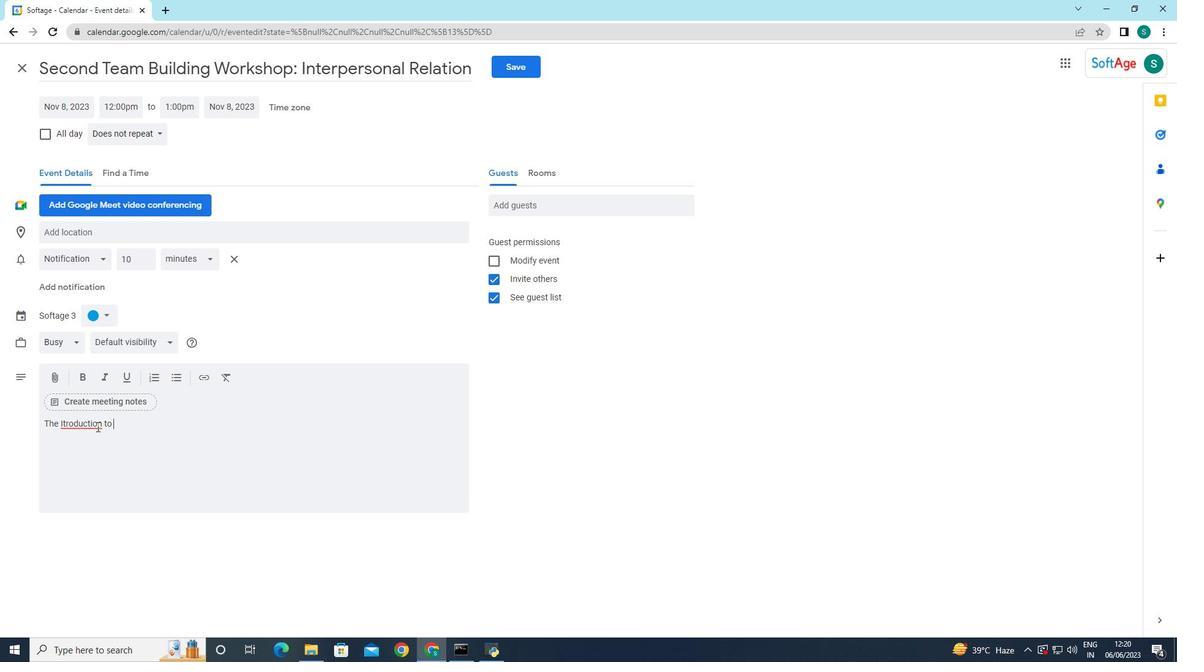 
Action: Mouse pressed right at (95, 425)
Screenshot: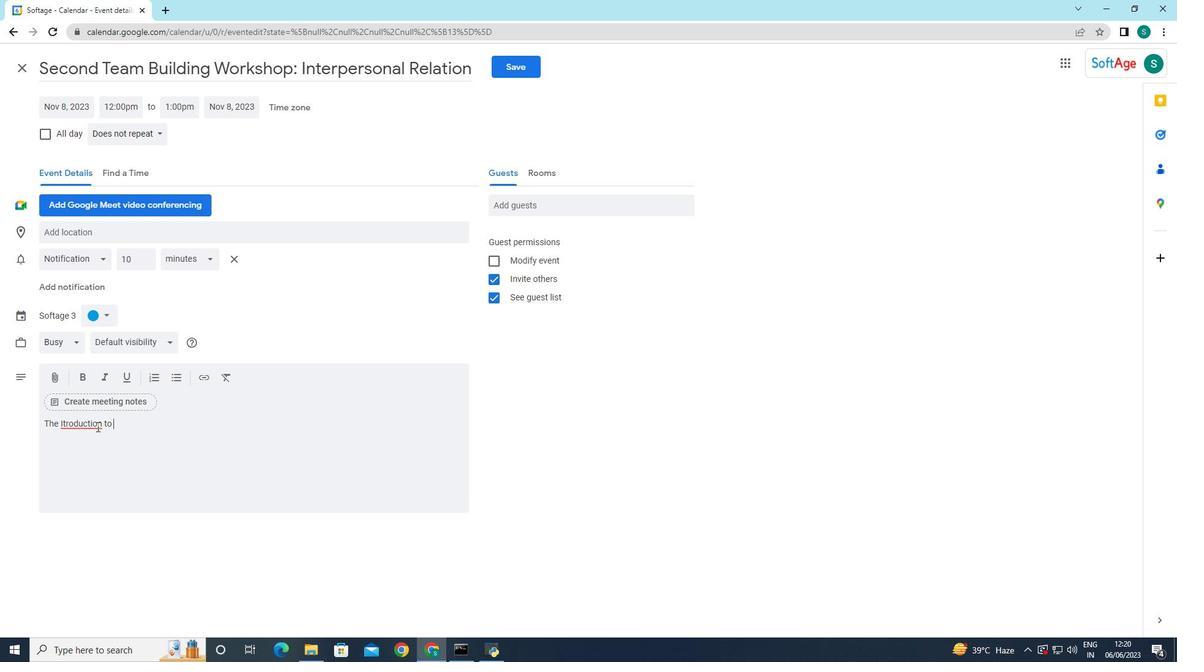 
Action: Mouse moved to (111, 433)
Screenshot: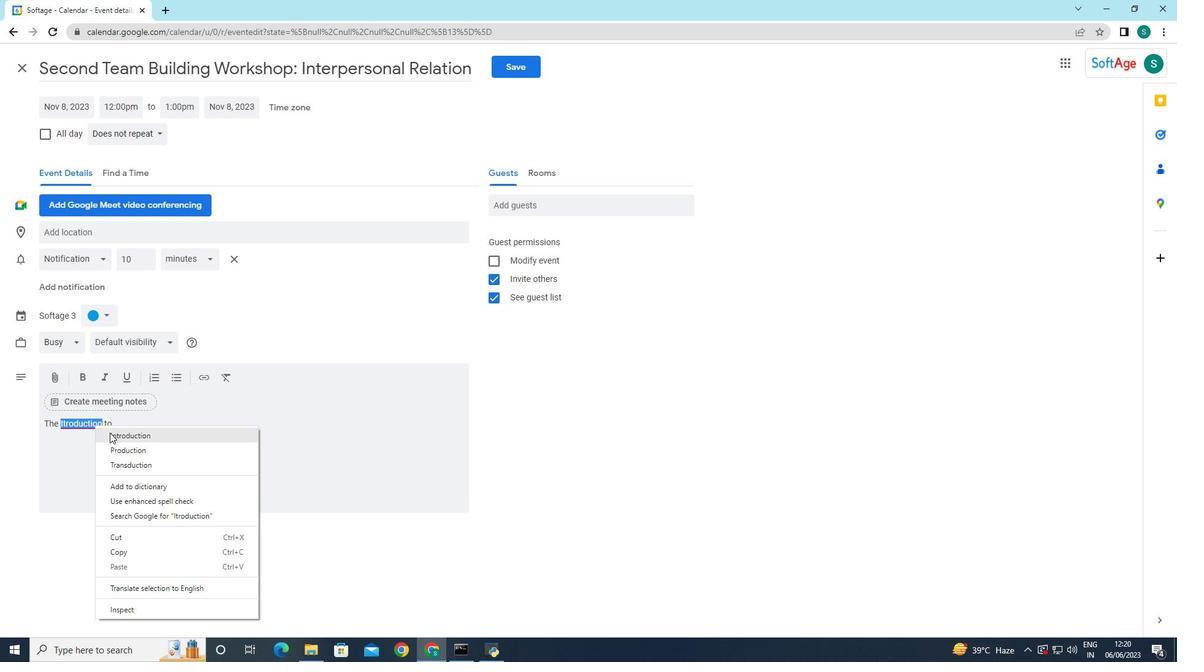 
Action: Mouse pressed left at (111, 433)
Screenshot: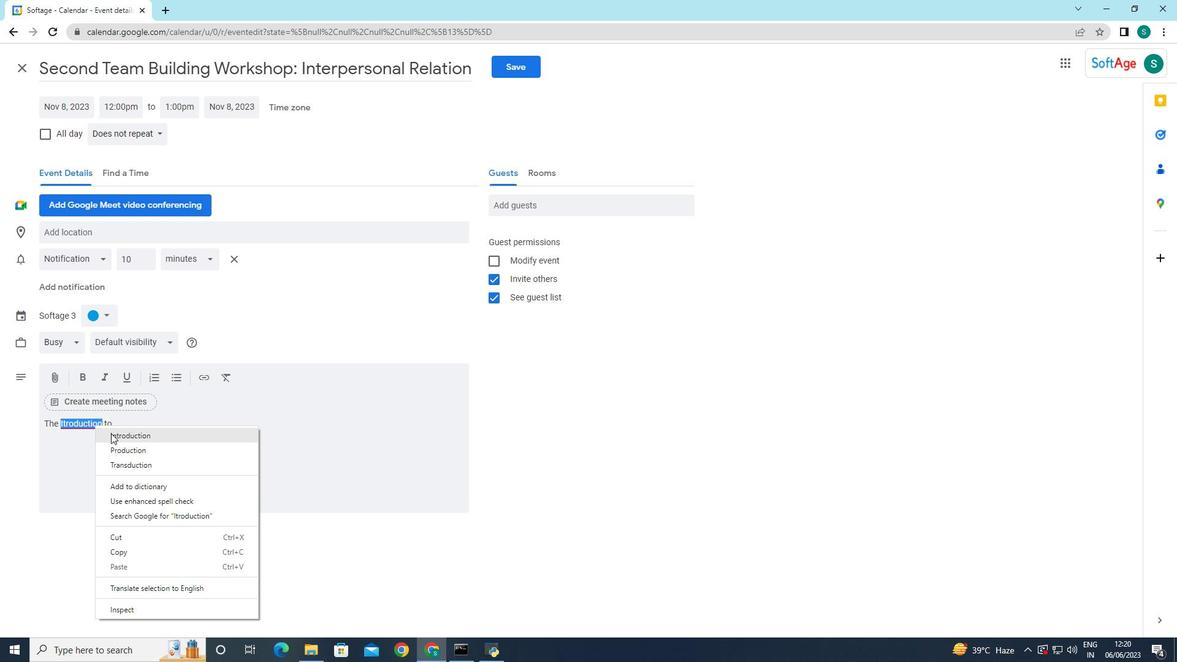 
Action: Mouse moved to (133, 421)
Screenshot: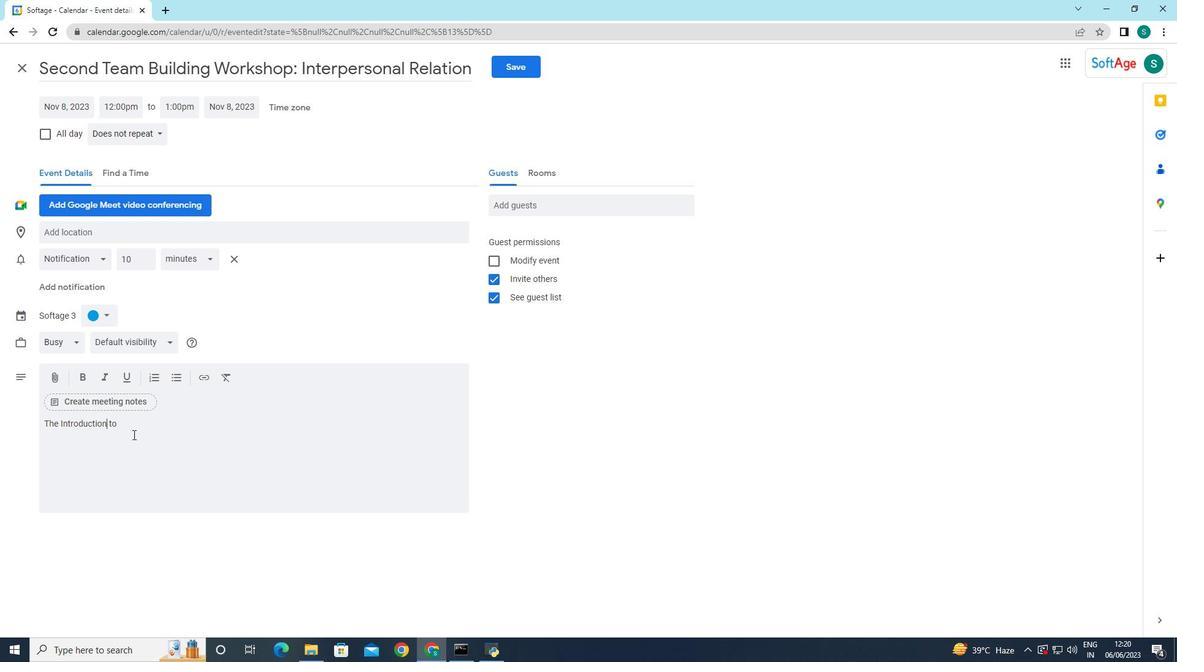 
Action: Mouse pressed left at (133, 421)
Screenshot: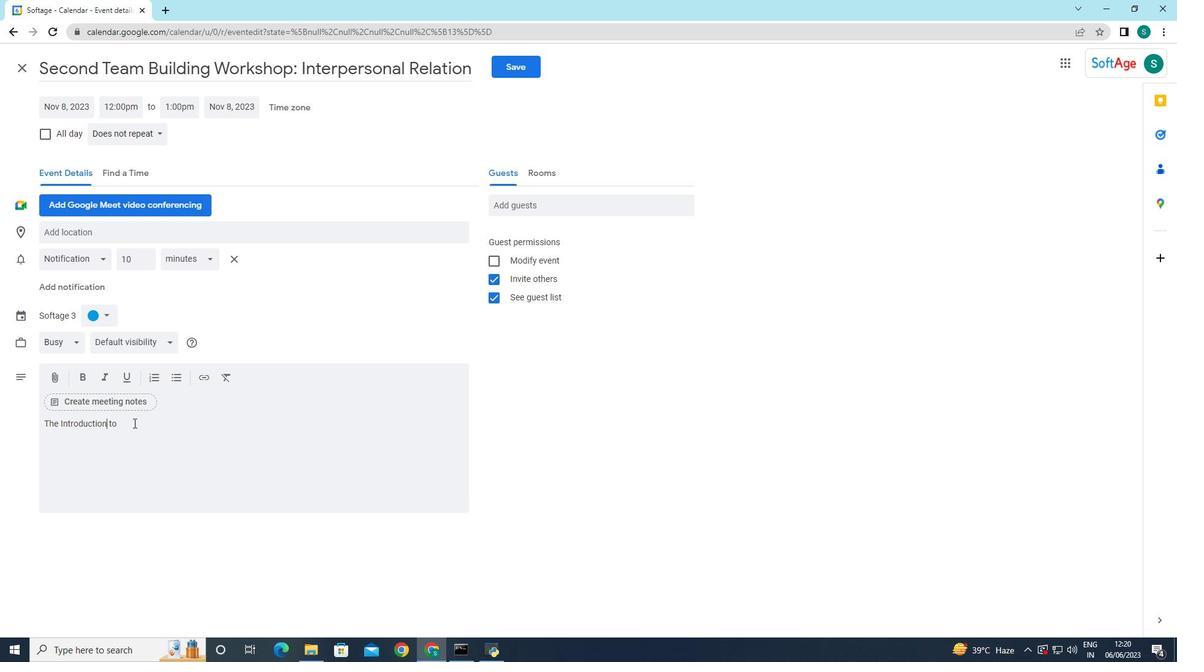 
Action: Key pressed <Key.caps_lock>s<Key.caps_lock><Key.backspace>SEO<Key.space><Key.caps_lock>we<Key.backspace><Key.backspace><Key.space>webinar<Key.space>is<Key.space>a<Key.space>compreshensive<Key.space>session<Key.space>designed<Key.space>to
Screenshot: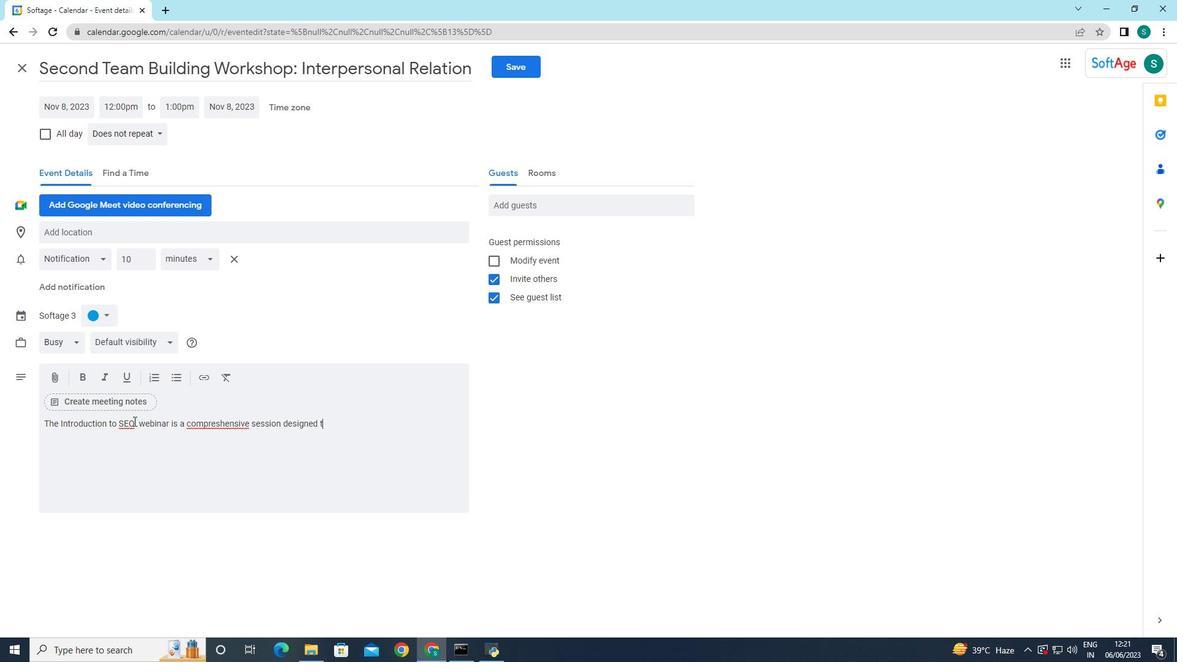 
Action: Mouse moved to (228, 420)
Screenshot: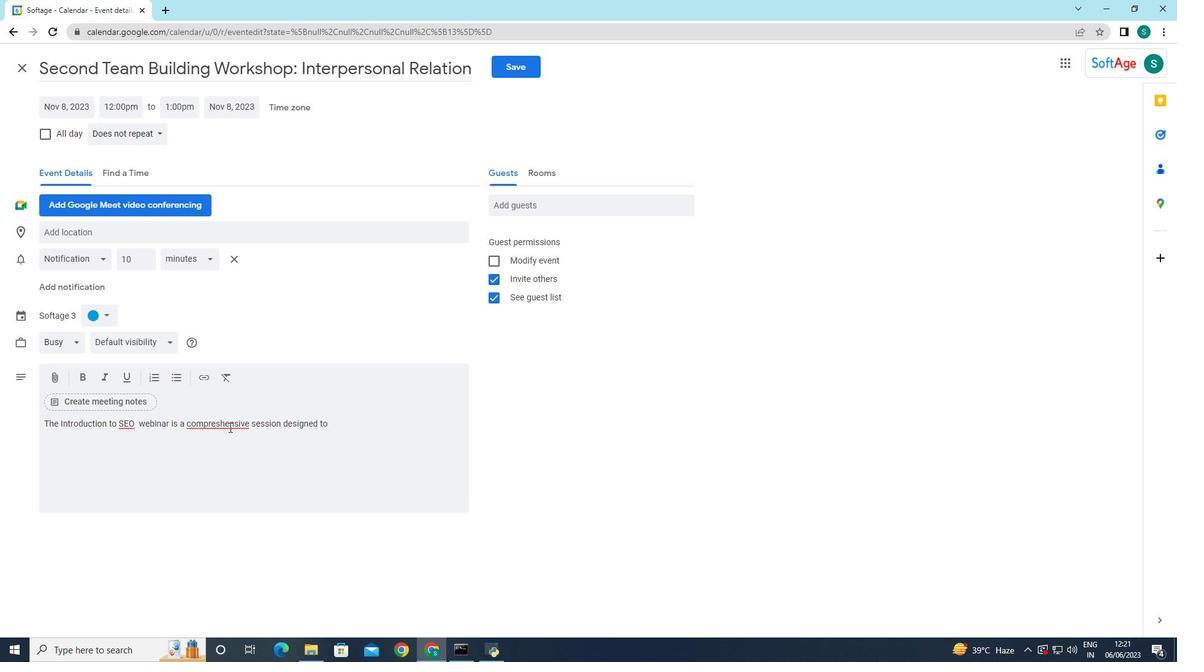 
Action: Mouse pressed right at (228, 420)
Screenshot: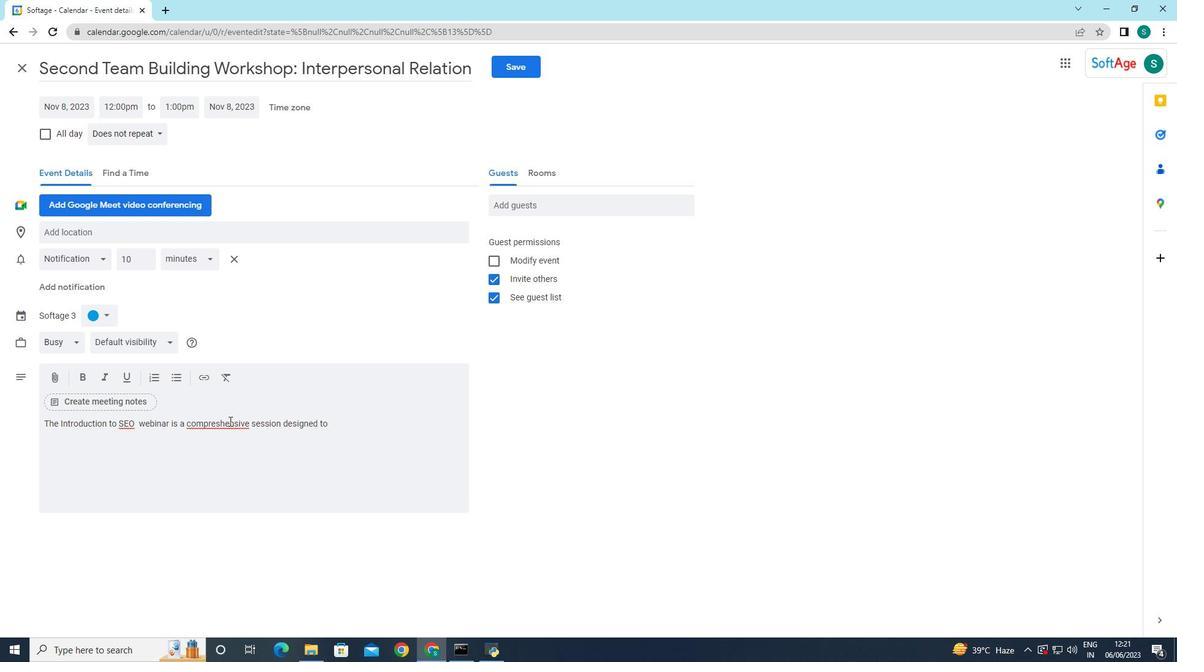 
Action: Mouse moved to (251, 428)
Screenshot: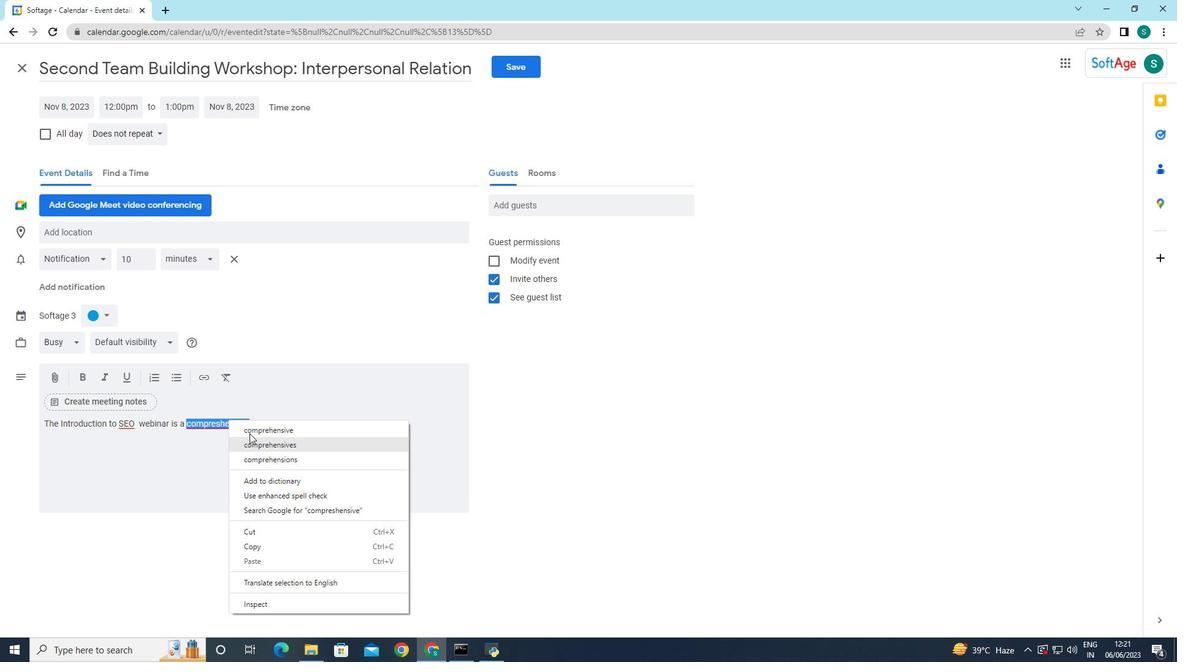 
Action: Mouse pressed left at (251, 428)
Screenshot: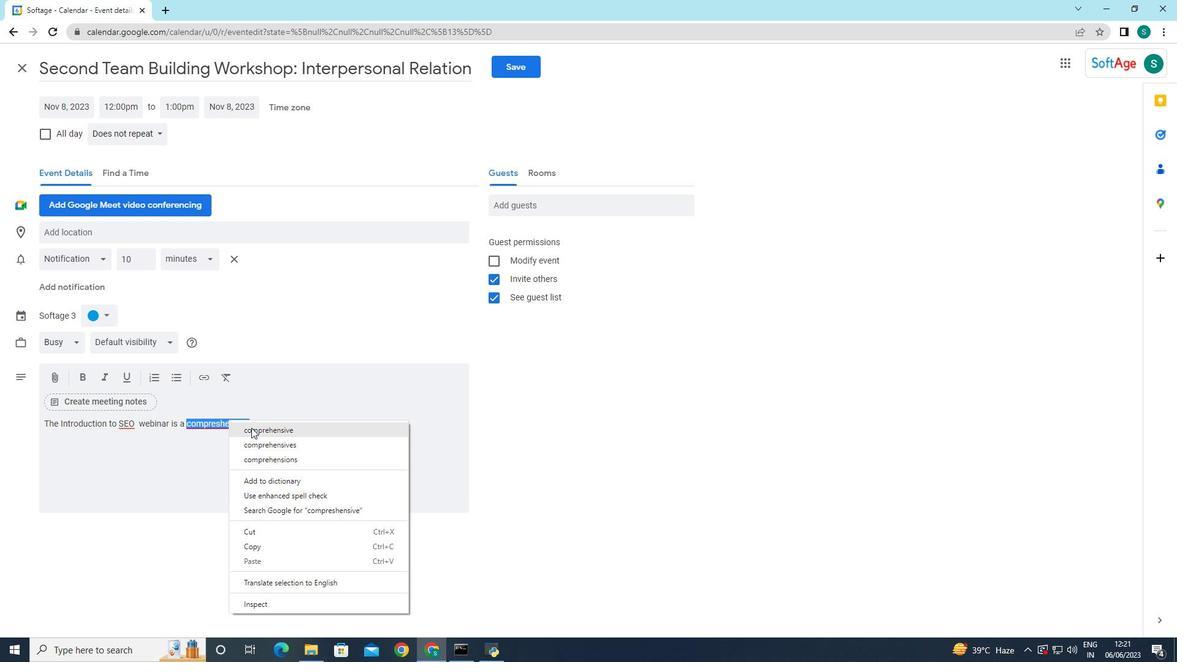 
Action: Mouse moved to (335, 421)
Screenshot: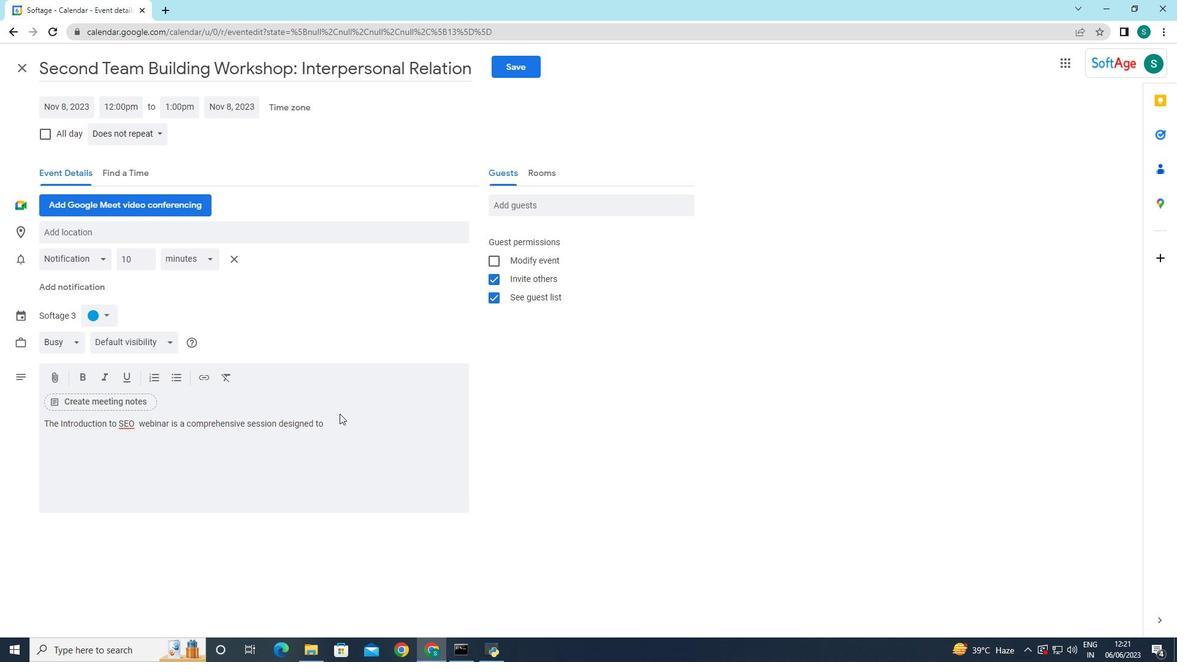 
Action: Mouse pressed left at (335, 421)
Screenshot: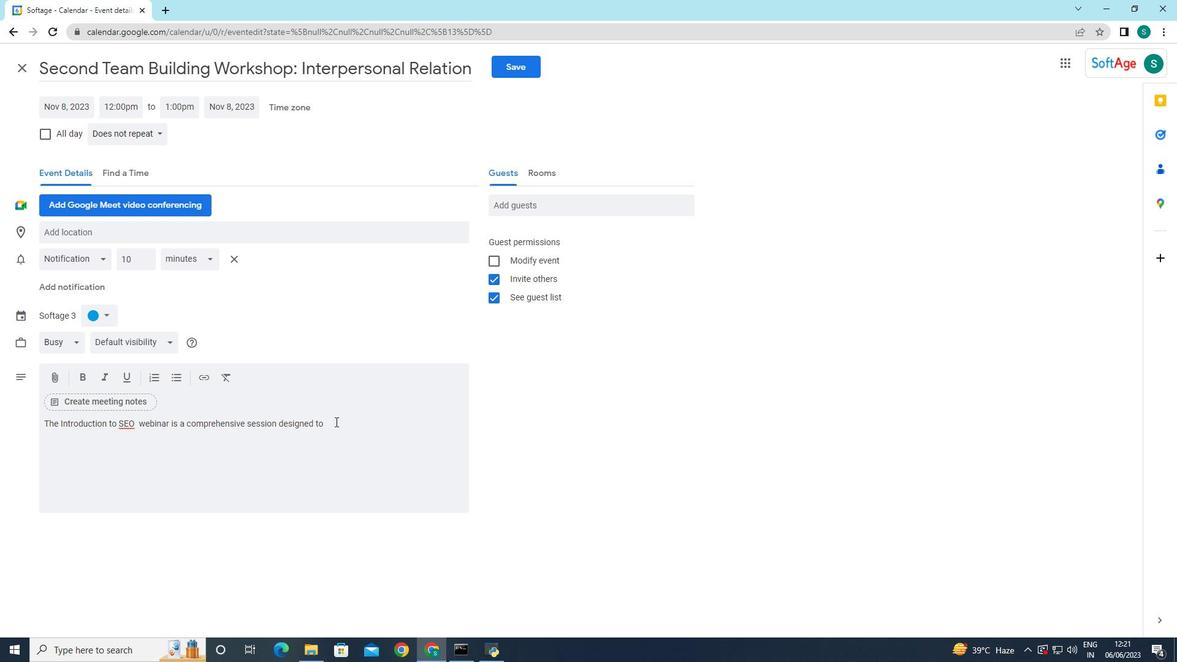 
Action: Key pressed <Key.space>provede<Key.backspace><Key.backspace><Key.backspace>ide
Screenshot: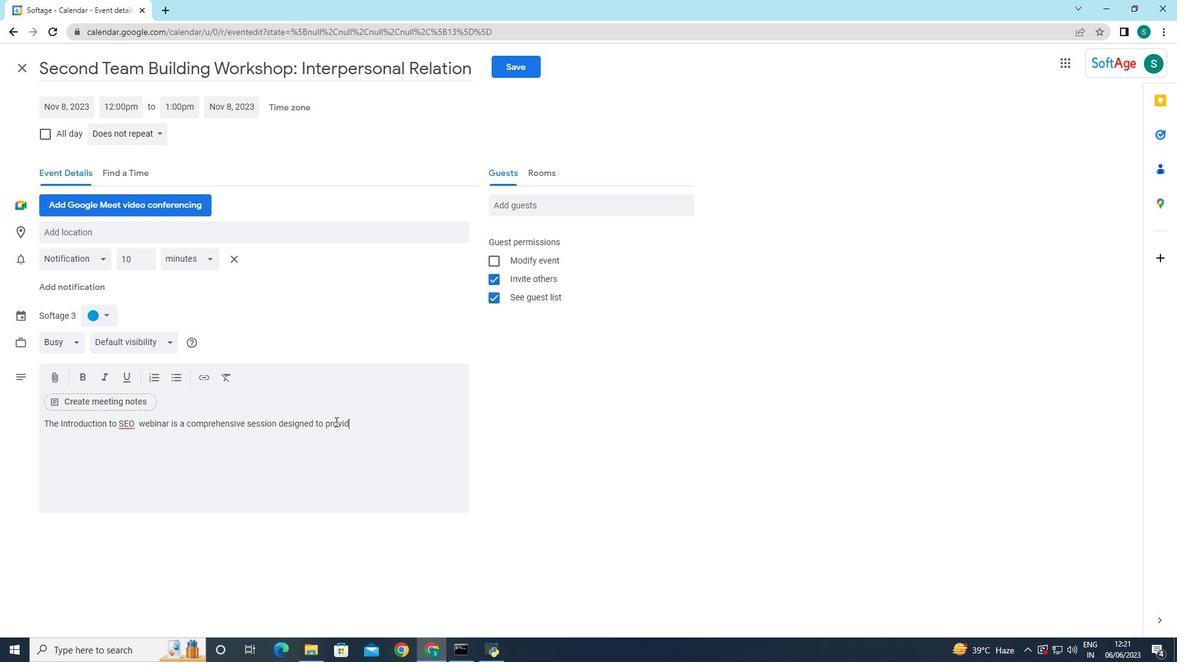 
Action: Mouse moved to (335, 421)
Screenshot: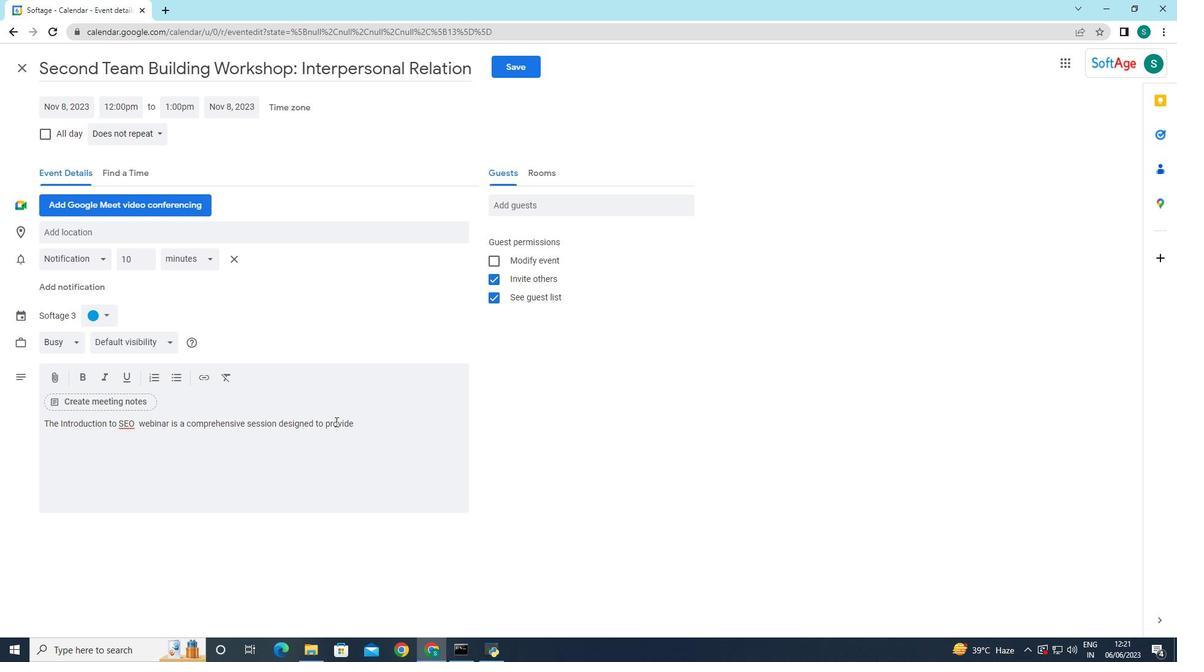 
Action: Key pressed <Key.space>participants<Key.space>with<Key.space>a<Key.space>foundations<Key.backspace>al<Key.space>understanding<Key.space>of<Key.space><Key.caps_lock>S<Key.caps_lock>erch<Key.backspace><Key.backspace><Key.backspace>arch<Key.space><Key.caps_lock>E<Key.caps_lock>ngine<Key.space><Key.caps_lock>I<Key.caps_lock>p<Key.backspace><Key.backspace>o<Key.caps_lock><Key.backspace>O<Key.caps_lock>ptimization<Key.space><Key.shift_r>(<Key.caps_lock>SEO<Key.shift_r>)<Key.space>O<Key.backspace><Key.caps_lock>prubcuokes,<Key.space><Key.backspace><Key.backspace><Key.backspace><Key.backspace><Key.backspace><Key.backspace><Key.backspace><Key.backspace><Key.backspace><Key.backspace>inciples.<Key.backspace>,<Key.space><Key.caps_lock>STRATEGIES,<Key.space>AND<Key.space>BEST<Key.space>PRACTICWS<Key.backspace><Key.backspace><Key.backspace><Key.backspace><Key.backspace><Key.backspace><Key.backspace><Key.backspace><Key.backspace><Key.backspace><Key.backspace><Key.backspace><Key.backspace><Key.backspace><Key.backspace><Key.backspace><Key.backspace><Key.backspace><Key.backspace><Key.backspace><Key.backspace><Key.backspace><Key.backspace><Key.backspace><Key.backspace><Key.backspace><Key.backspace><Key.backspace><Key.backspace><Key.backspace><Key.caps_lock>strategies,<Key.space>and<Key.space>best<Key.space>practices<Key.space><Key.backspace>.
Screenshot: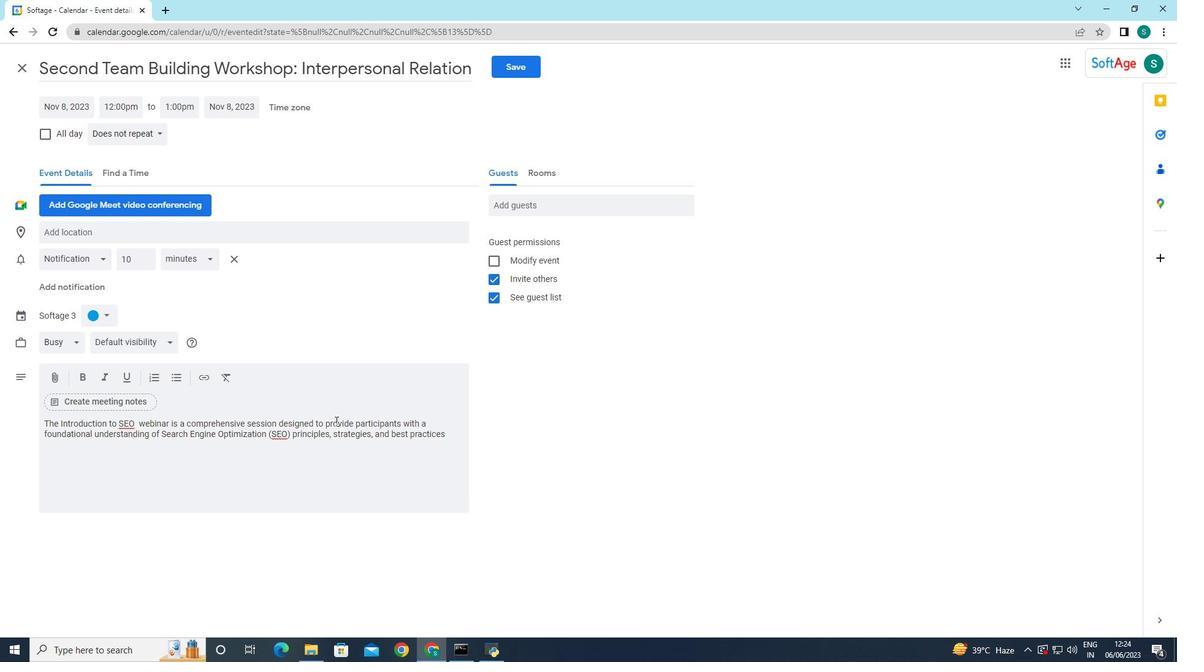 
Action: Mouse moved to (499, 206)
Screenshot: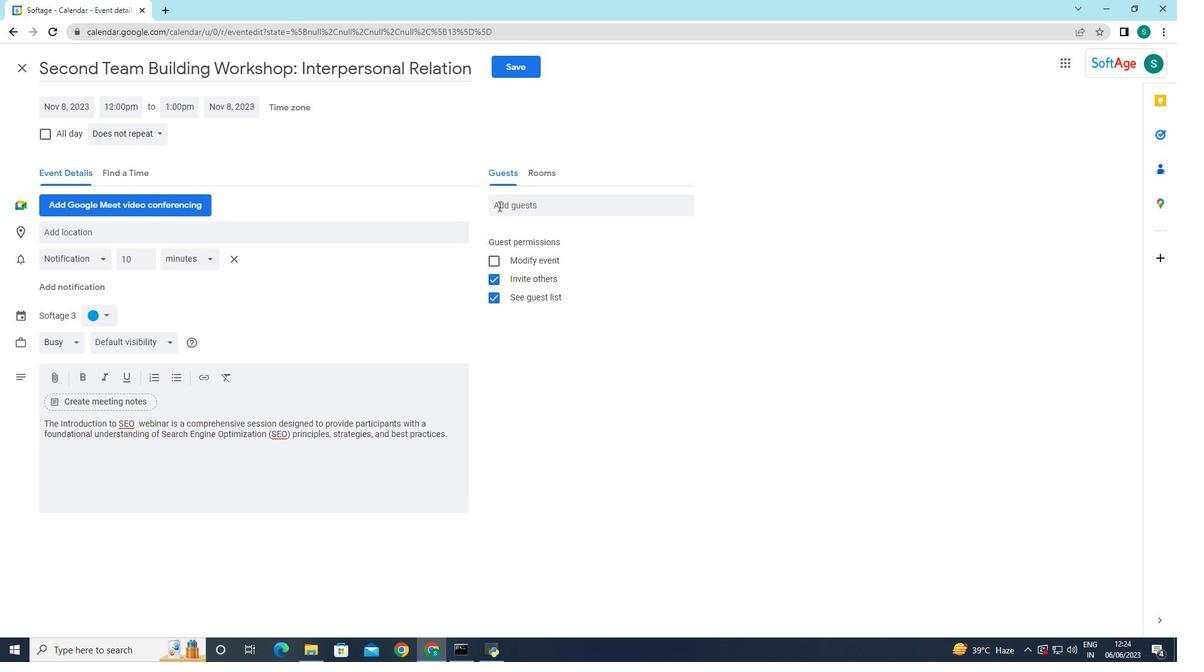 
Action: Mouse pressed left at (499, 206)
Screenshot: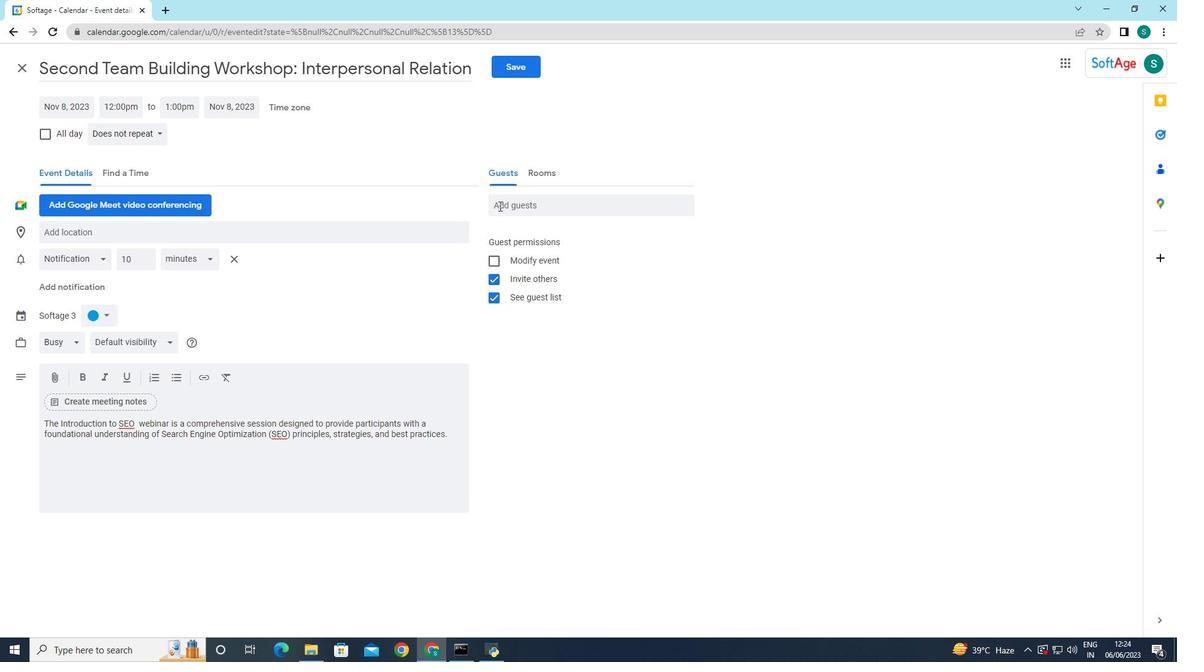
Action: Key pressed softage.9
Screenshot: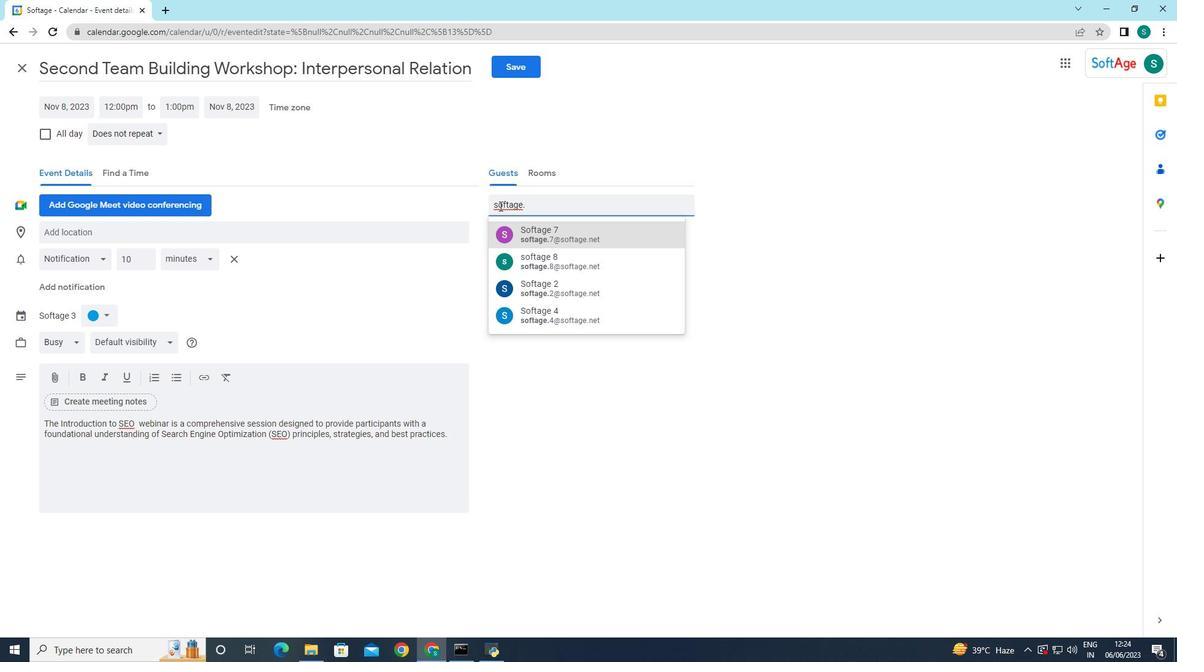 
Action: Mouse moved to (524, 224)
Screenshot: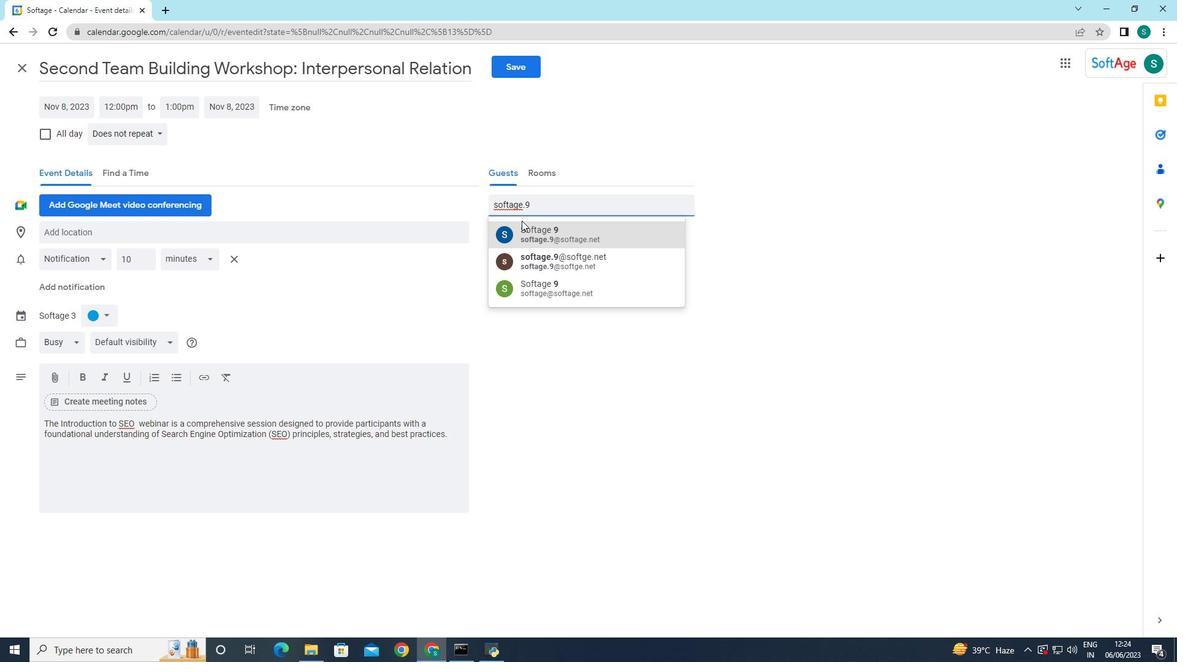 
Action: Mouse pressed left at (524, 224)
Screenshot: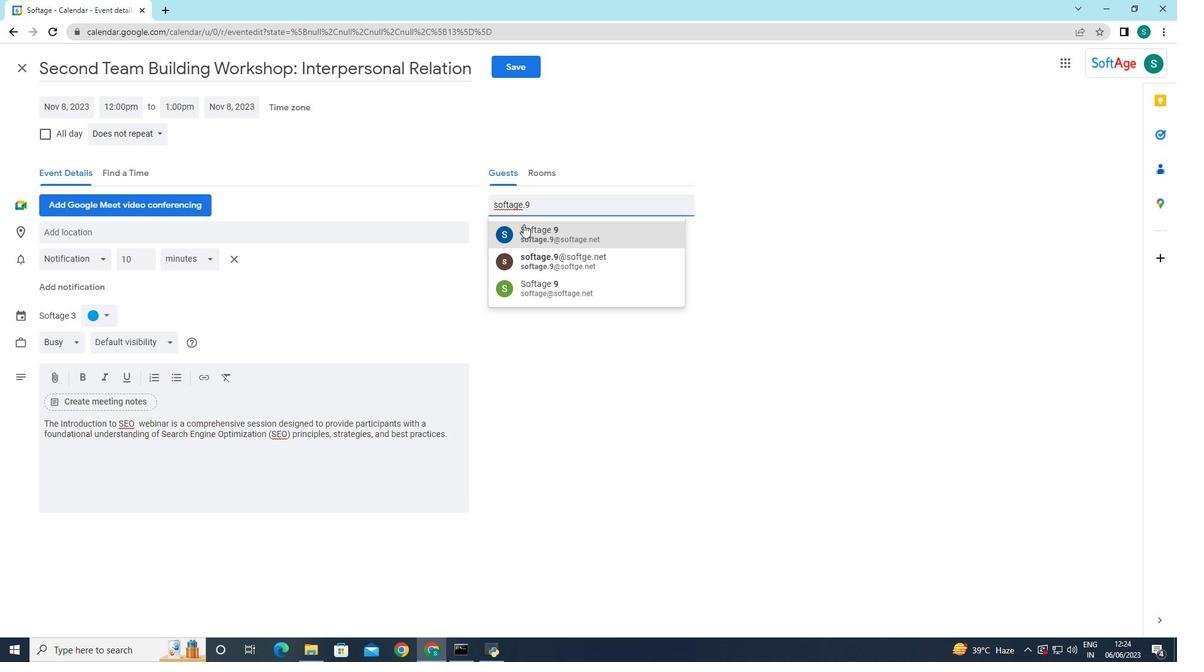 
Action: Mouse moved to (543, 197)
Screenshot: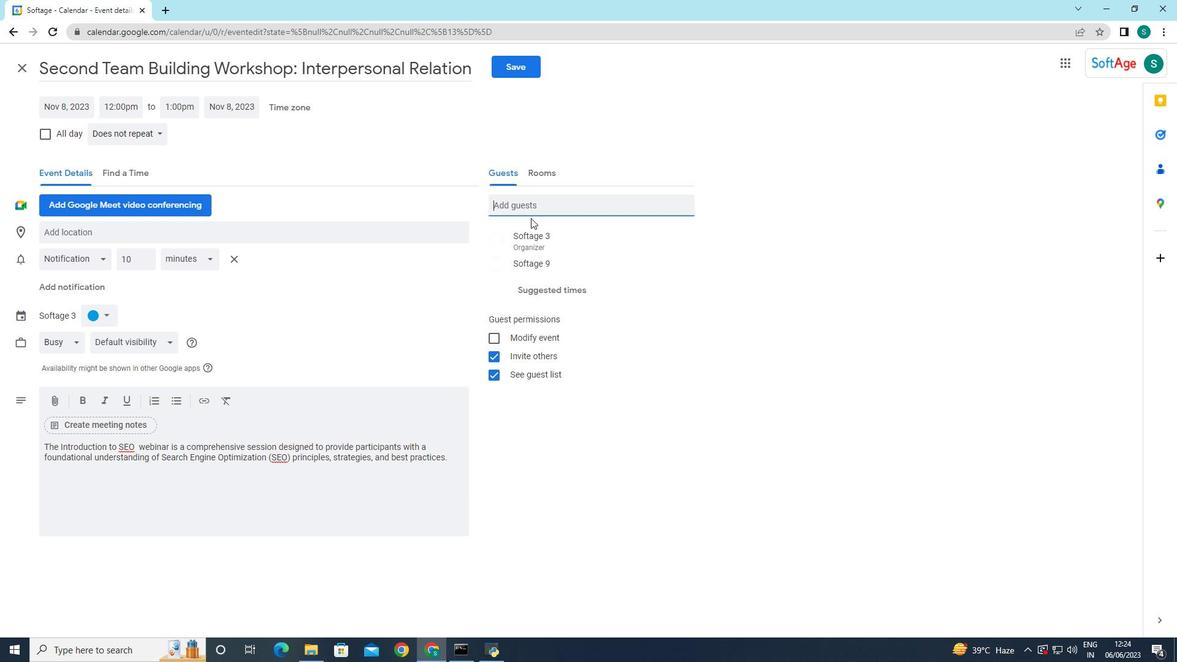 
Action: Mouse pressed left at (543, 197)
Screenshot: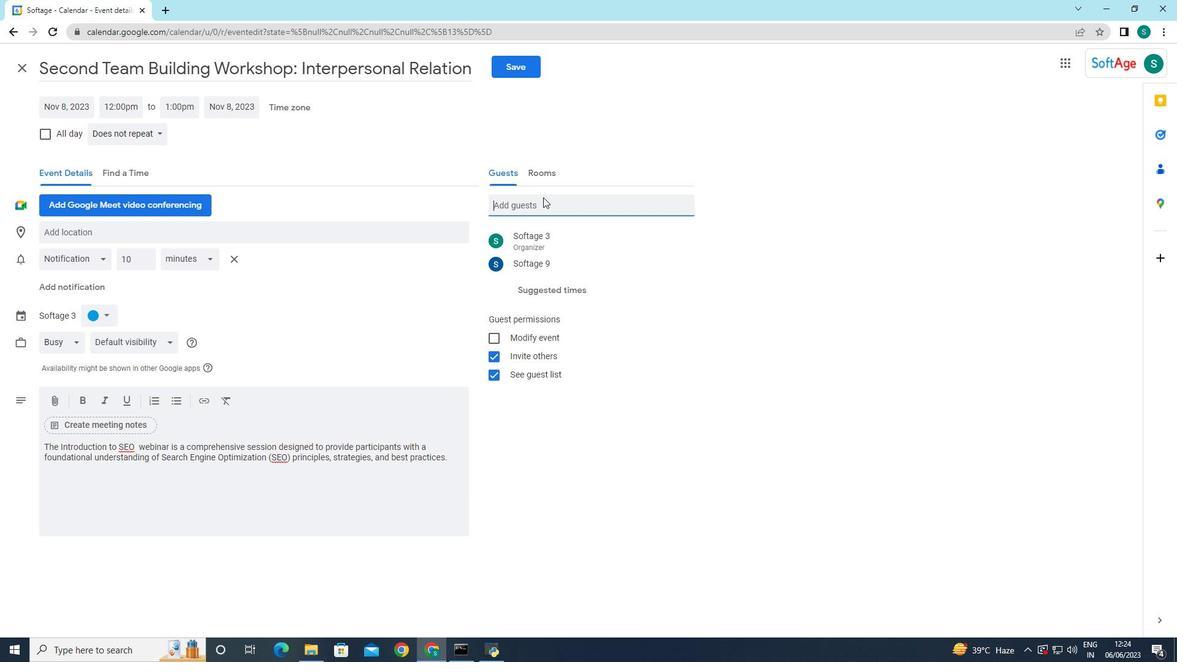
Action: Mouse moved to (542, 197)
Screenshot: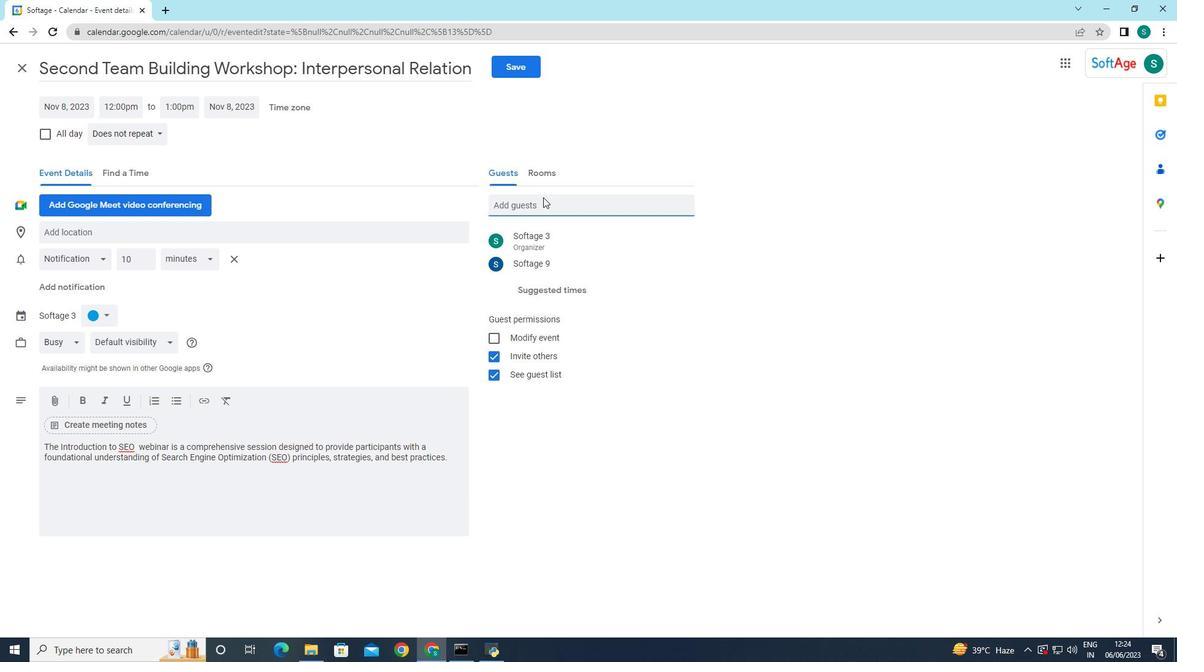 
Action: Key pressed softage.10
Screenshot: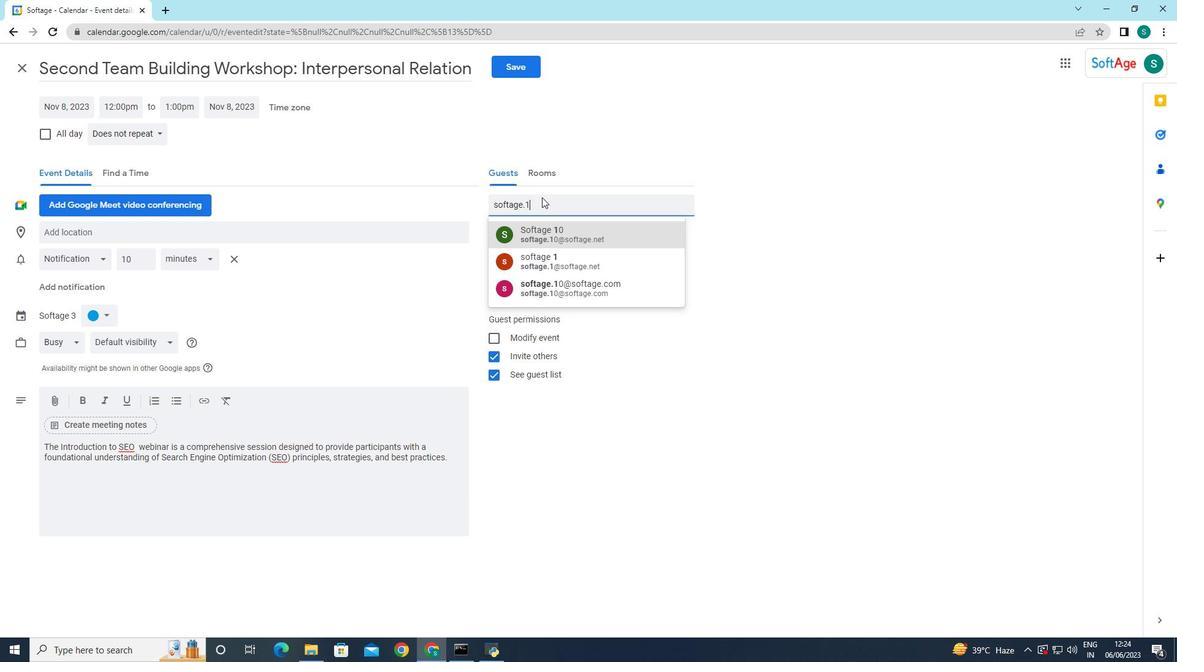 
Action: Mouse moved to (533, 228)
Screenshot: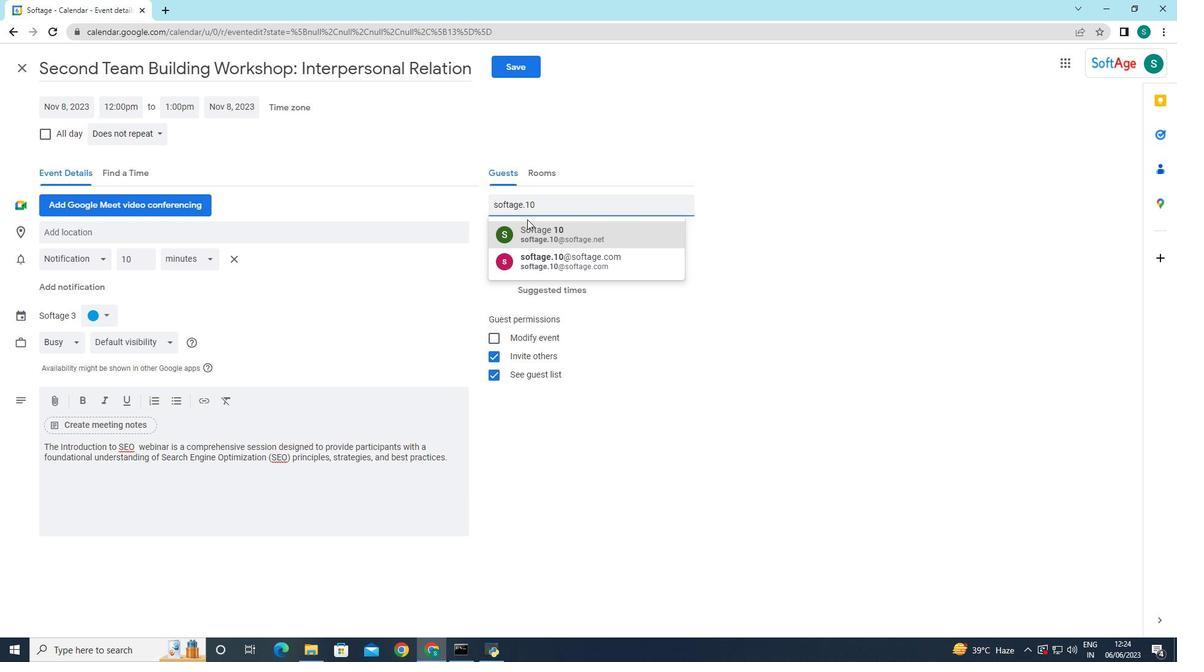 
Action: Mouse pressed left at (533, 228)
Screenshot: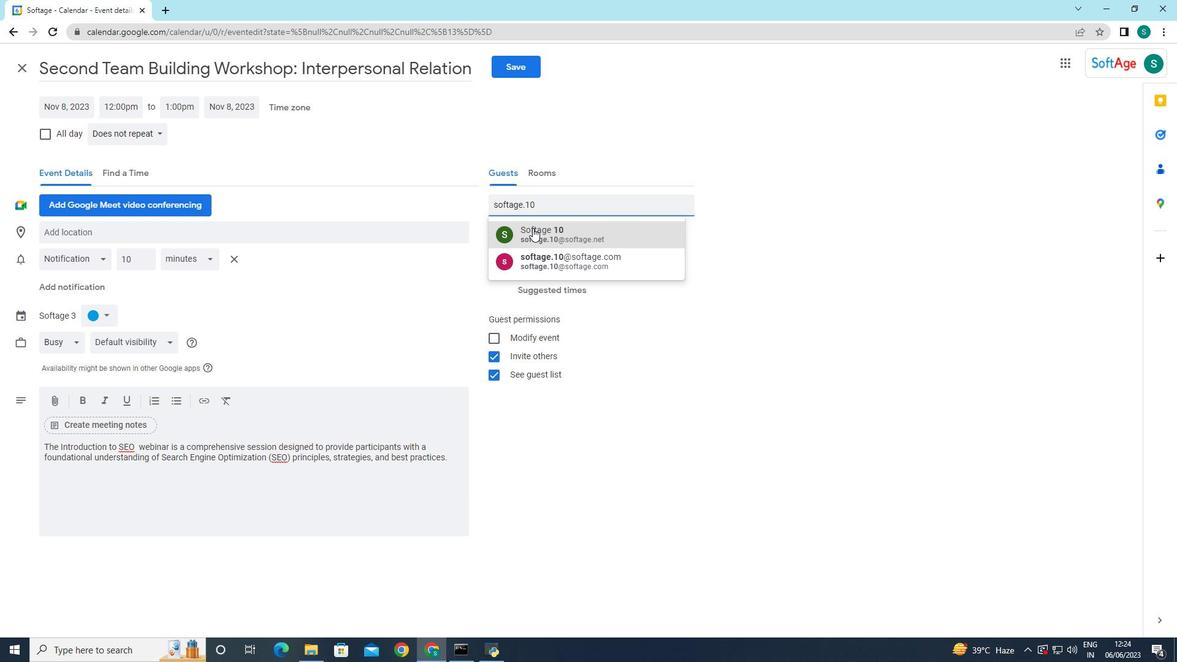 
Action: Mouse moved to (677, 241)
Screenshot: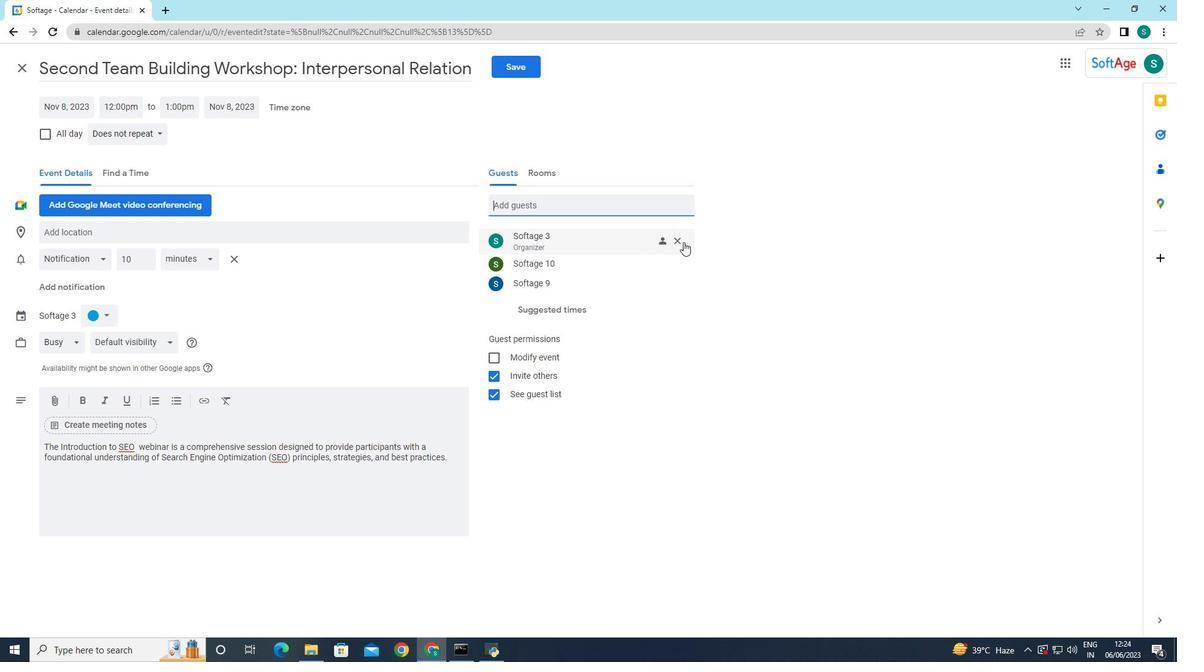 
Action: Mouse pressed left at (677, 241)
Screenshot: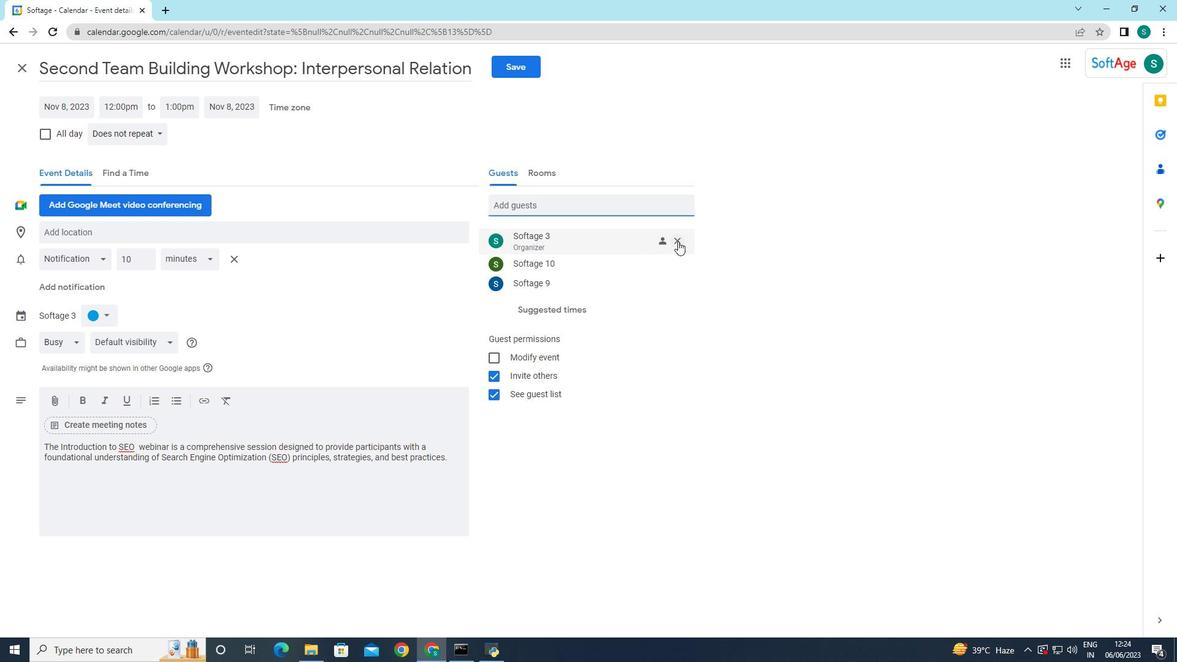 
Action: Mouse moved to (147, 133)
Screenshot: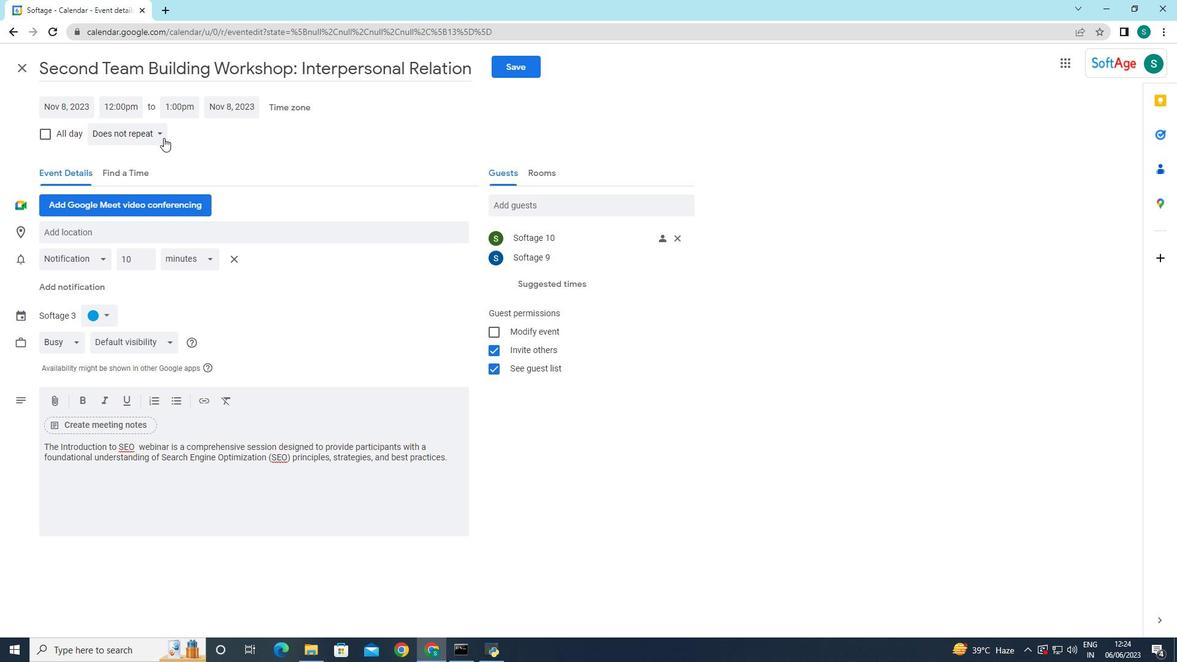 
Action: Mouse pressed left at (147, 133)
Screenshot: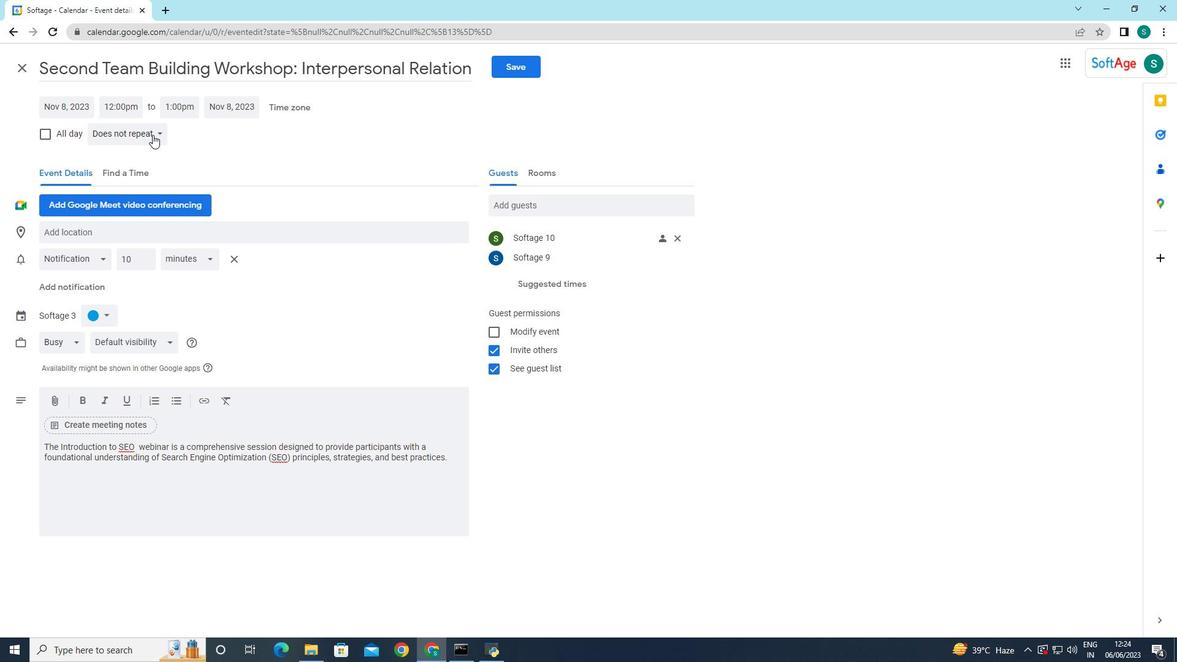 
Action: Mouse moved to (132, 125)
Screenshot: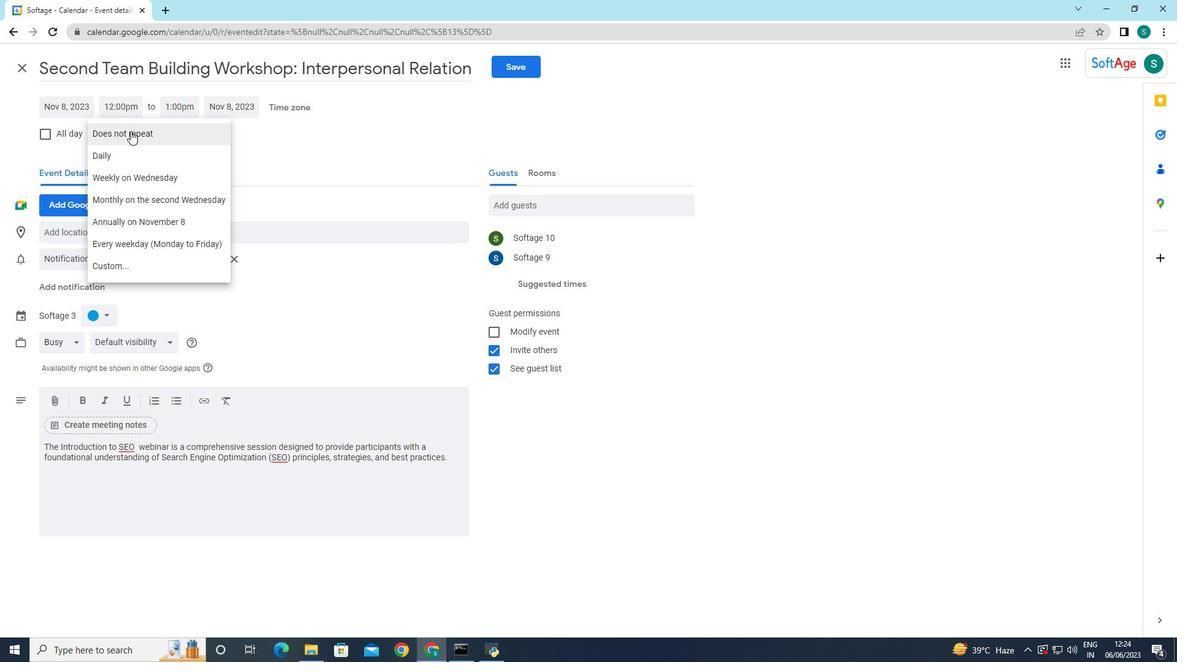 
Action: Mouse pressed left at (132, 125)
Screenshot: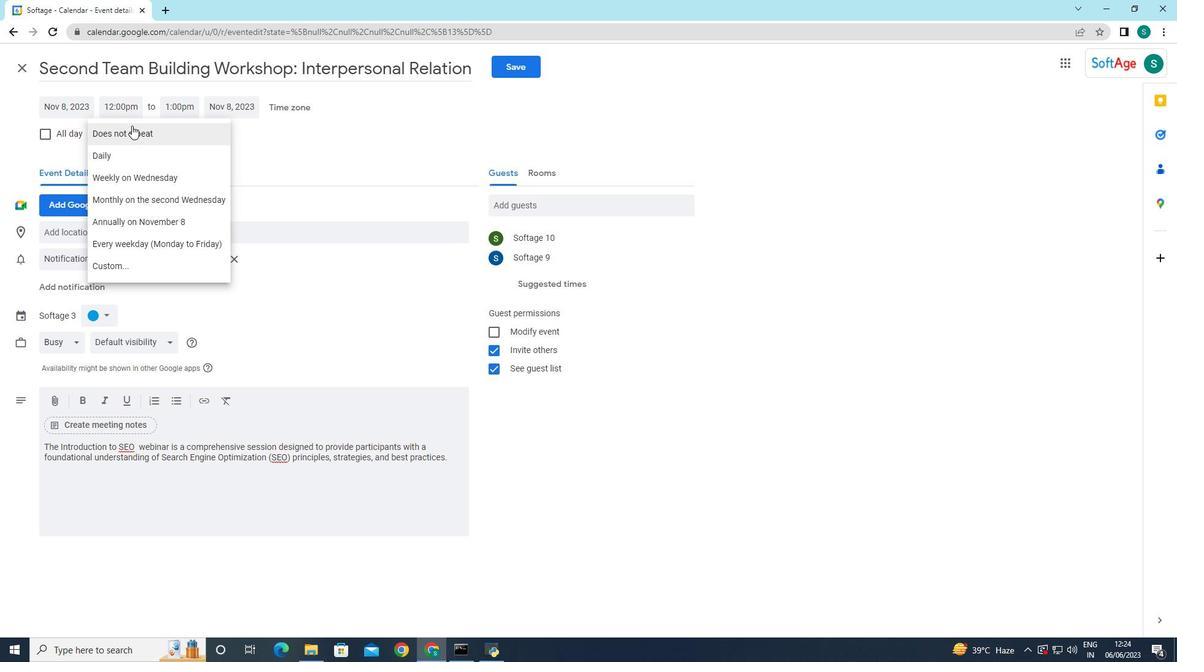 
Action: Mouse moved to (509, 67)
Screenshot: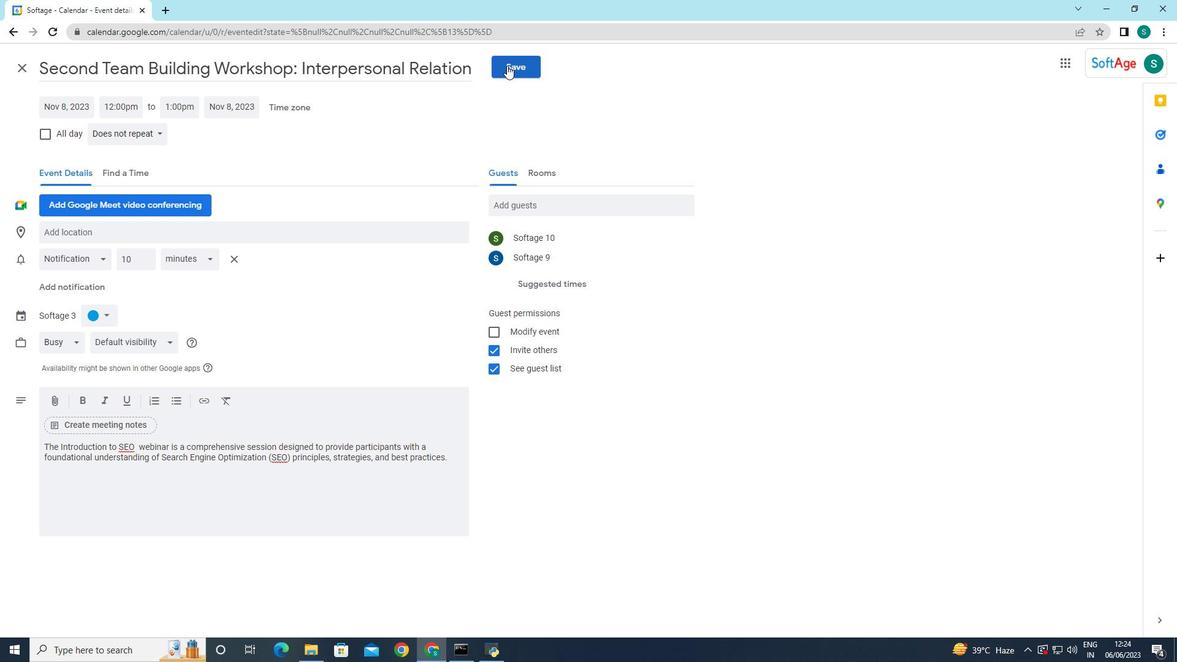 
Action: Mouse pressed left at (509, 67)
Screenshot: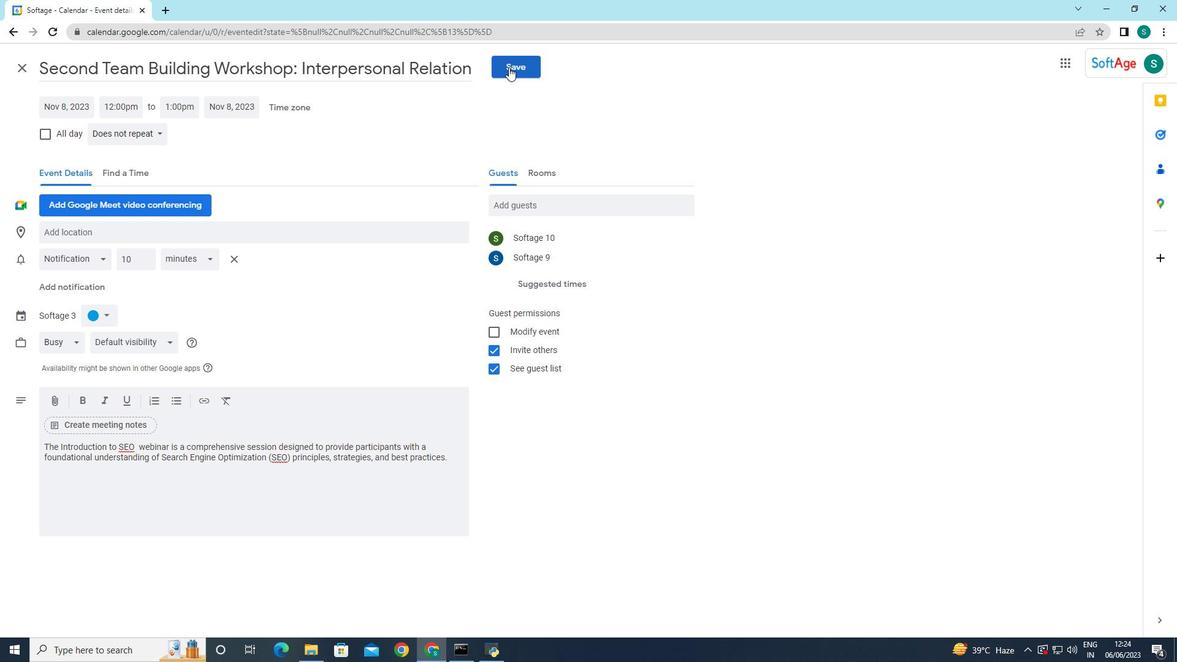 
Action: Mouse moved to (700, 366)
Screenshot: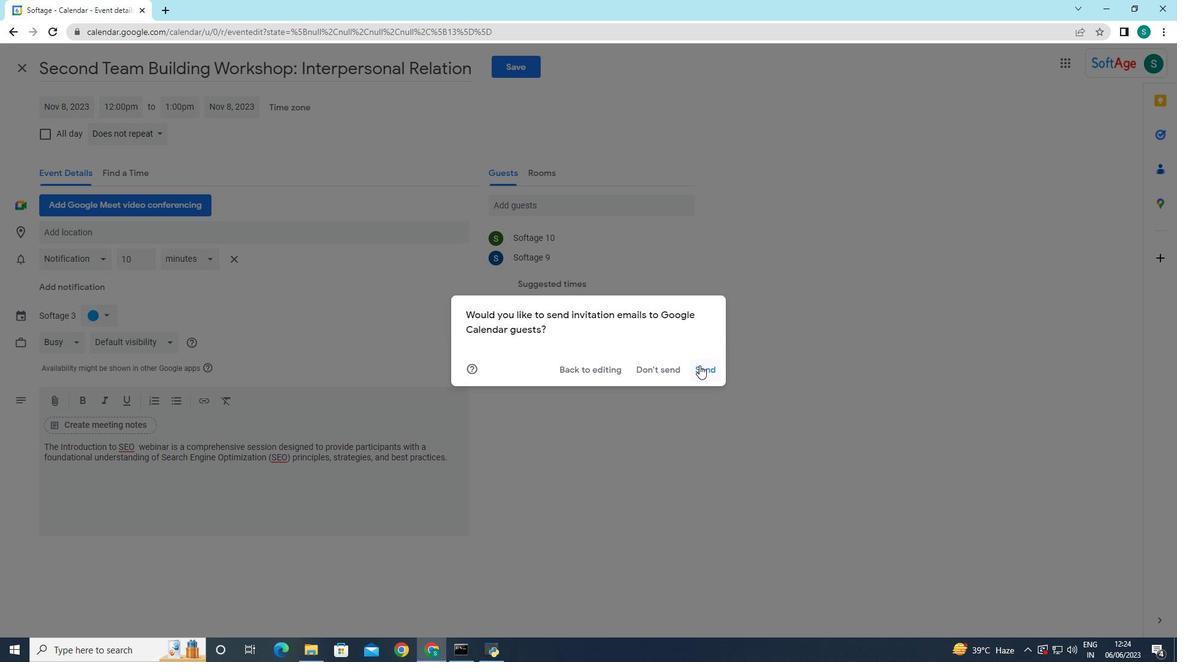
Action: Mouse pressed left at (700, 366)
Screenshot: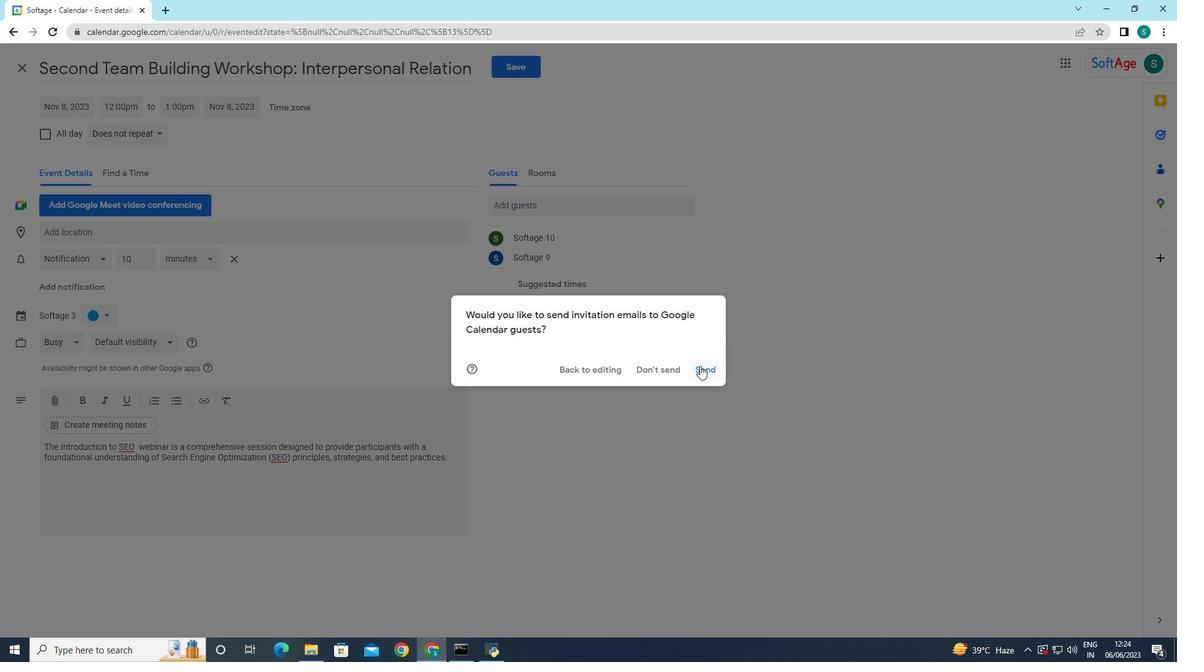 
